 Task: Find connections with filter location Biesdorf with filter topic #Innovationwith filter profile language German with filter current company BlackLine with filter school National Institute of Information Technology with filter industry Electronic and Precision Equipment Maintenance with filter service category Customer Support with filter keywords title Motion Picture Director
Action: Mouse moved to (607, 80)
Screenshot: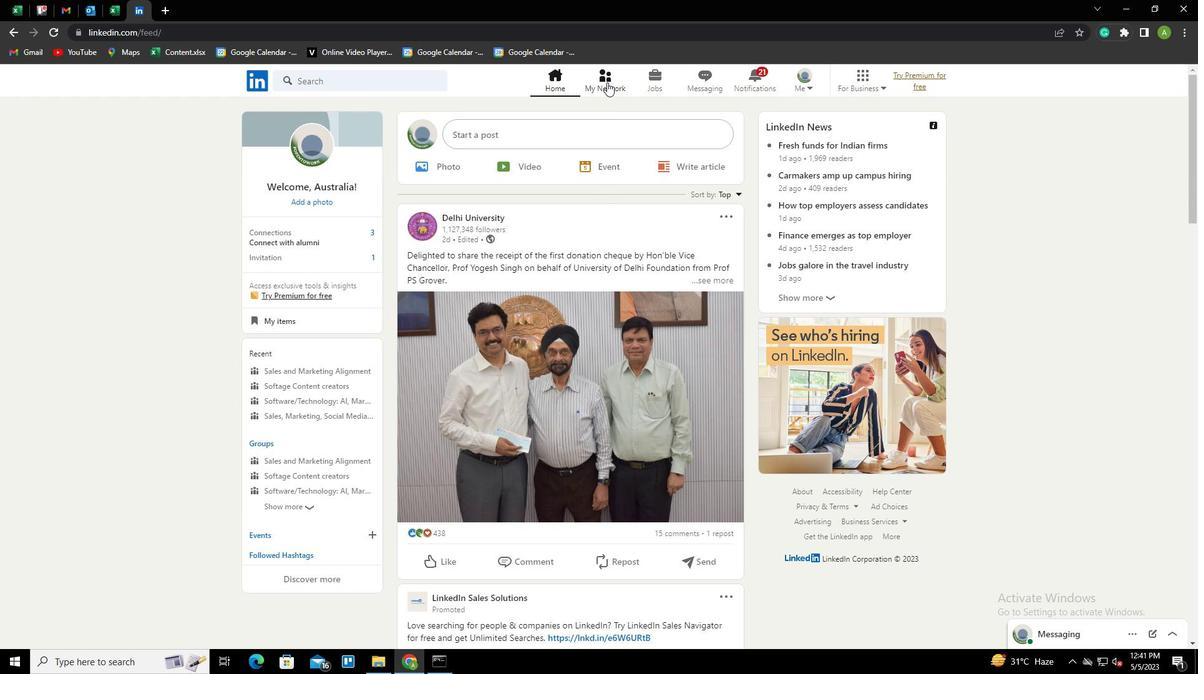 
Action: Mouse pressed left at (607, 80)
Screenshot: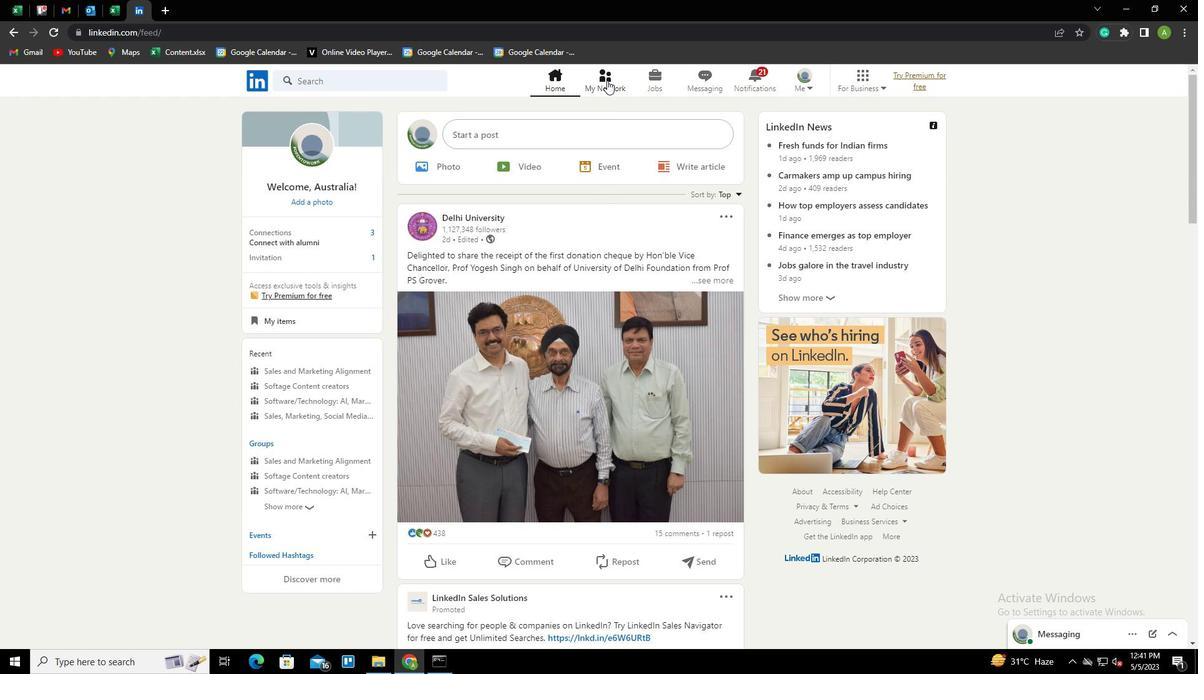 
Action: Mouse moved to (316, 146)
Screenshot: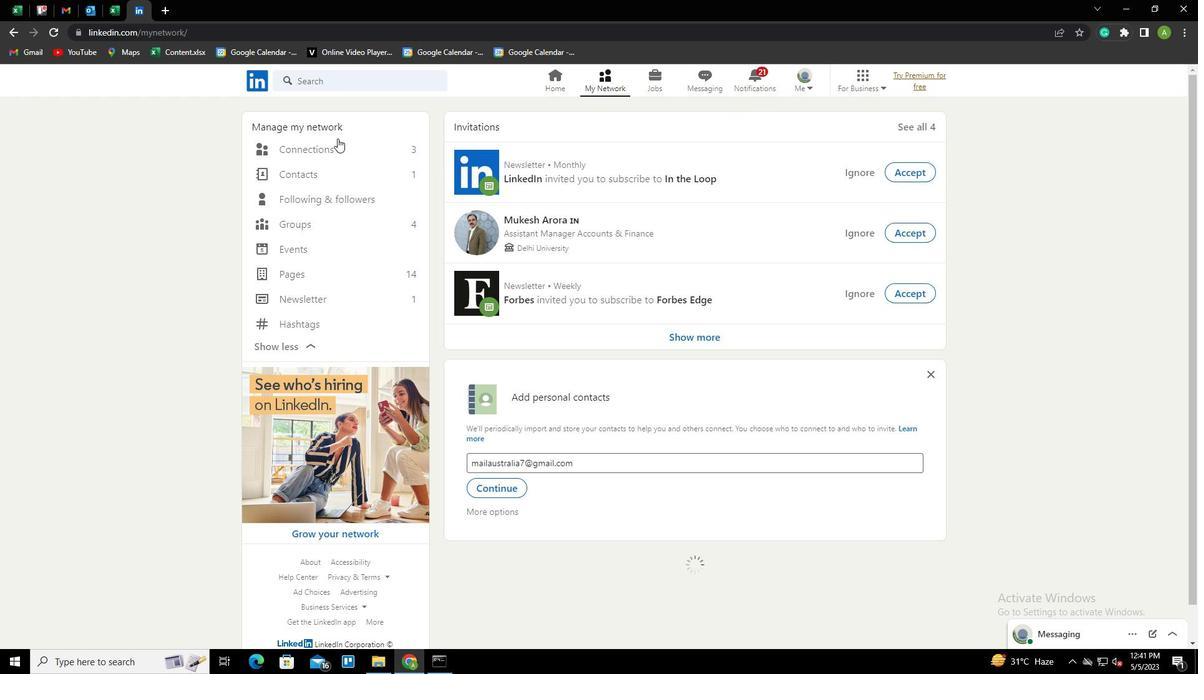 
Action: Mouse pressed left at (316, 146)
Screenshot: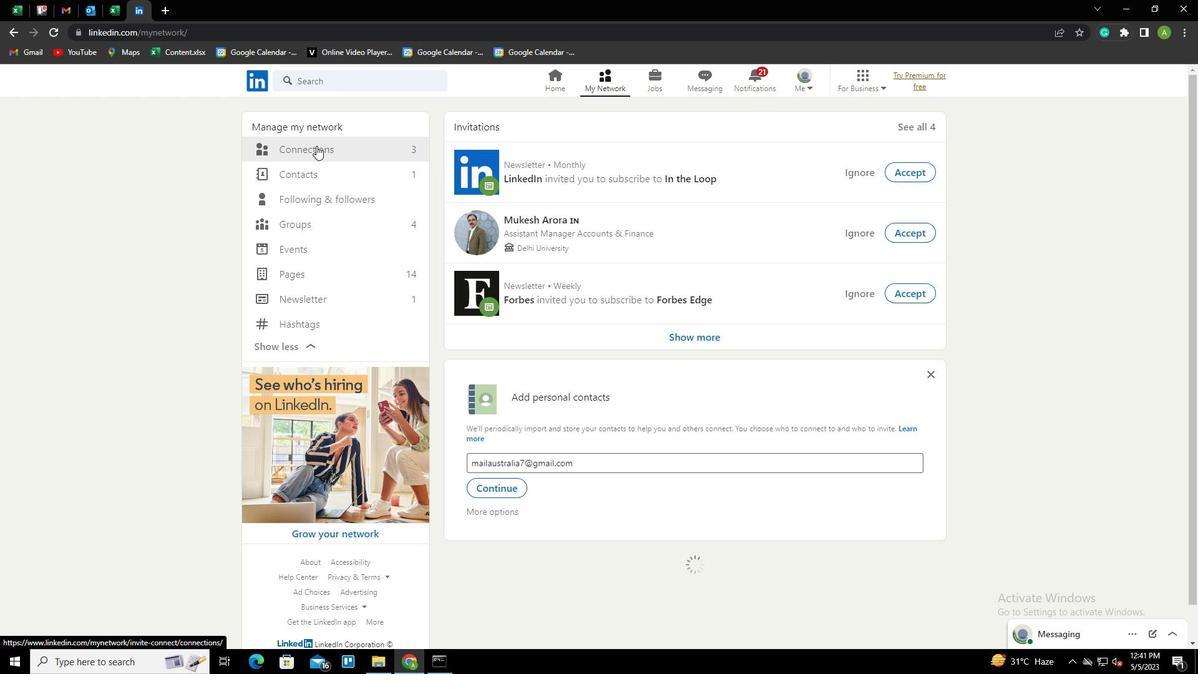 
Action: Mouse moved to (674, 147)
Screenshot: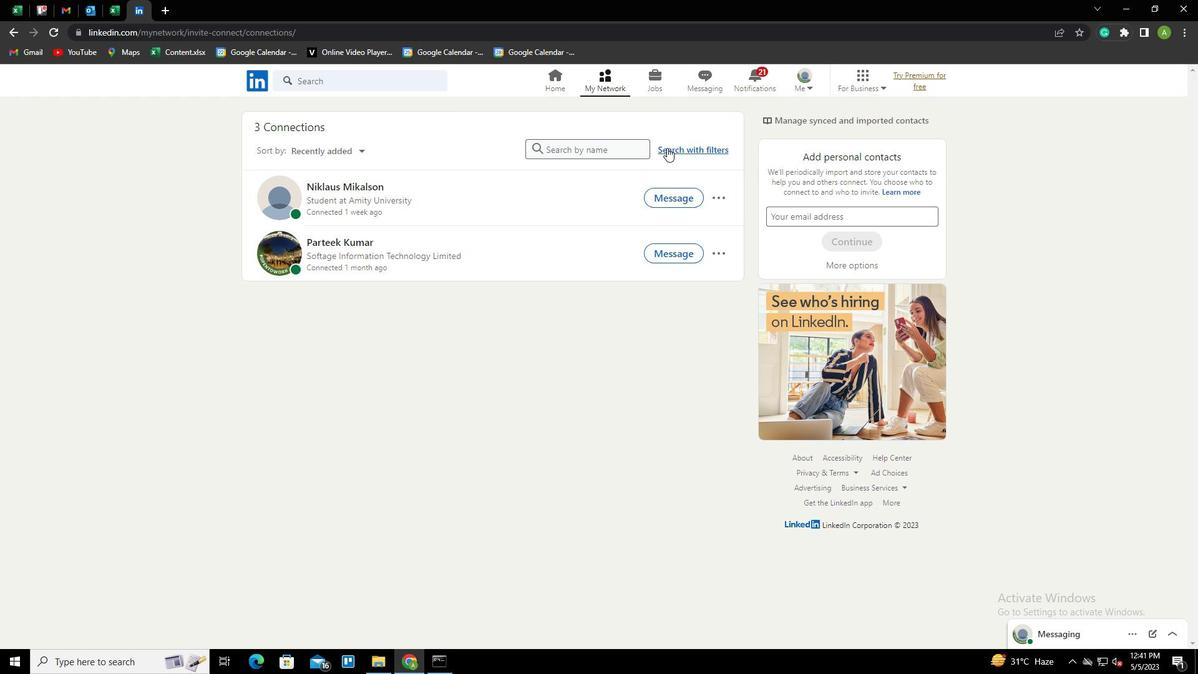 
Action: Mouse pressed left at (674, 147)
Screenshot: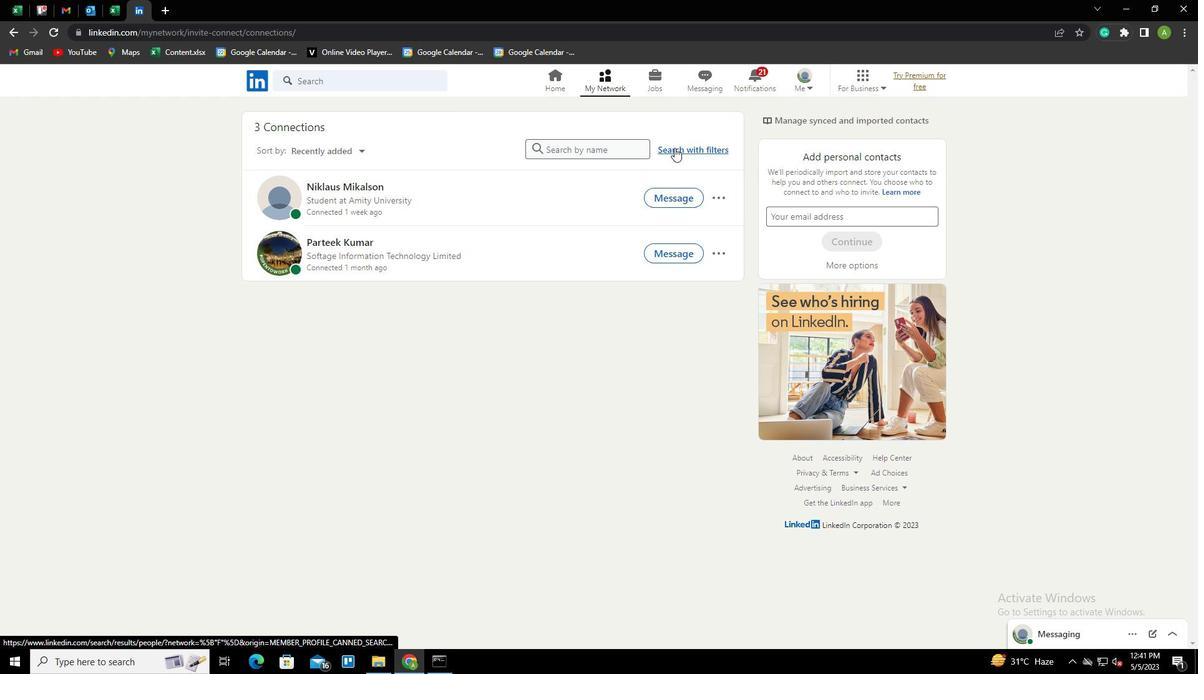 
Action: Mouse moved to (644, 112)
Screenshot: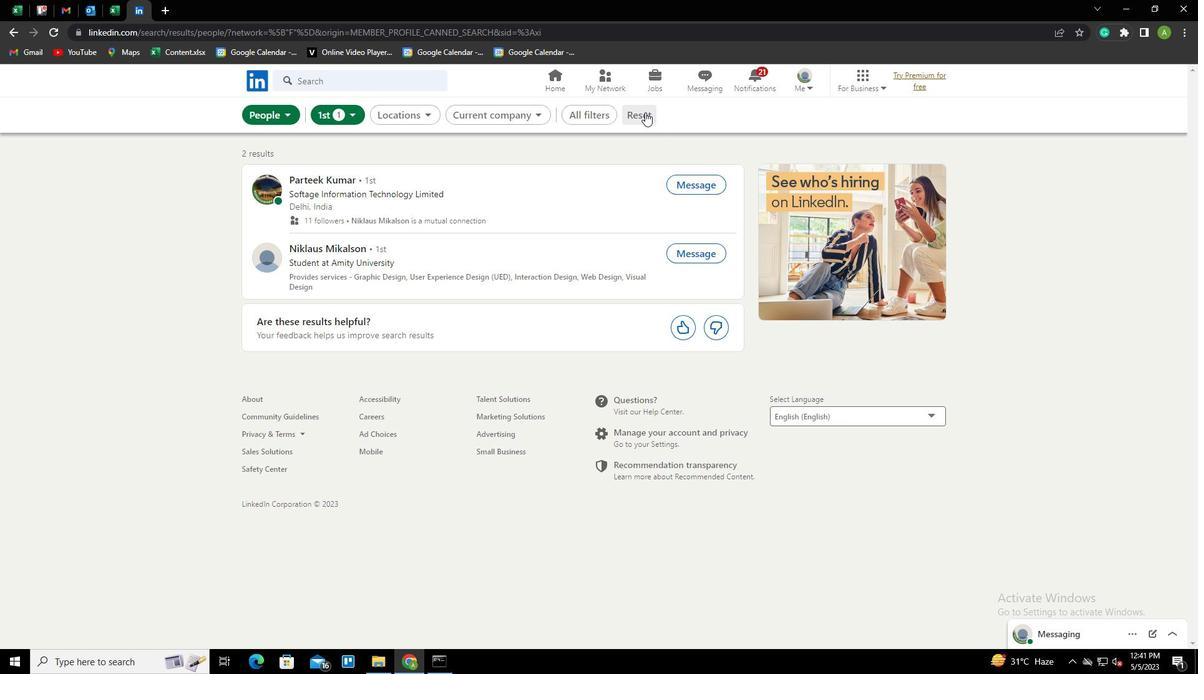 
Action: Mouse pressed left at (644, 112)
Screenshot: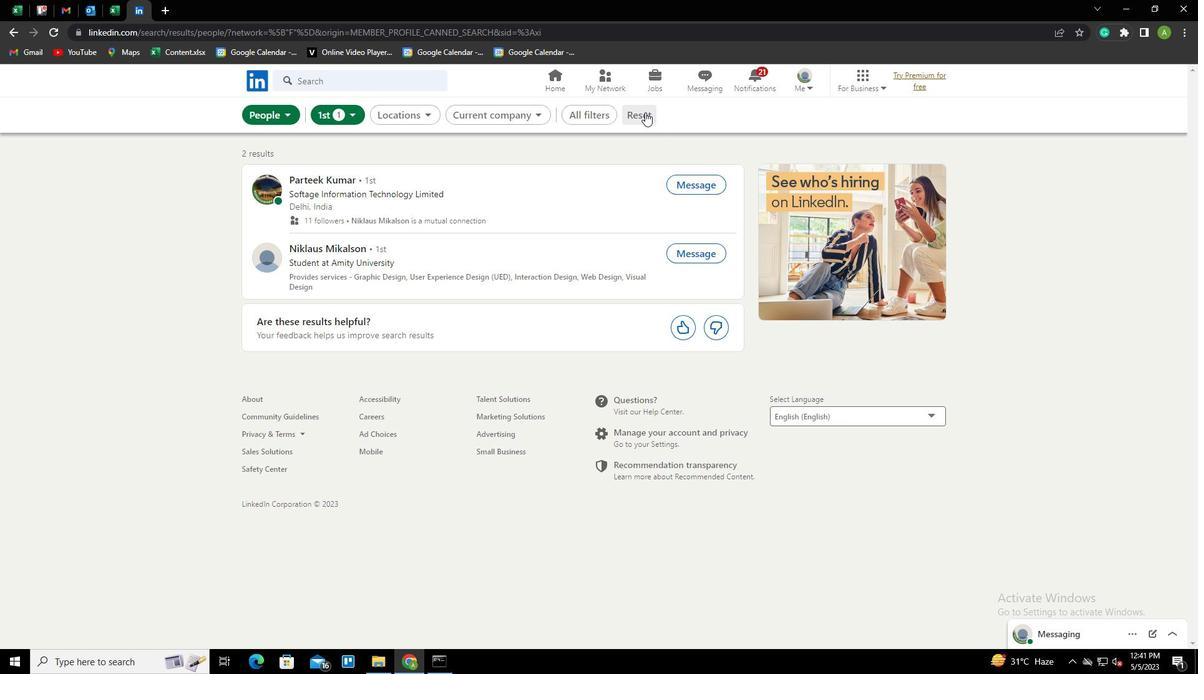 
Action: Mouse moved to (625, 115)
Screenshot: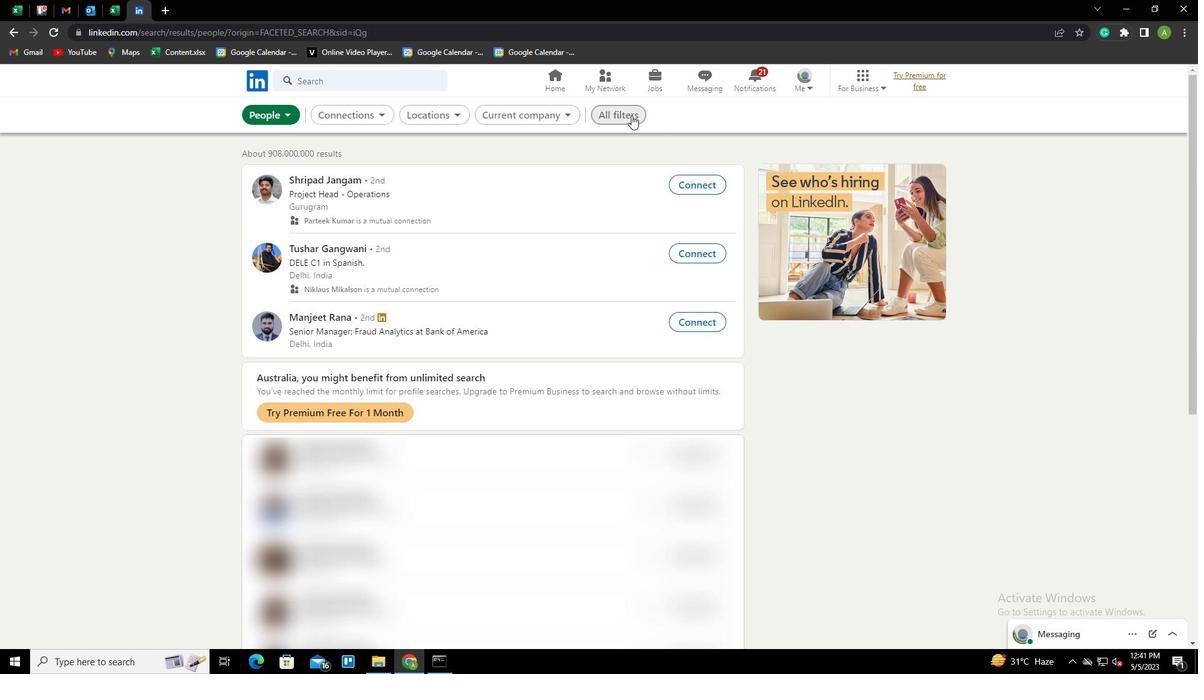 
Action: Mouse pressed left at (625, 115)
Screenshot: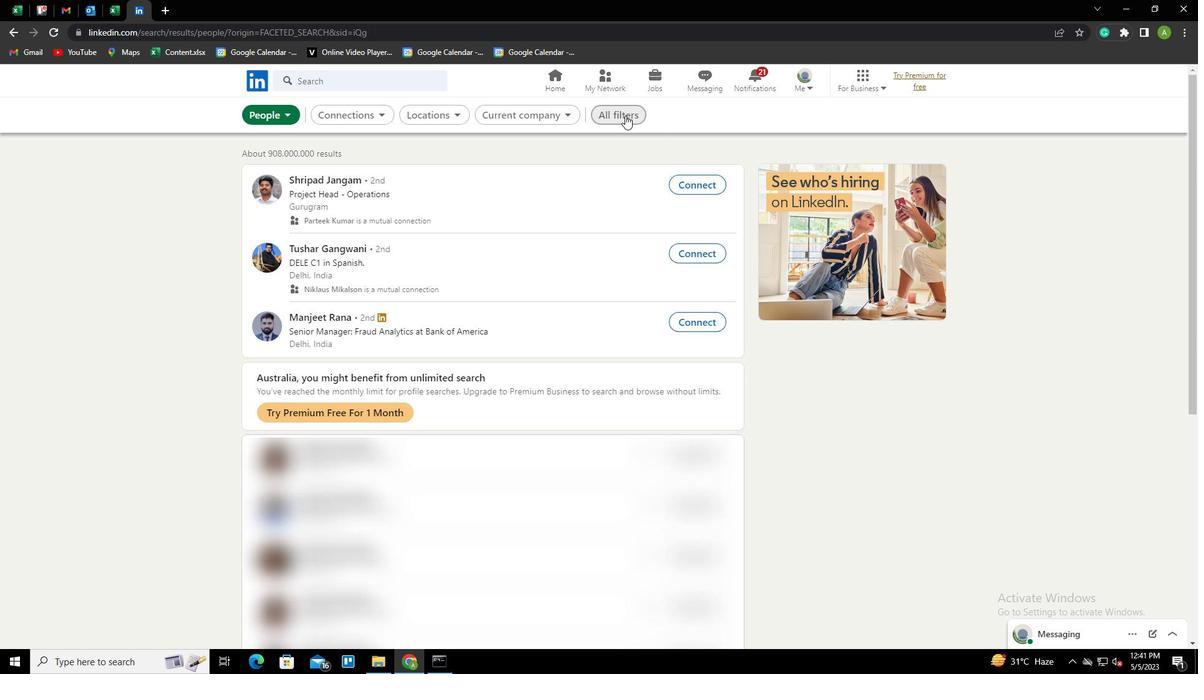 
Action: Mouse moved to (1011, 300)
Screenshot: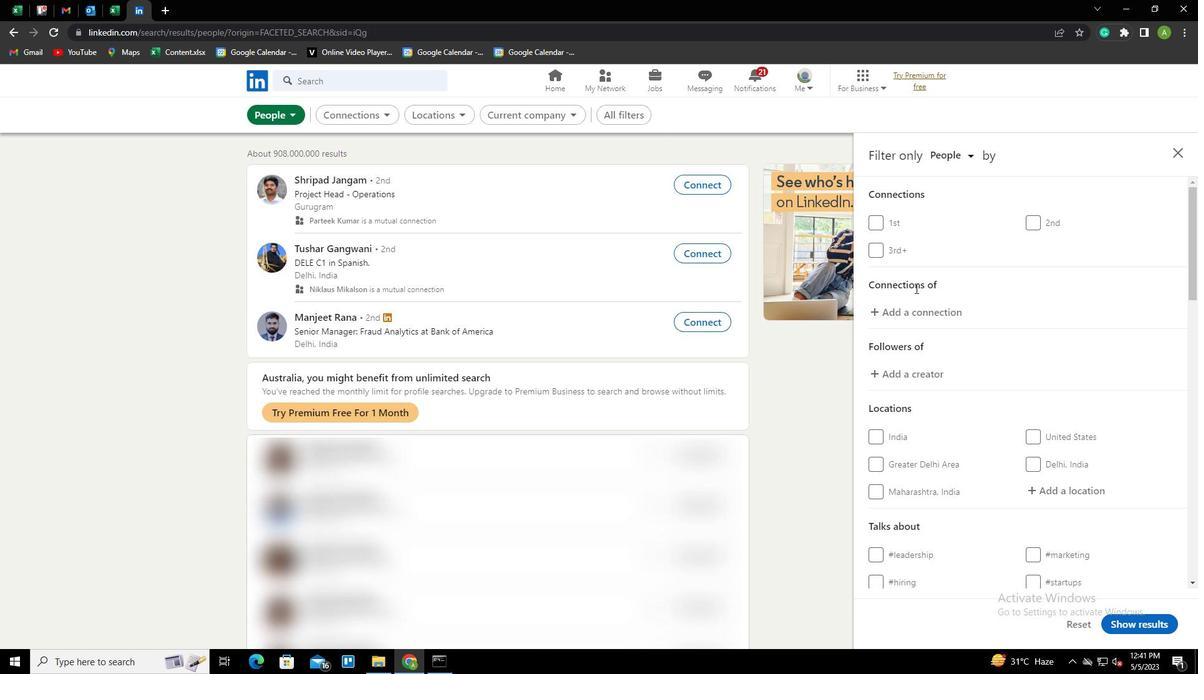 
Action: Mouse scrolled (1011, 299) with delta (0, 0)
Screenshot: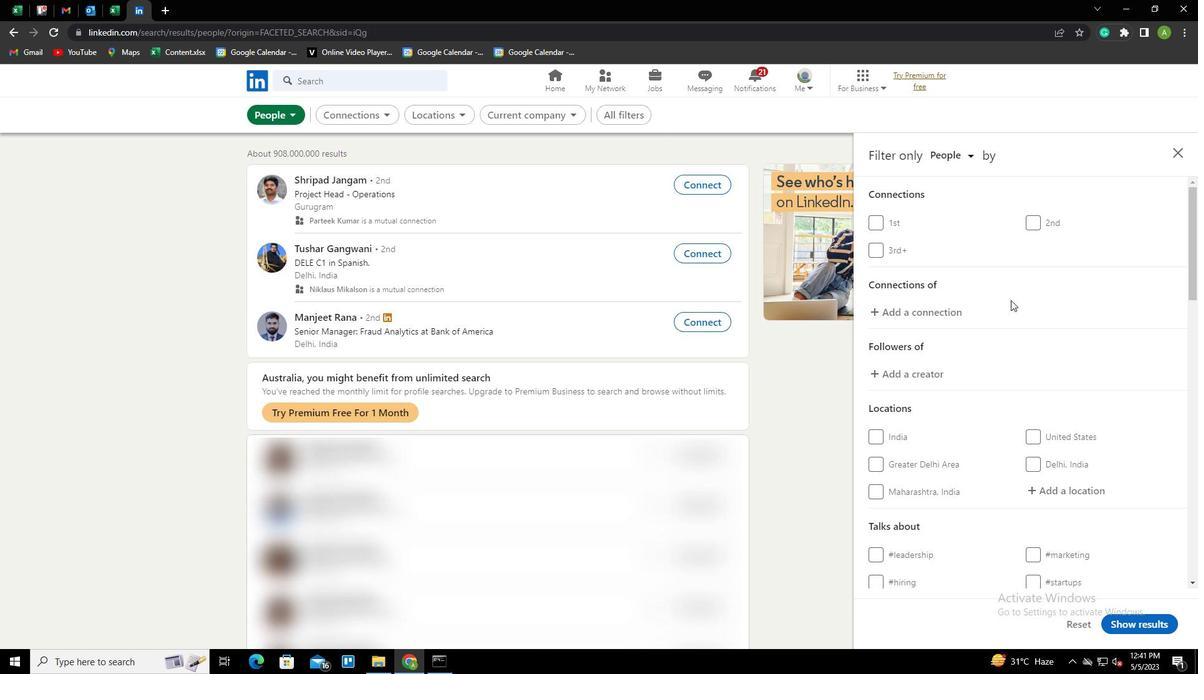
Action: Mouse scrolled (1011, 299) with delta (0, 0)
Screenshot: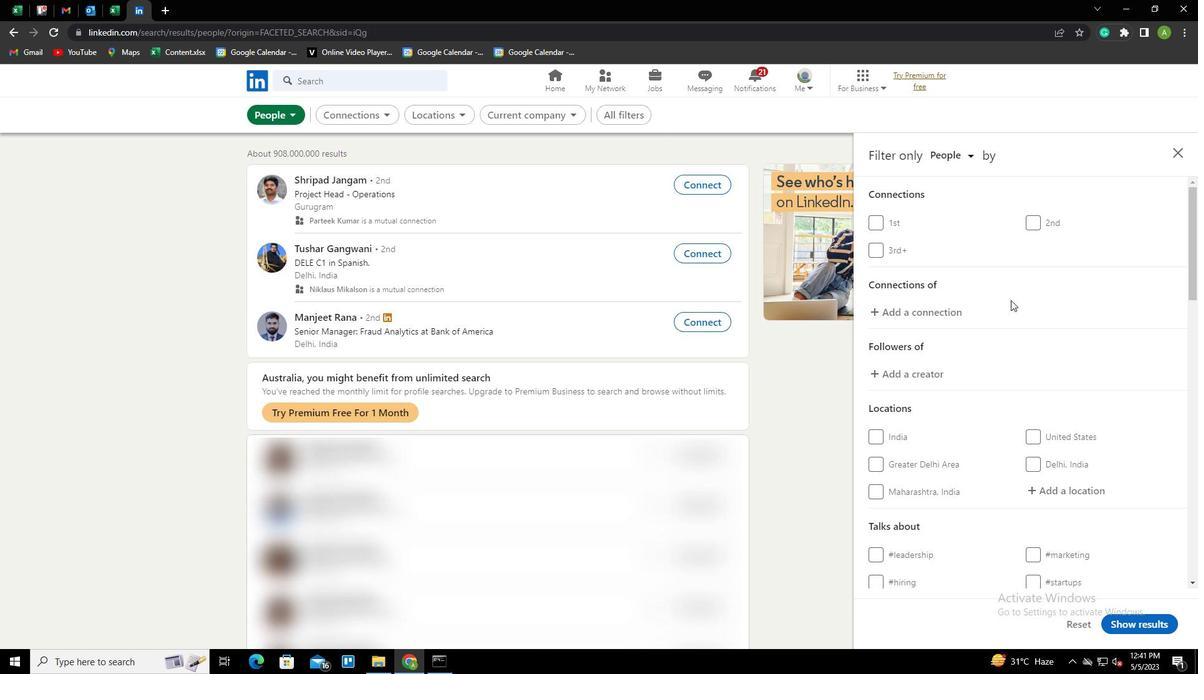 
Action: Mouse scrolled (1011, 299) with delta (0, 0)
Screenshot: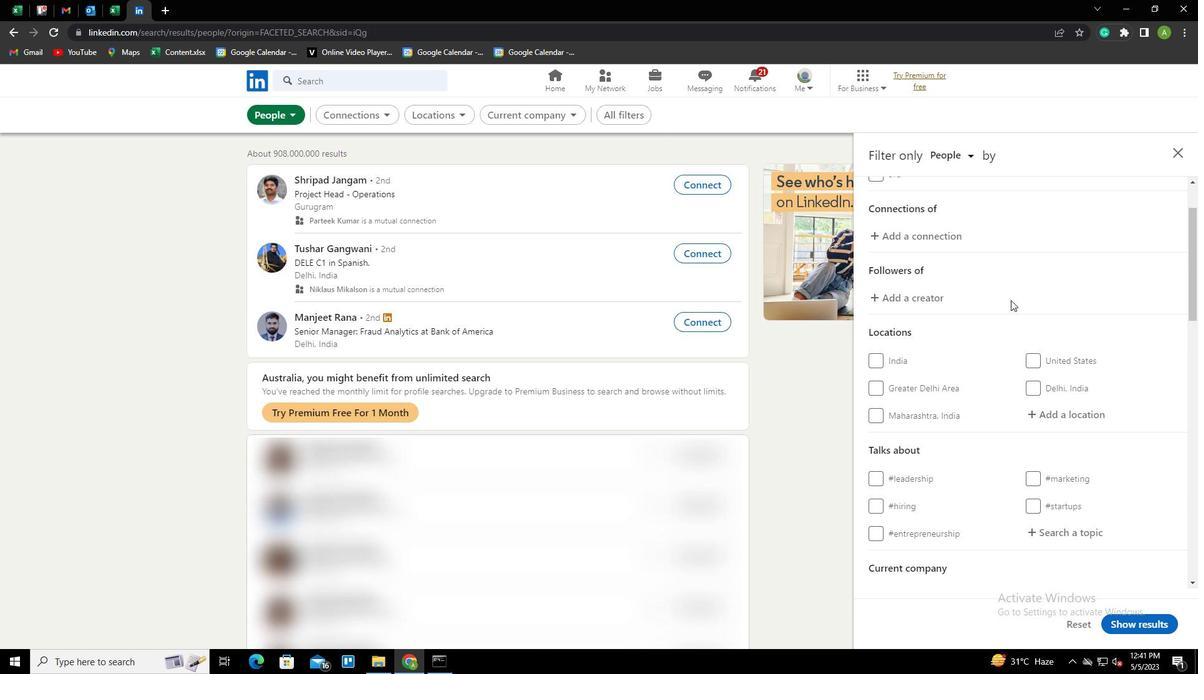 
Action: Mouse moved to (1061, 307)
Screenshot: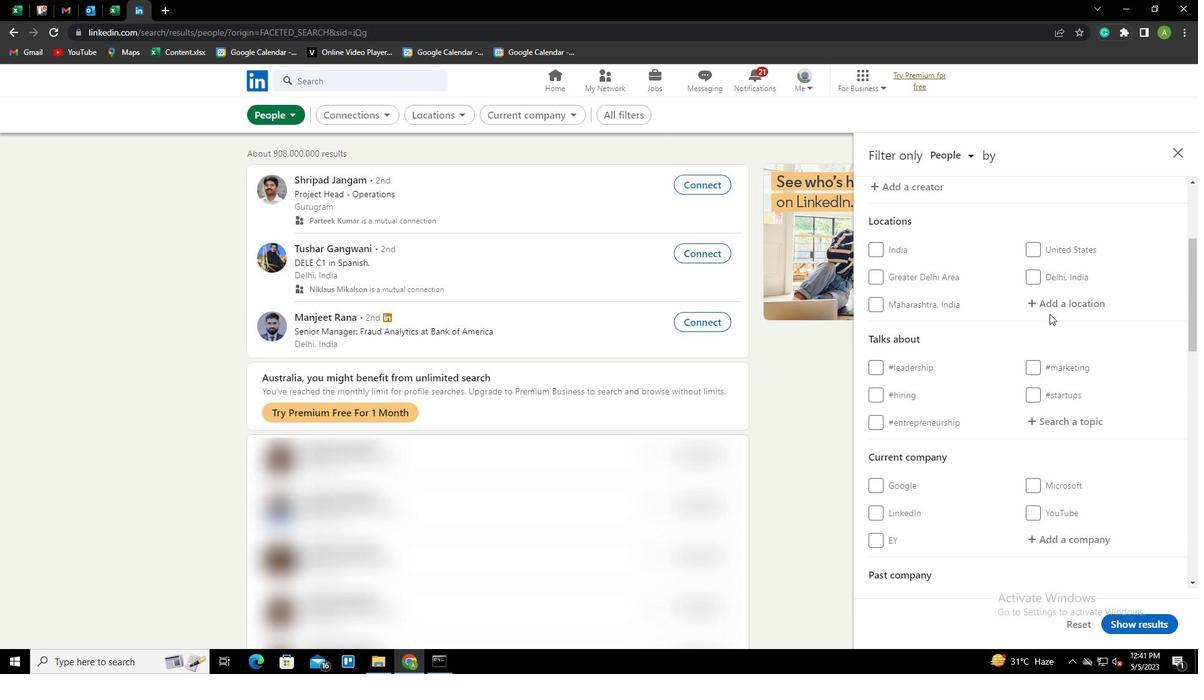 
Action: Mouse pressed left at (1061, 307)
Screenshot: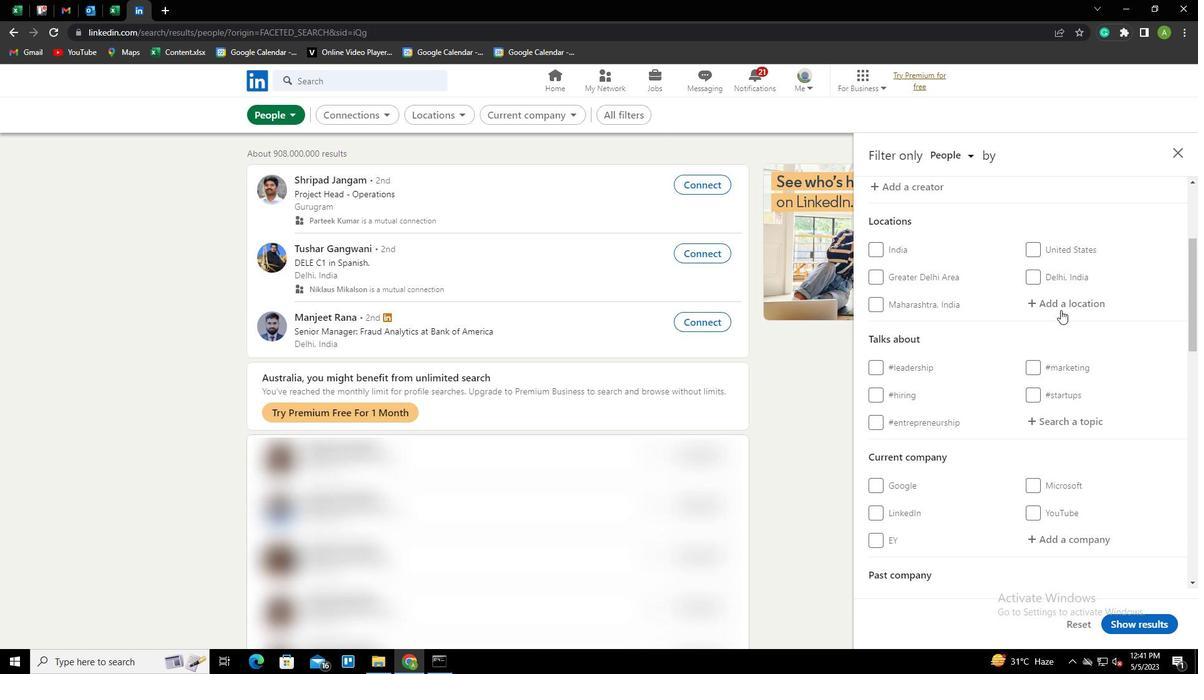 
Action: Key pressed <Key.shift>
Screenshot: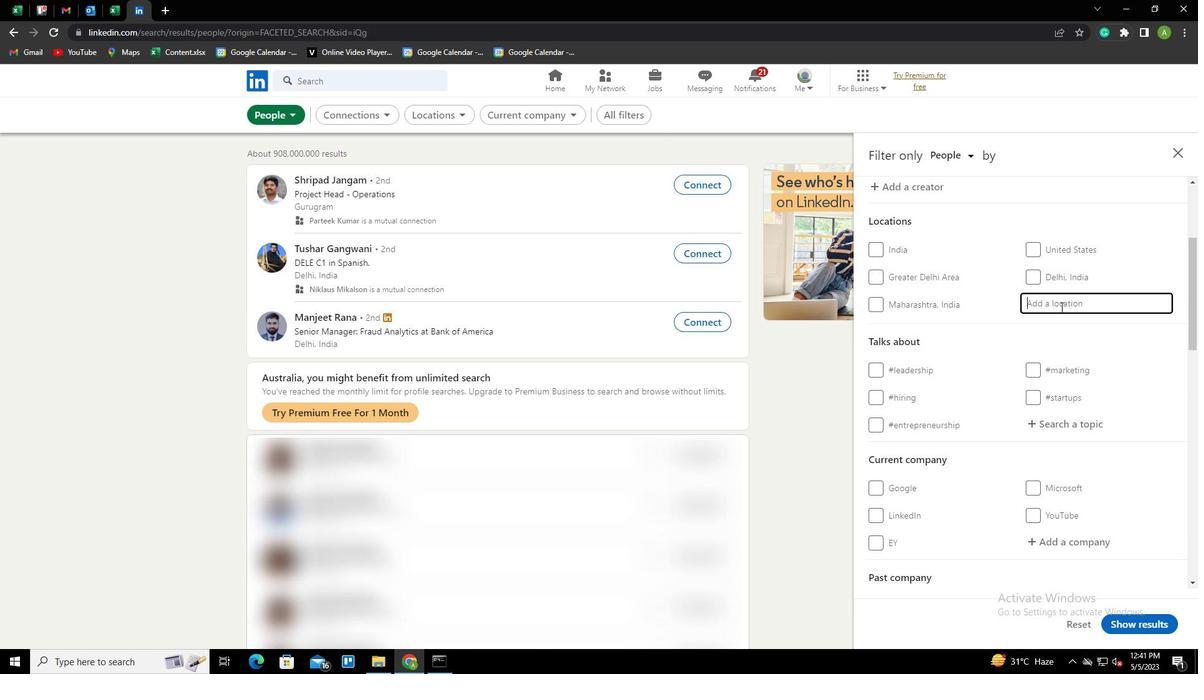 
Action: Mouse moved to (1061, 307)
Screenshot: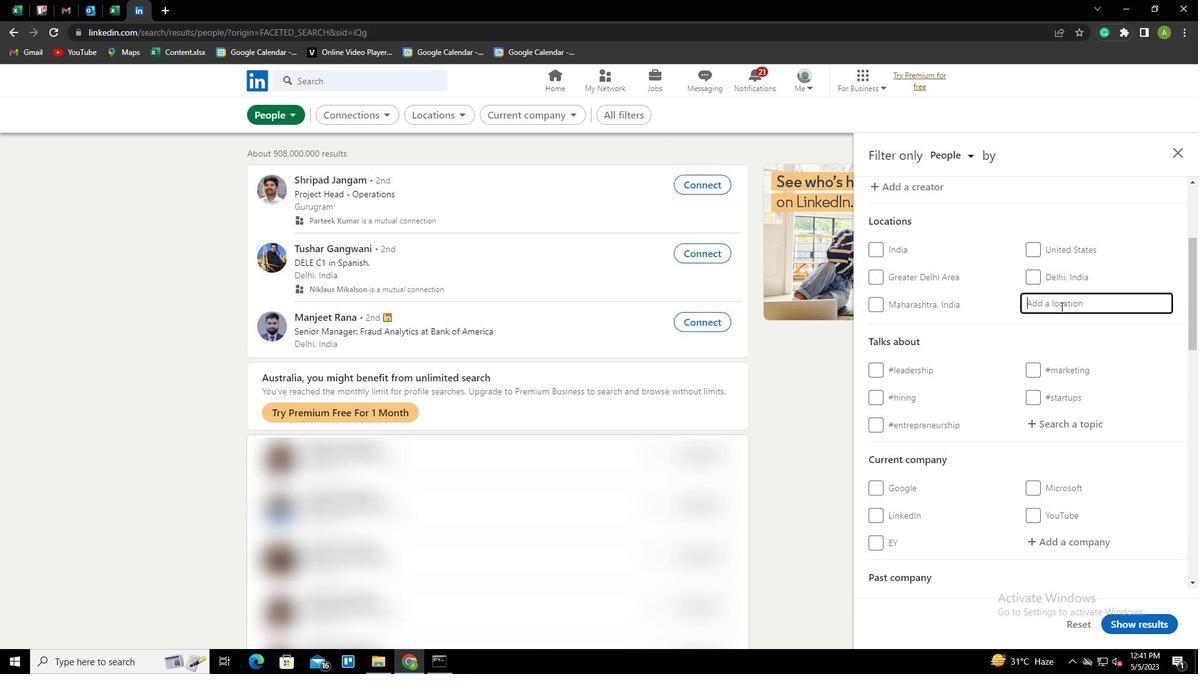 
Action: Key pressed B
Screenshot: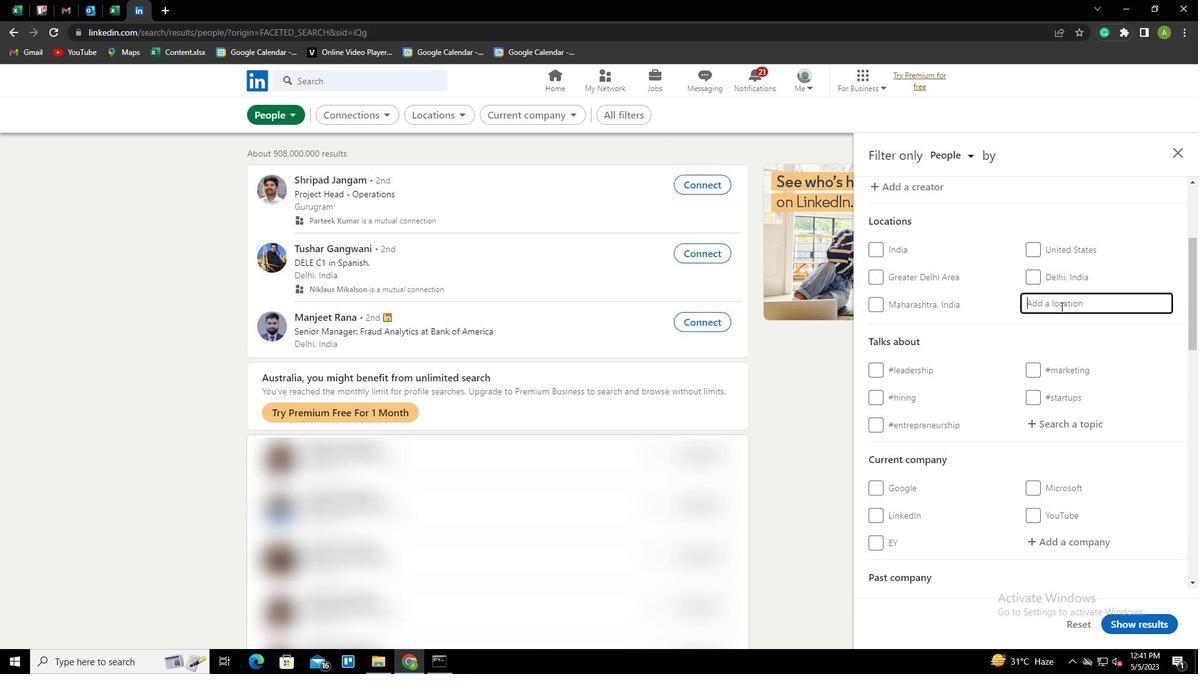 
Action: Mouse moved to (1004, 308)
Screenshot: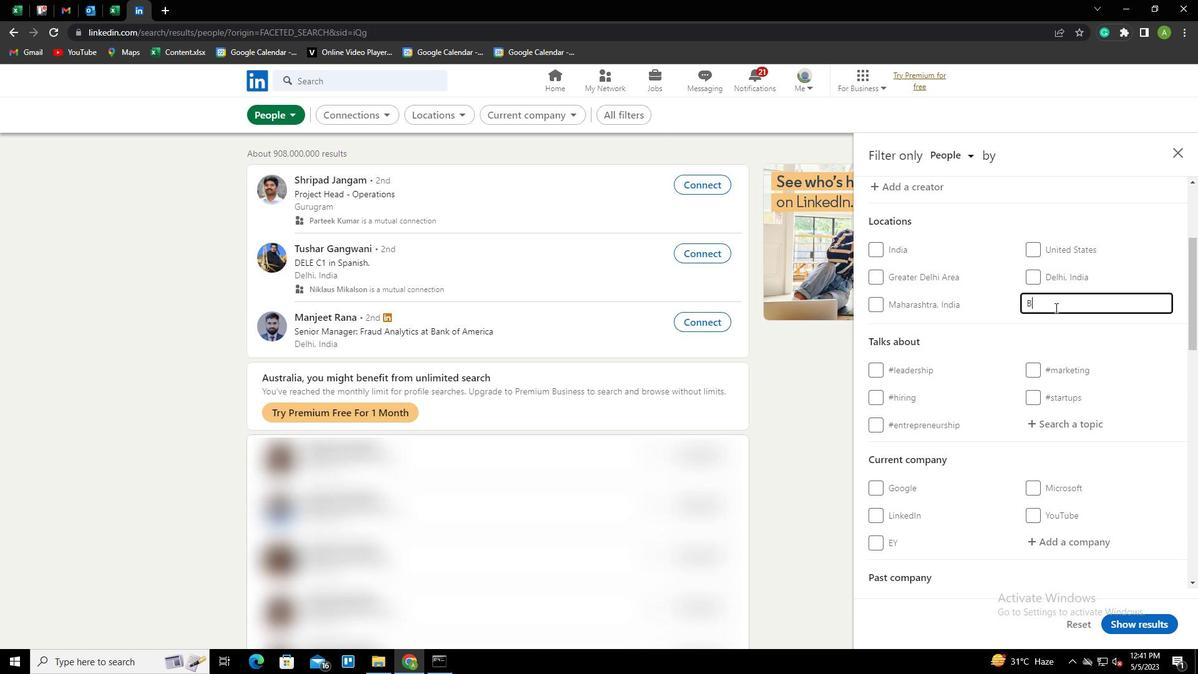 
Action: Key pressed IESDORF<Key.down><Key.enter>
Screenshot: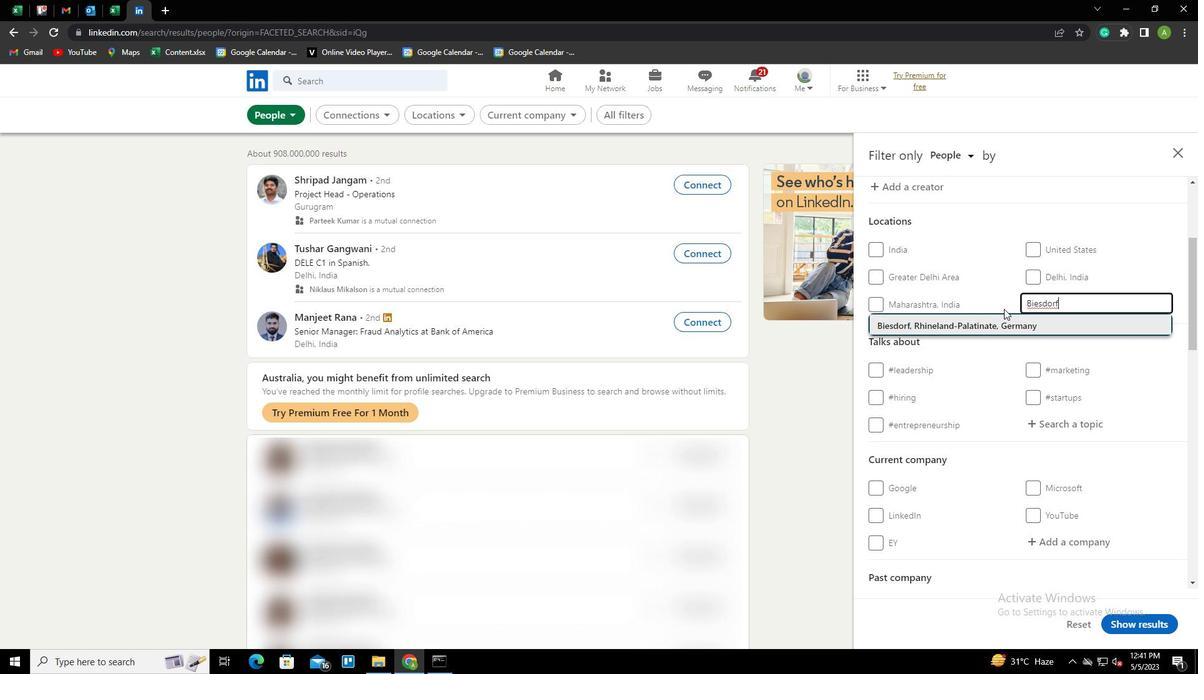 
Action: Mouse scrolled (1004, 308) with delta (0, 0)
Screenshot: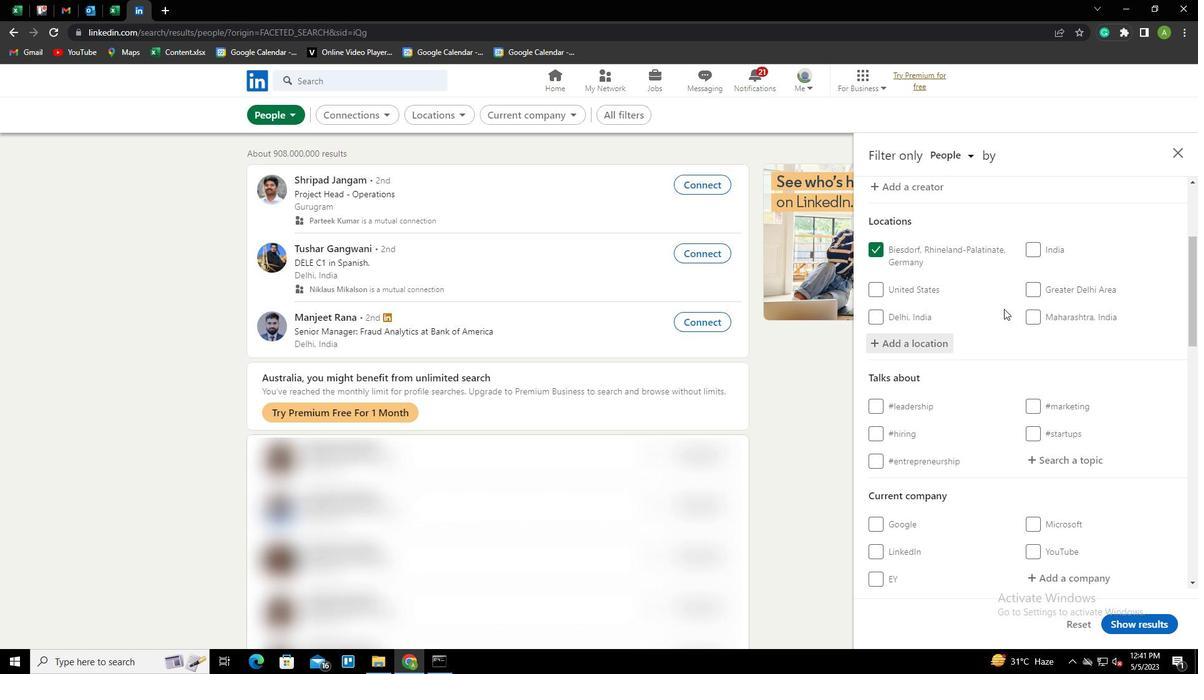 
Action: Mouse moved to (1004, 310)
Screenshot: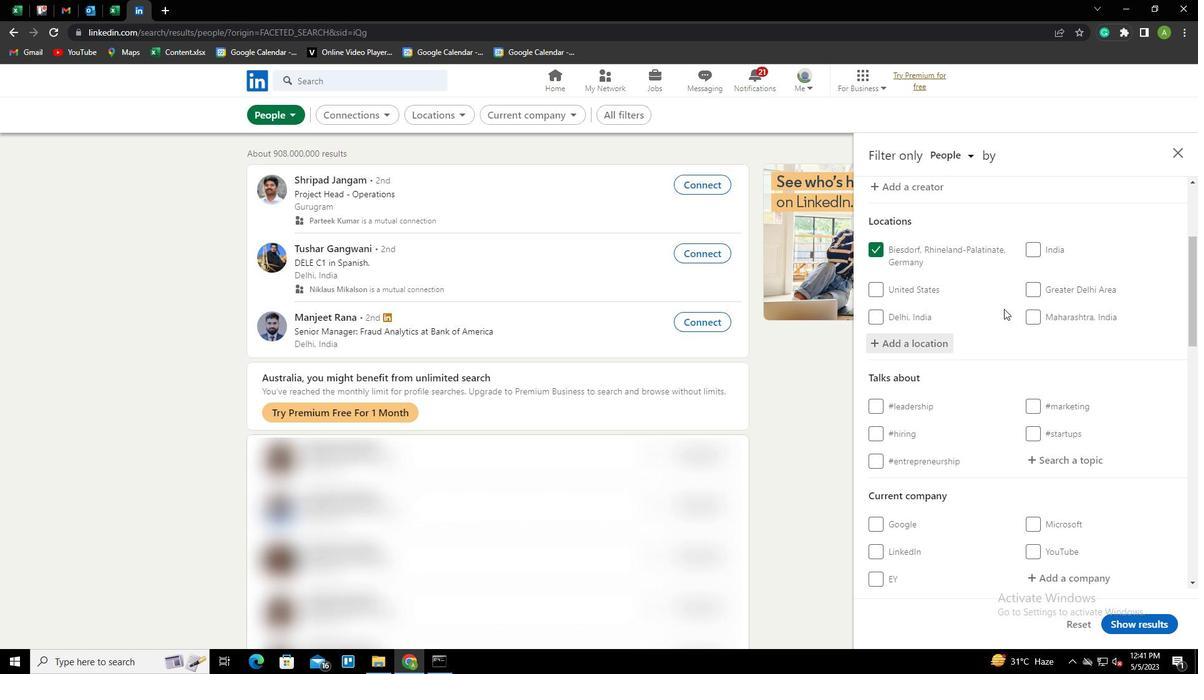 
Action: Mouse scrolled (1004, 310) with delta (0, 0)
Screenshot: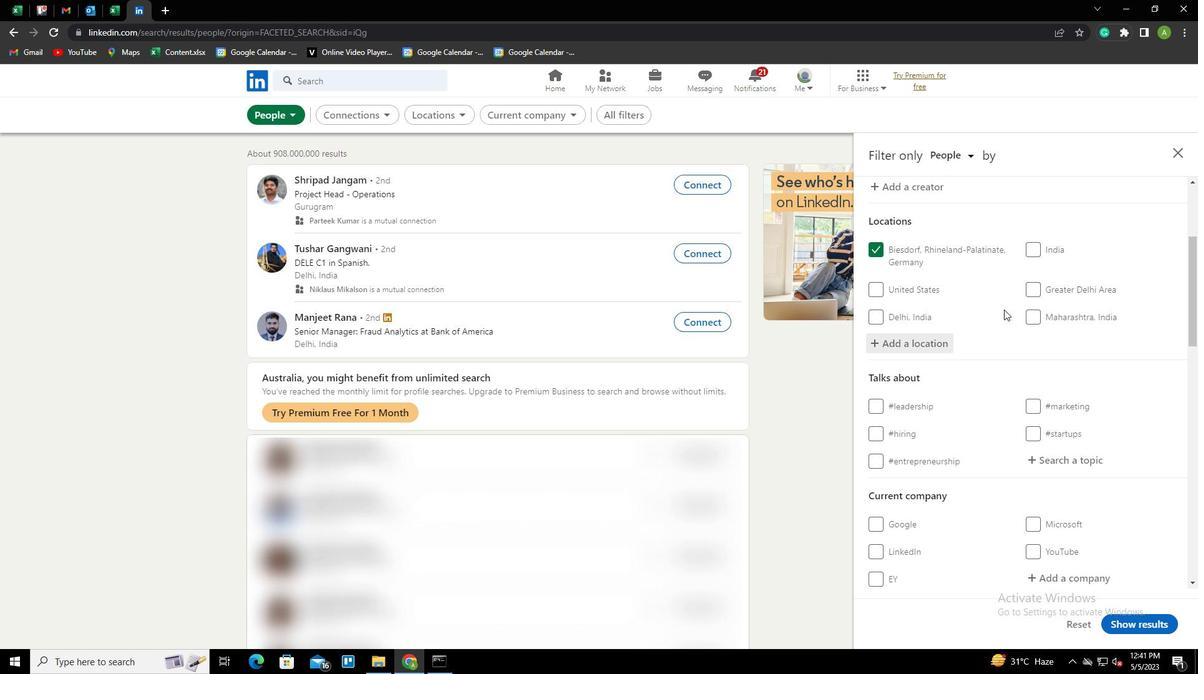 
Action: Mouse moved to (1042, 337)
Screenshot: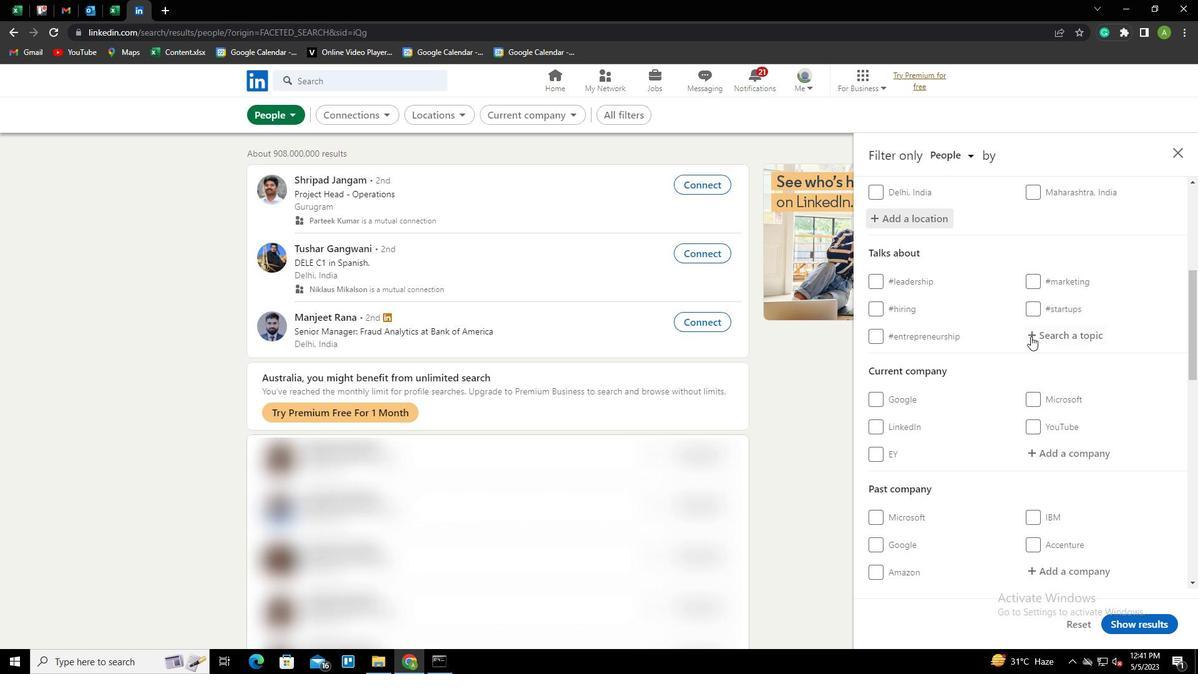 
Action: Mouse pressed left at (1042, 337)
Screenshot: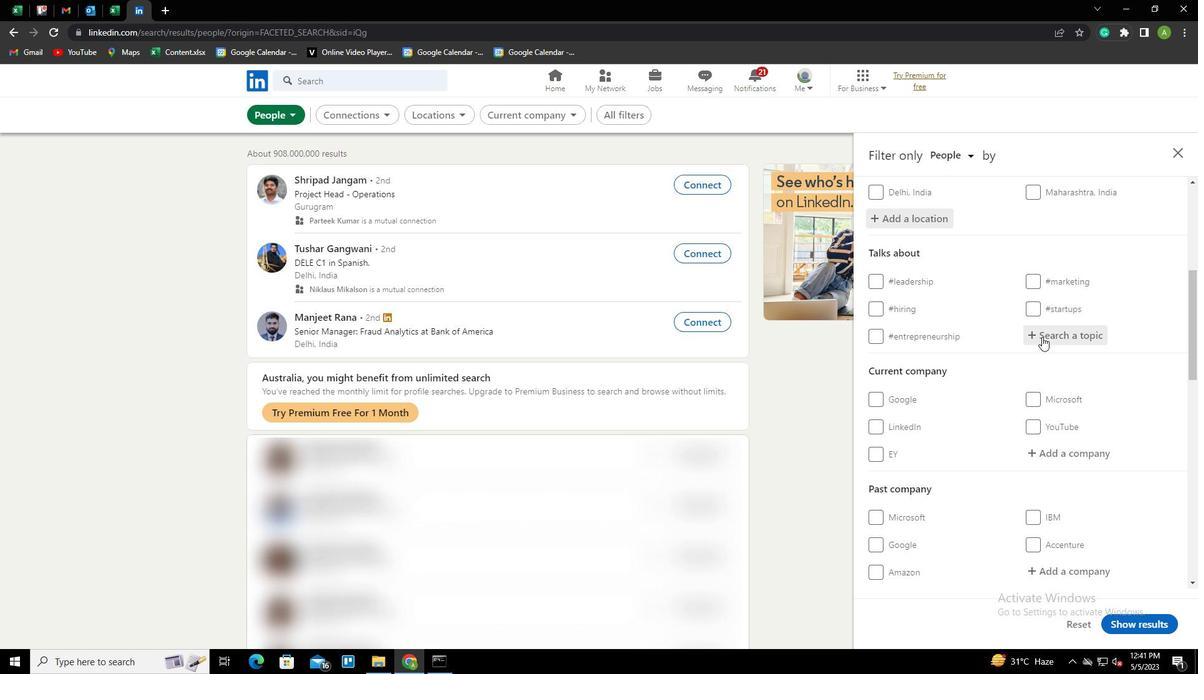 
Action: Mouse moved to (997, 360)
Screenshot: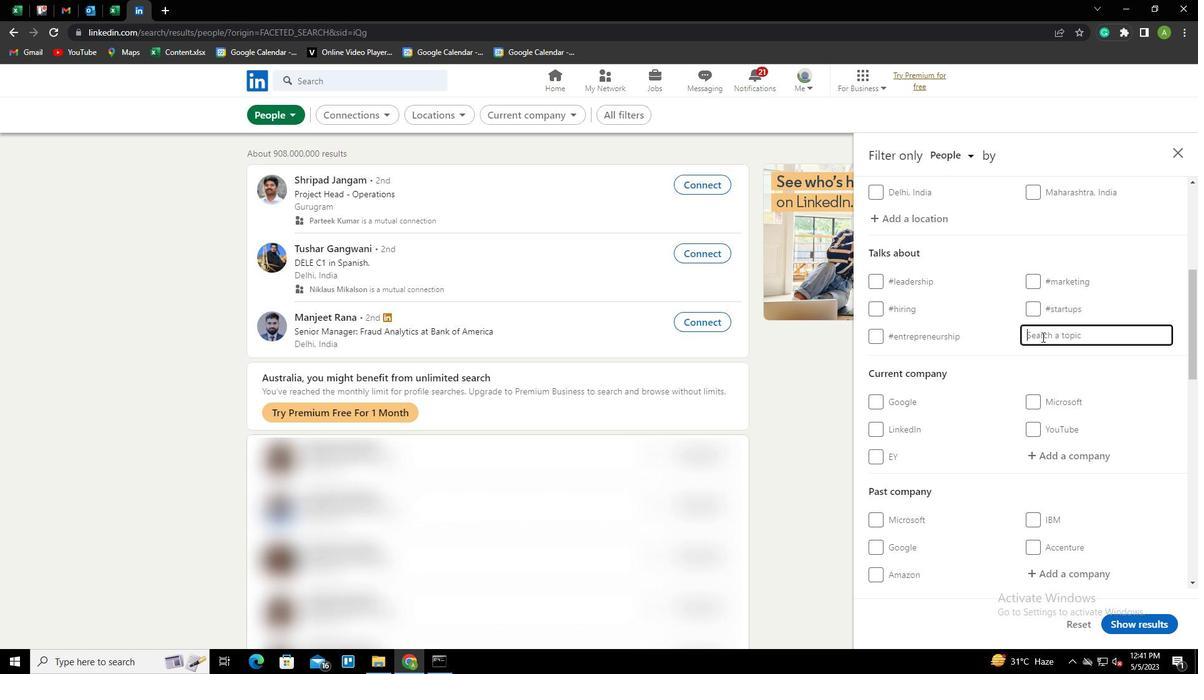 
Action: Key pressed INNOCA<Key.backspace><Key.backspace>VATION<Key.down><Key.enter>
Screenshot: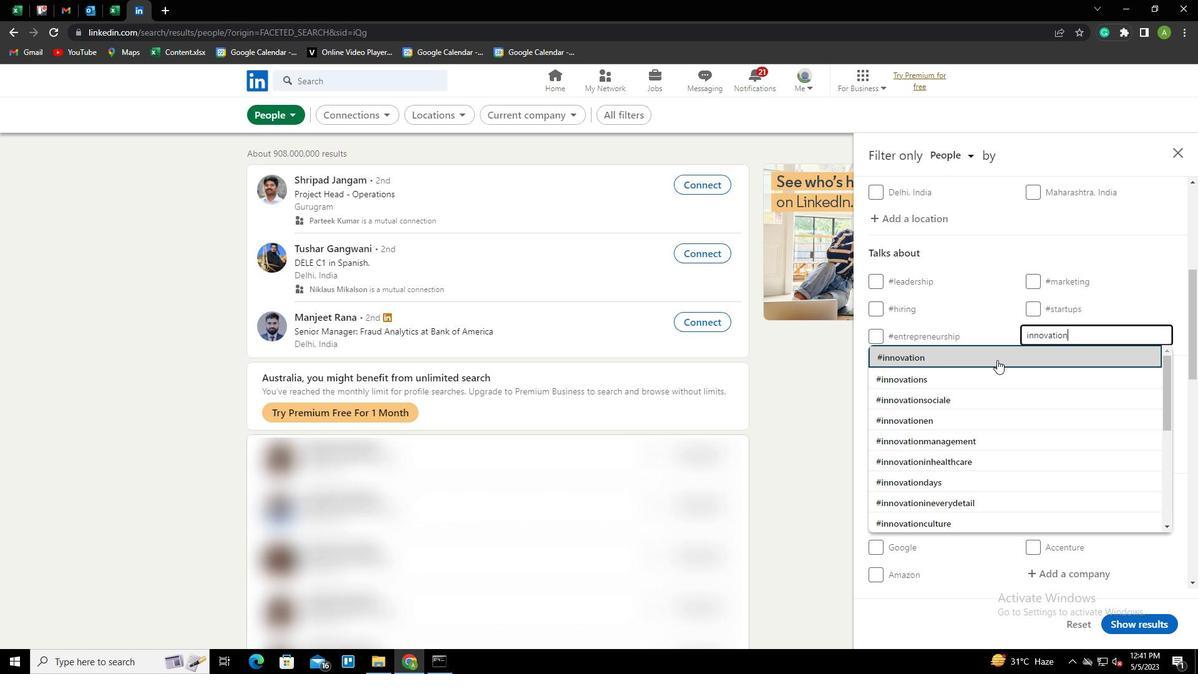 
Action: Mouse moved to (996, 360)
Screenshot: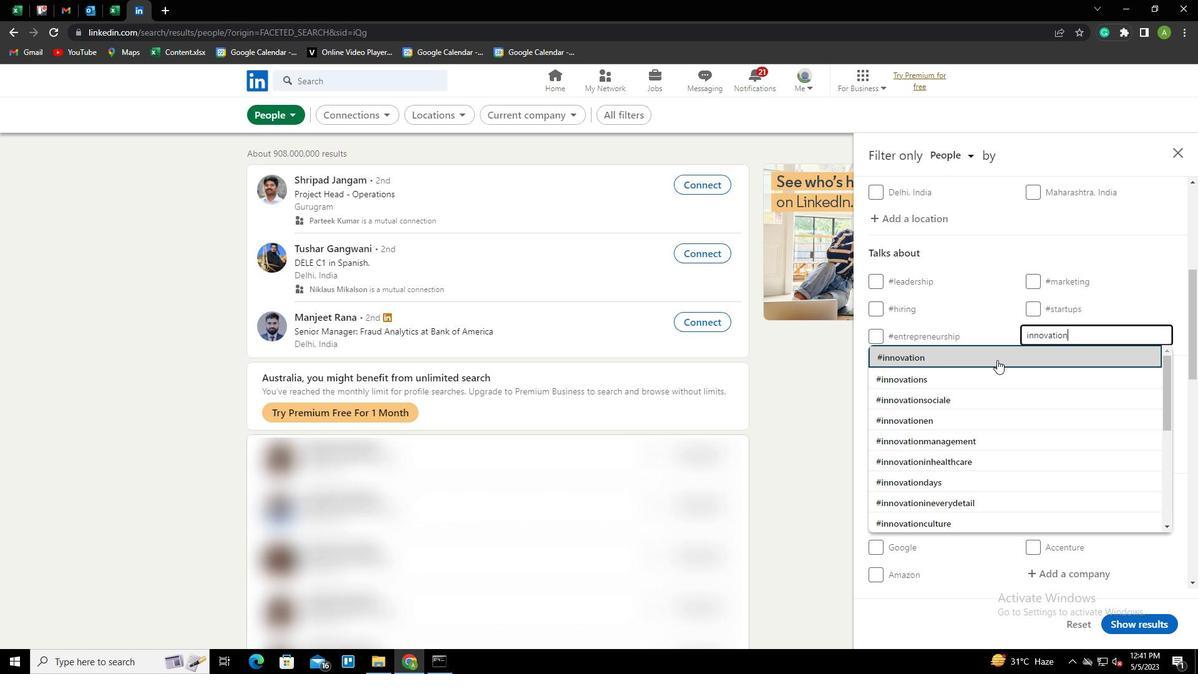 
Action: Mouse scrolled (996, 359) with delta (0, 0)
Screenshot: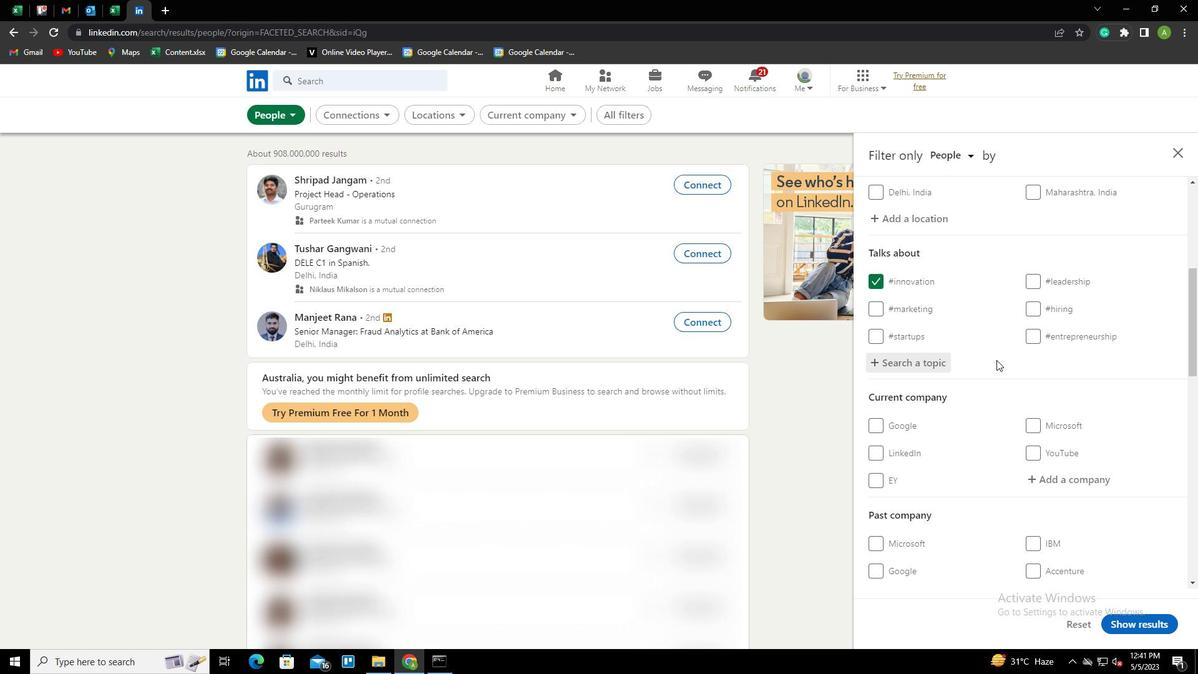 
Action: Mouse scrolled (996, 359) with delta (0, 0)
Screenshot: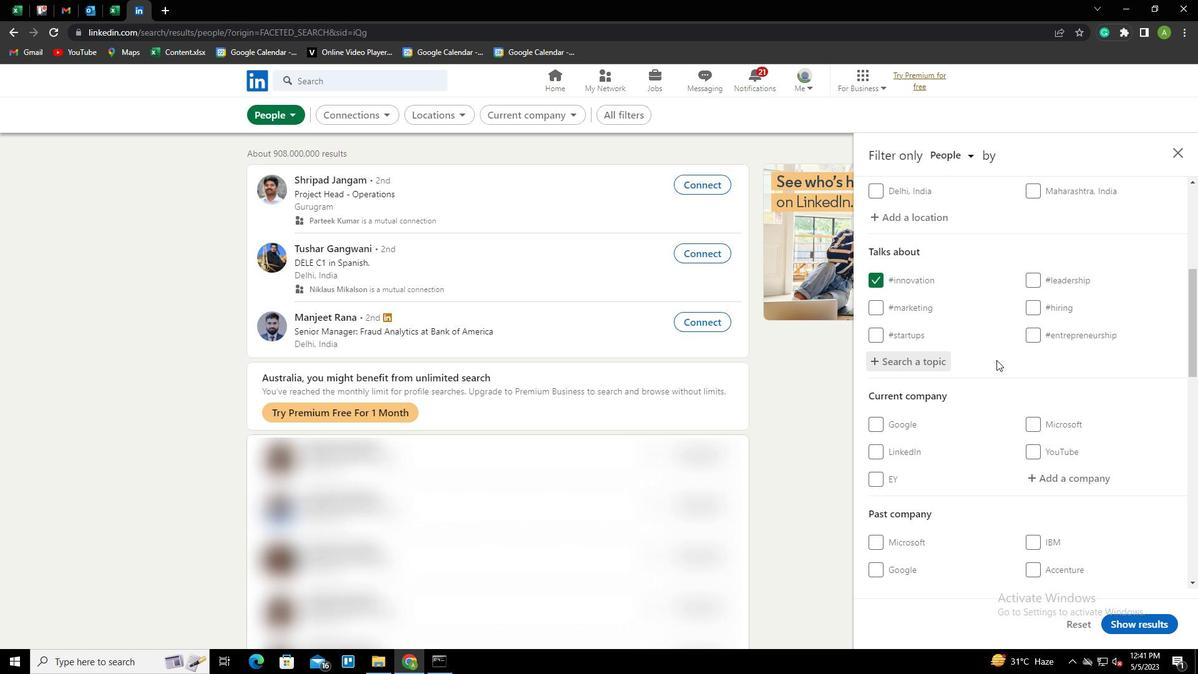 
Action: Mouse scrolled (996, 359) with delta (0, 0)
Screenshot: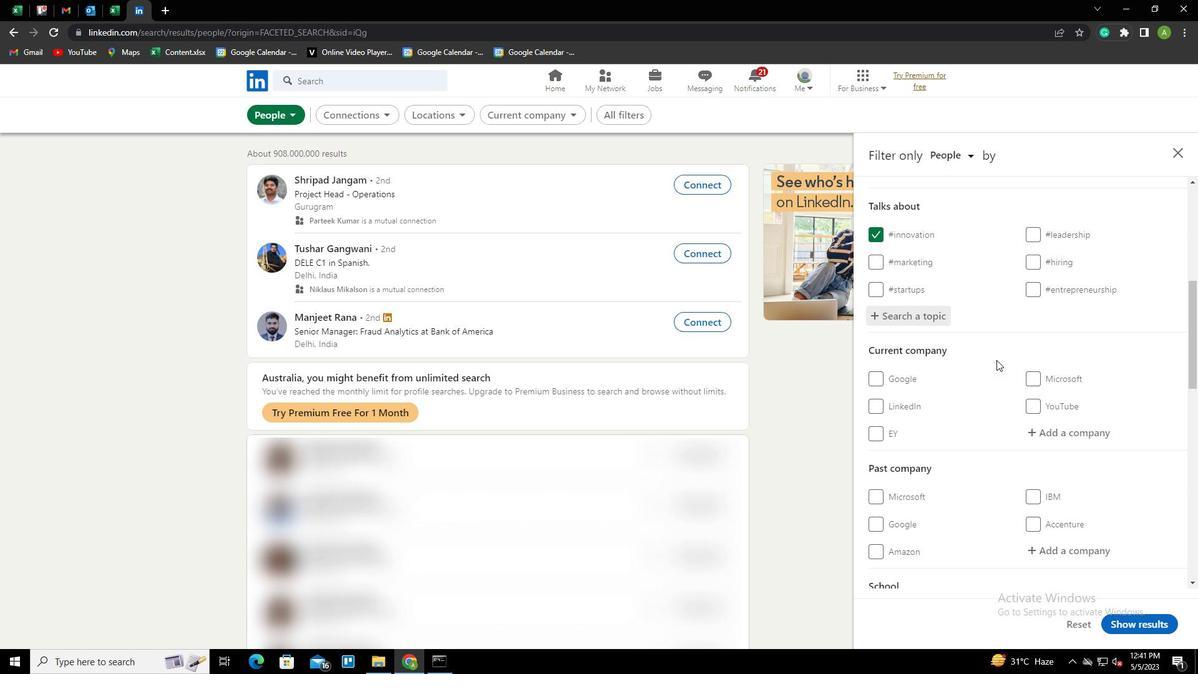 
Action: Mouse scrolled (996, 359) with delta (0, 0)
Screenshot: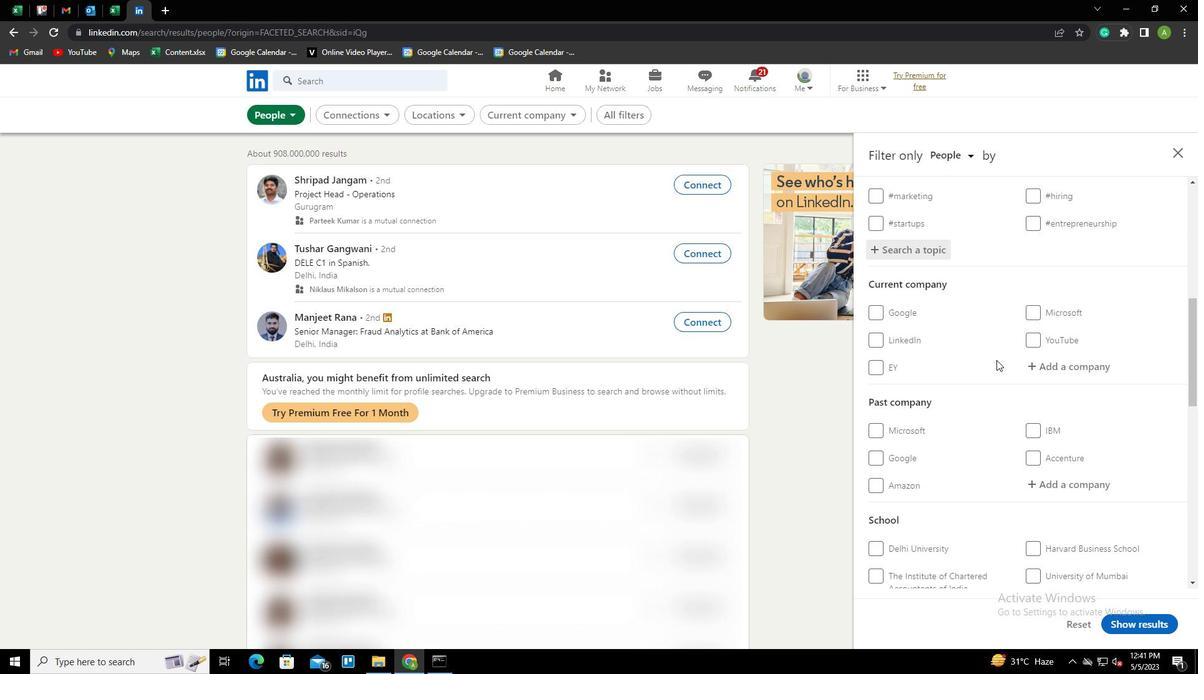 
Action: Mouse scrolled (996, 359) with delta (0, 0)
Screenshot: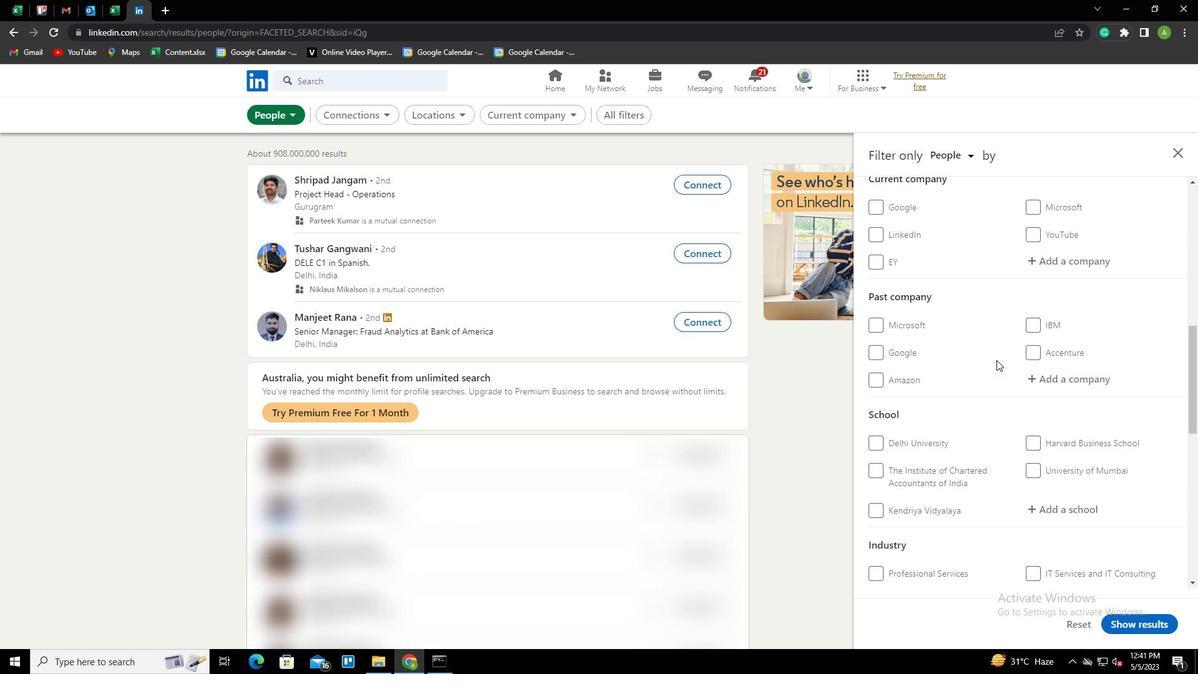 
Action: Mouse scrolled (996, 359) with delta (0, 0)
Screenshot: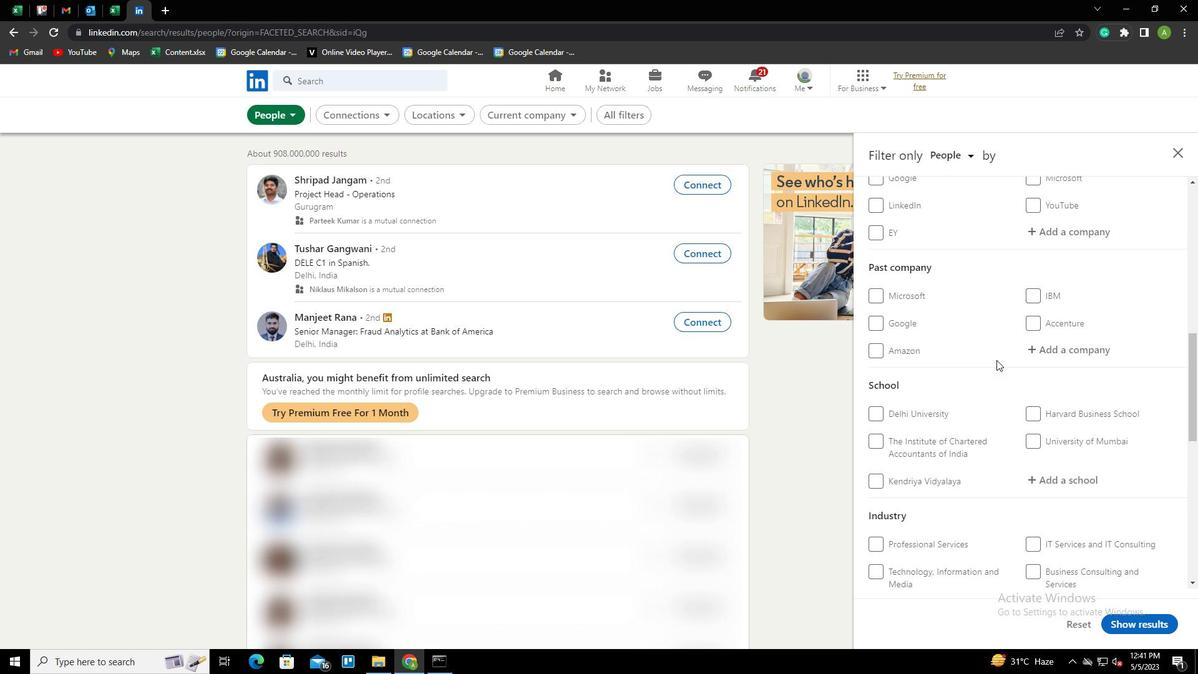 
Action: Mouse scrolled (996, 359) with delta (0, 0)
Screenshot: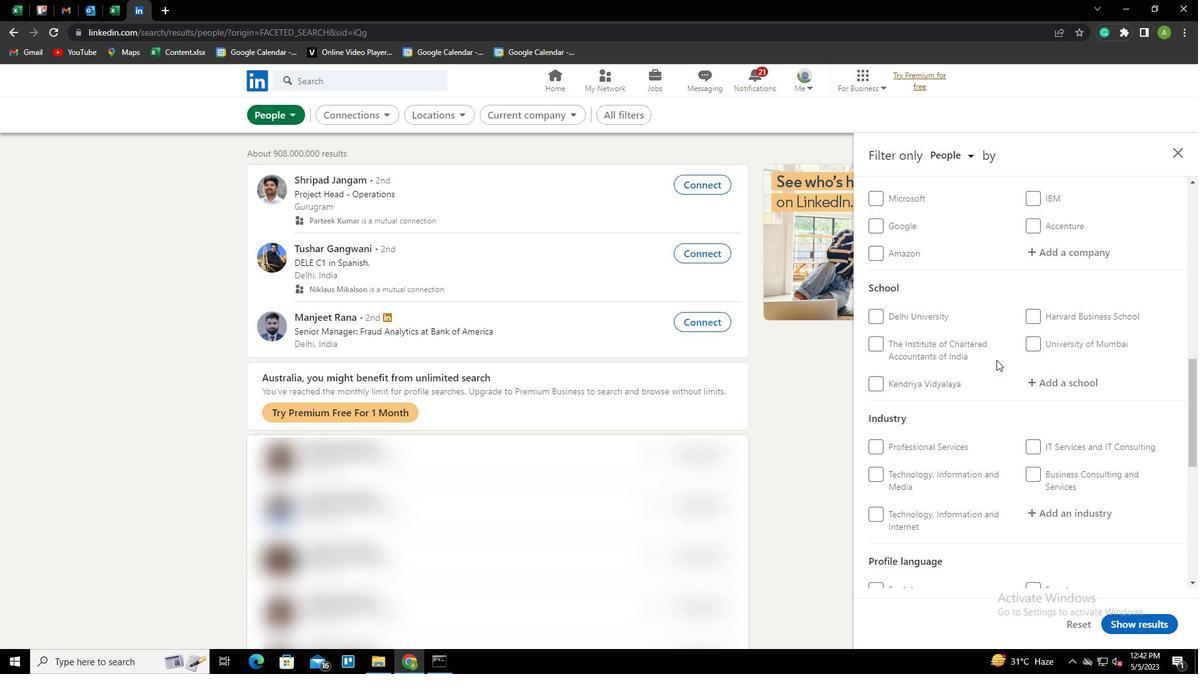 
Action: Mouse scrolled (996, 359) with delta (0, 0)
Screenshot: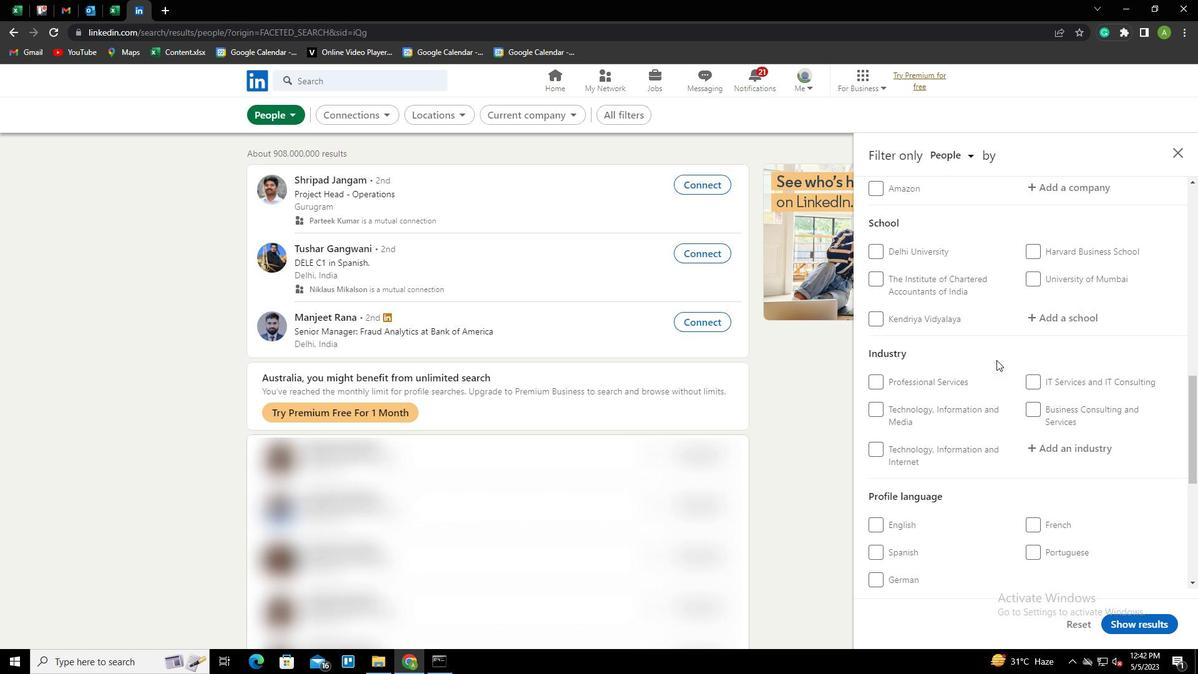 
Action: Mouse scrolled (996, 359) with delta (0, 0)
Screenshot: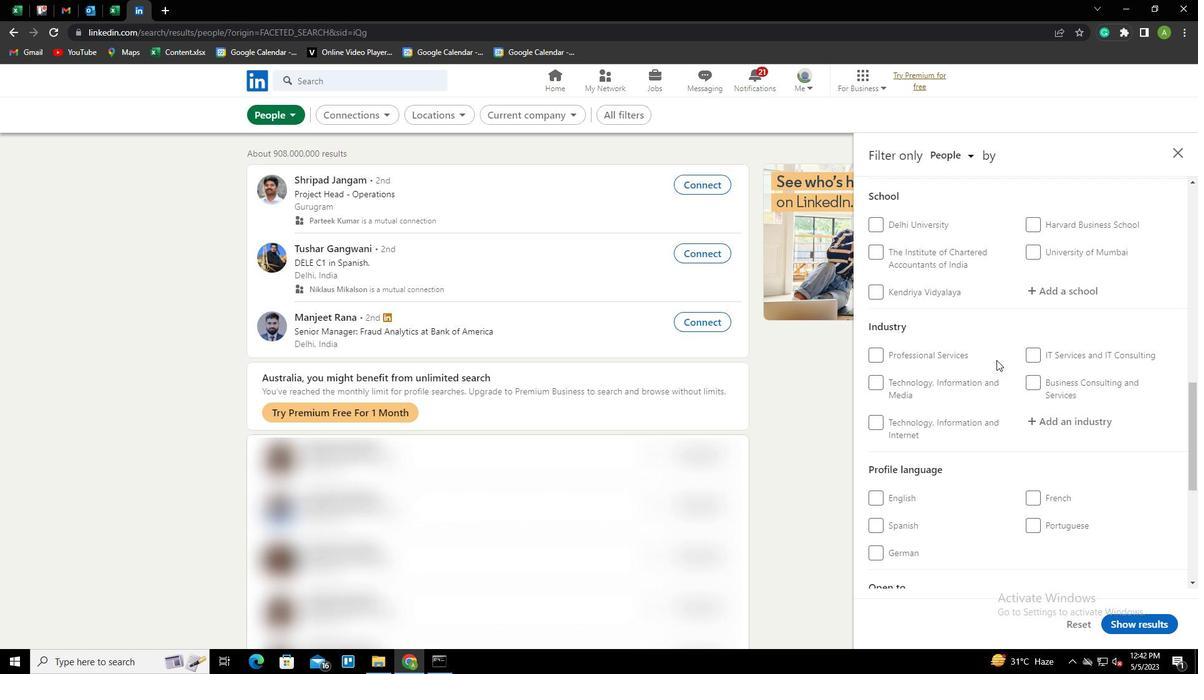 
Action: Mouse moved to (880, 426)
Screenshot: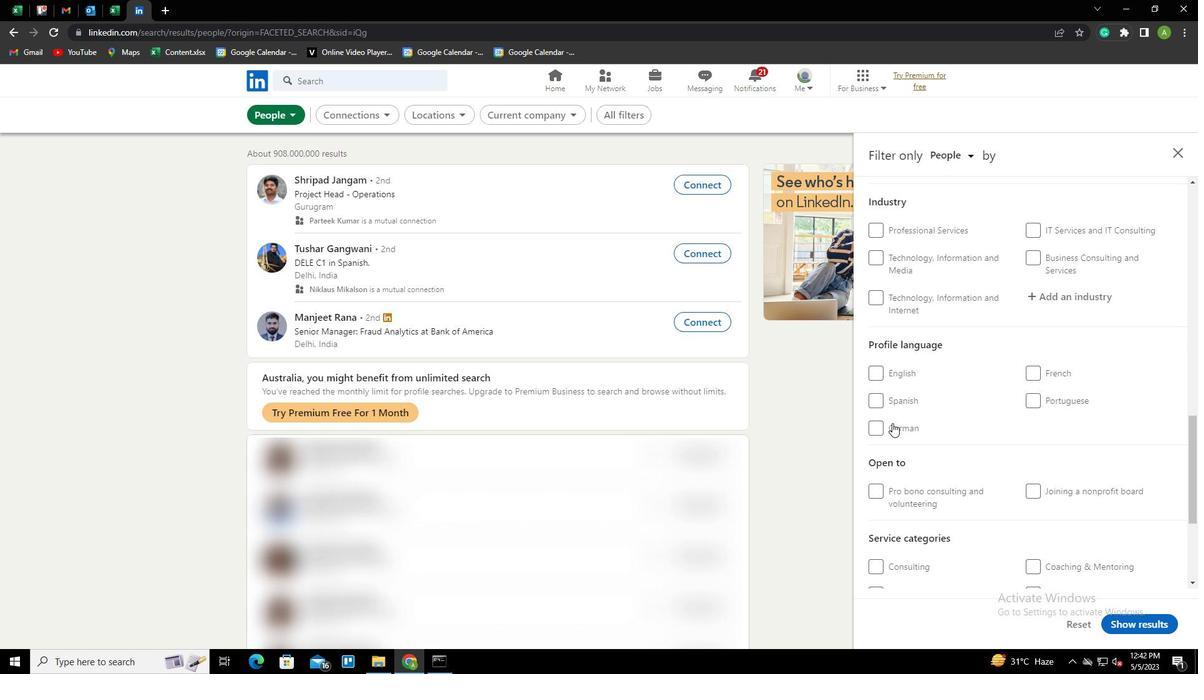 
Action: Mouse pressed left at (880, 426)
Screenshot: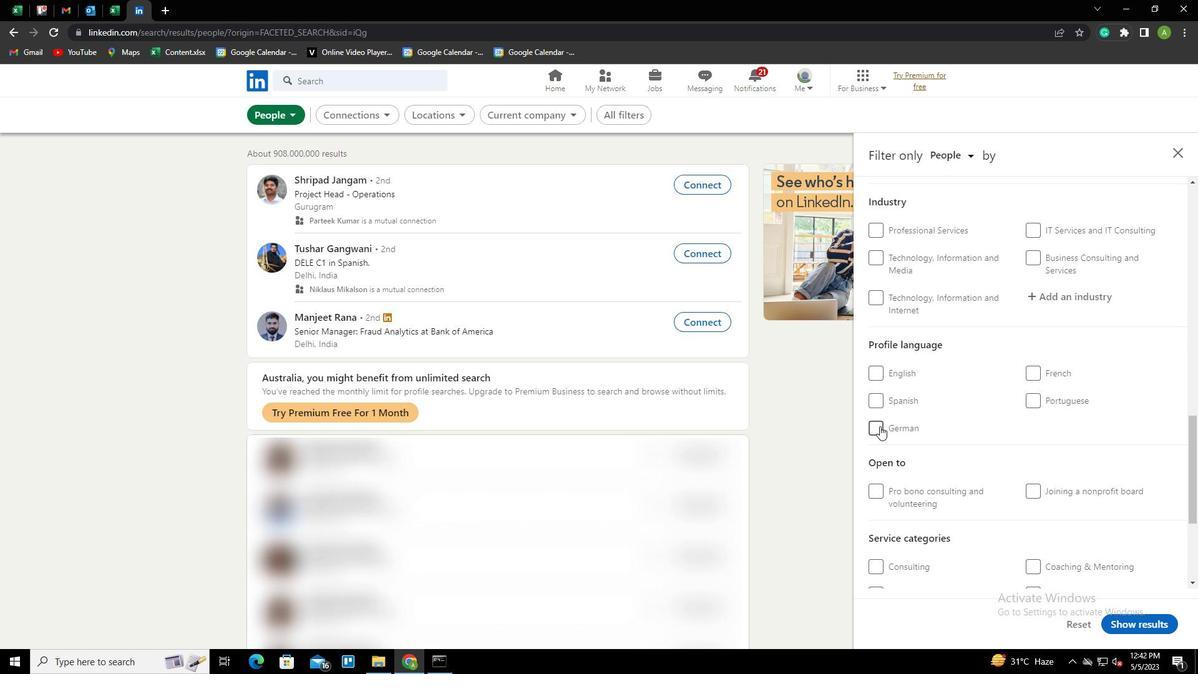 
Action: Mouse moved to (994, 387)
Screenshot: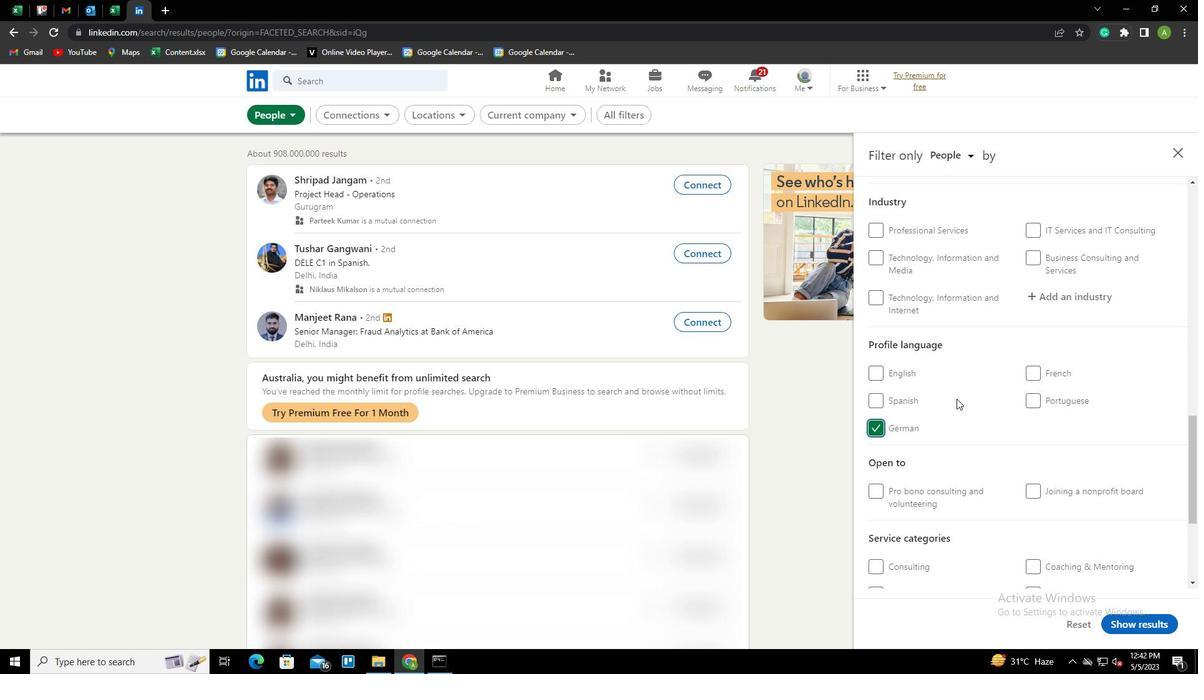 
Action: Mouse scrolled (994, 388) with delta (0, 0)
Screenshot: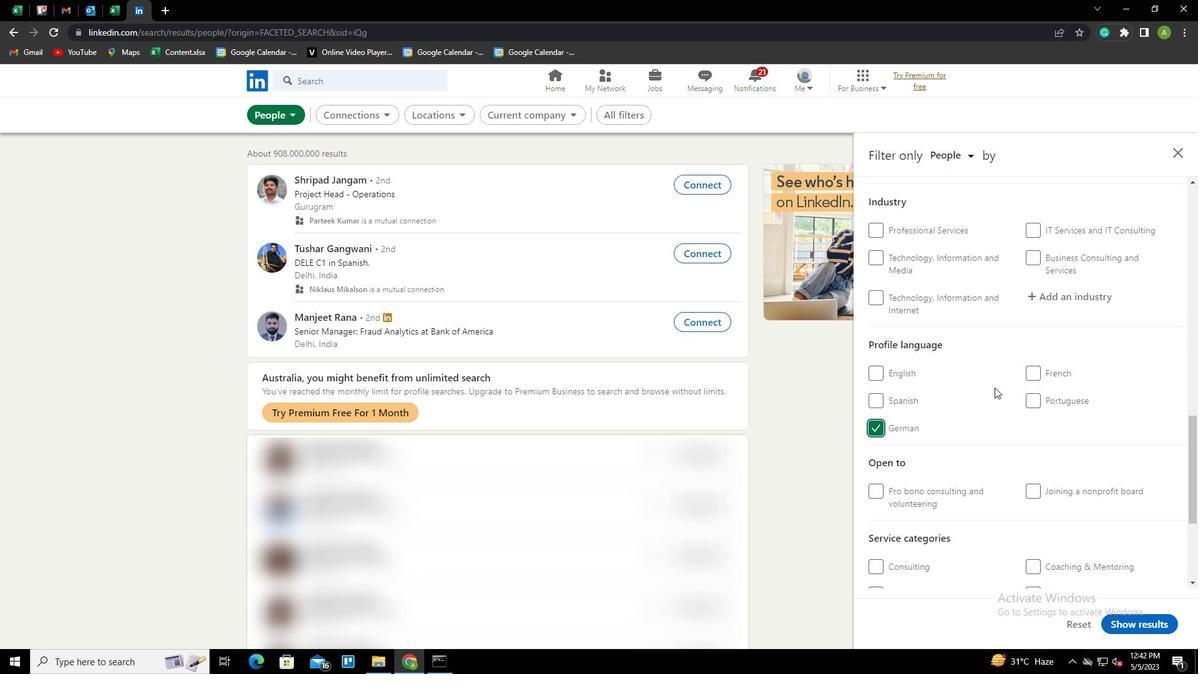 
Action: Mouse scrolled (994, 388) with delta (0, 0)
Screenshot: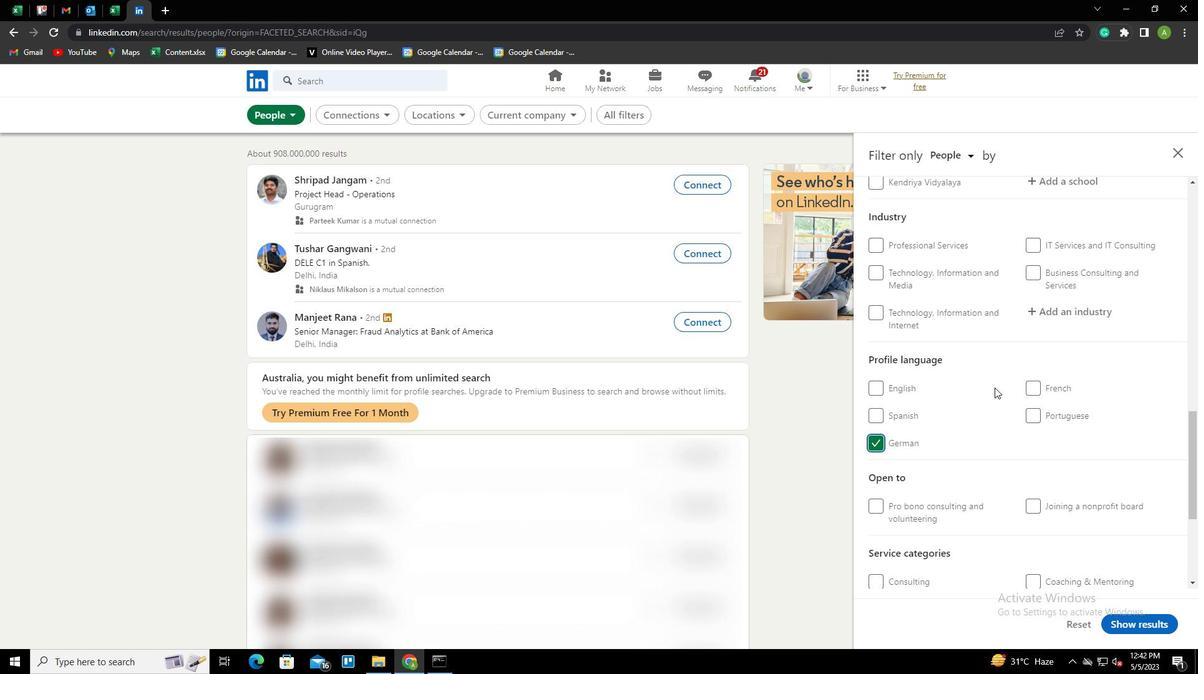 
Action: Mouse scrolled (994, 388) with delta (0, 0)
Screenshot: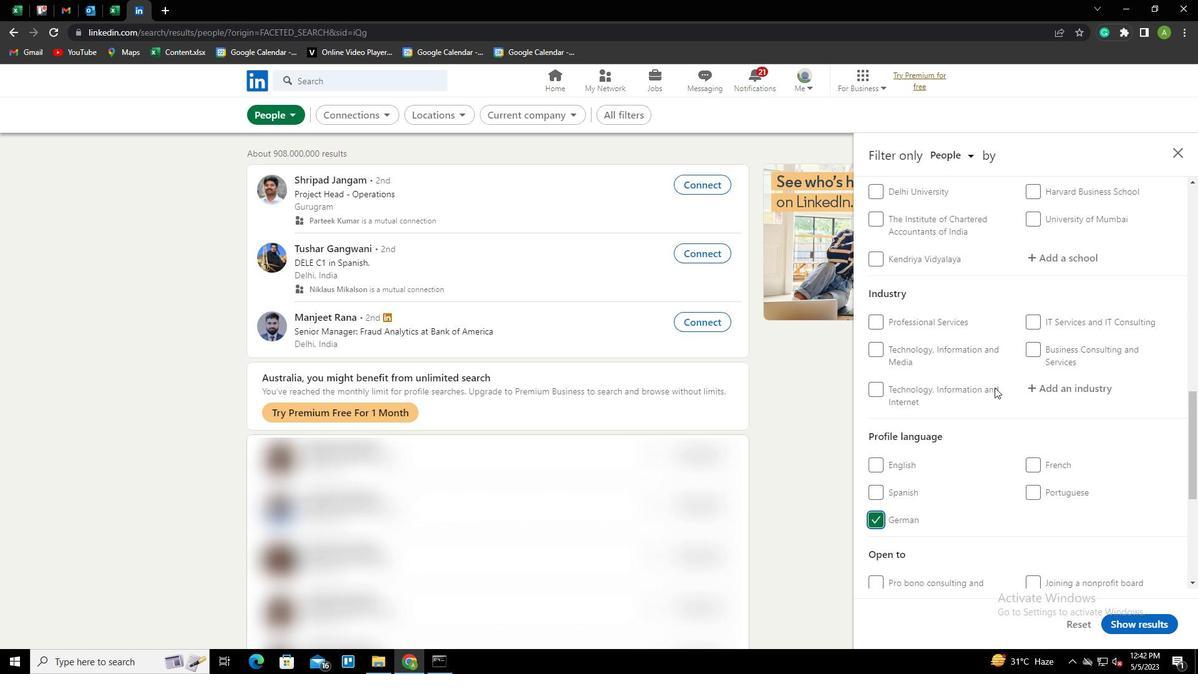 
Action: Mouse scrolled (994, 388) with delta (0, 0)
Screenshot: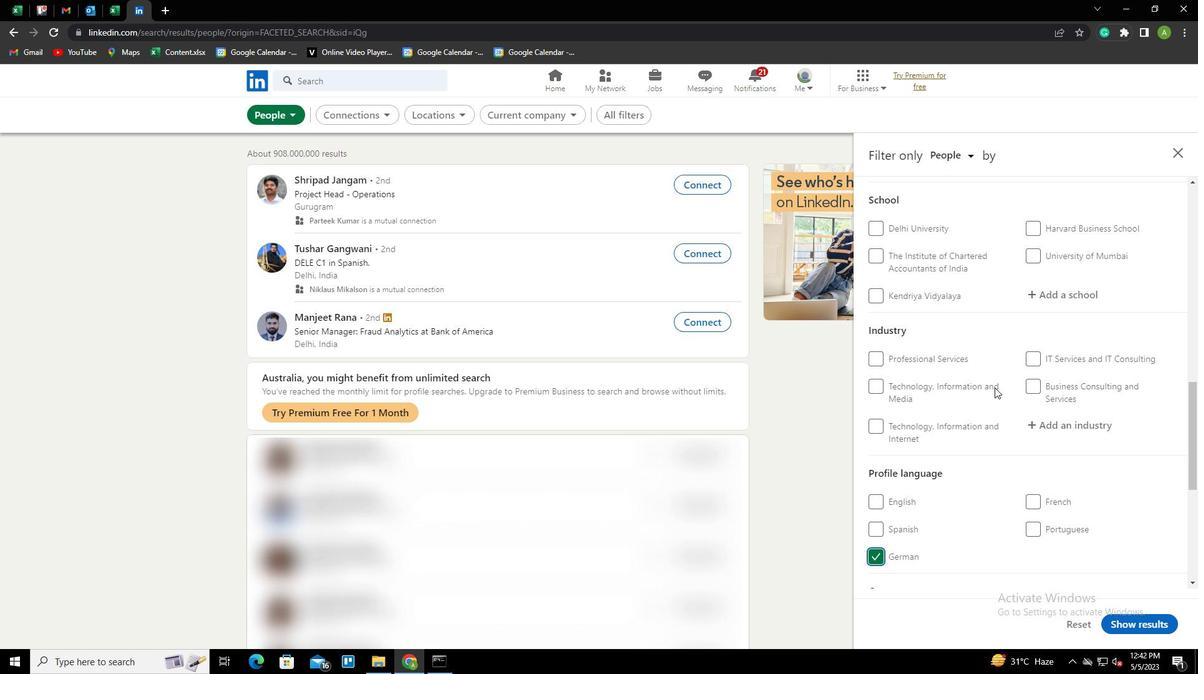 
Action: Mouse scrolled (994, 388) with delta (0, 0)
Screenshot: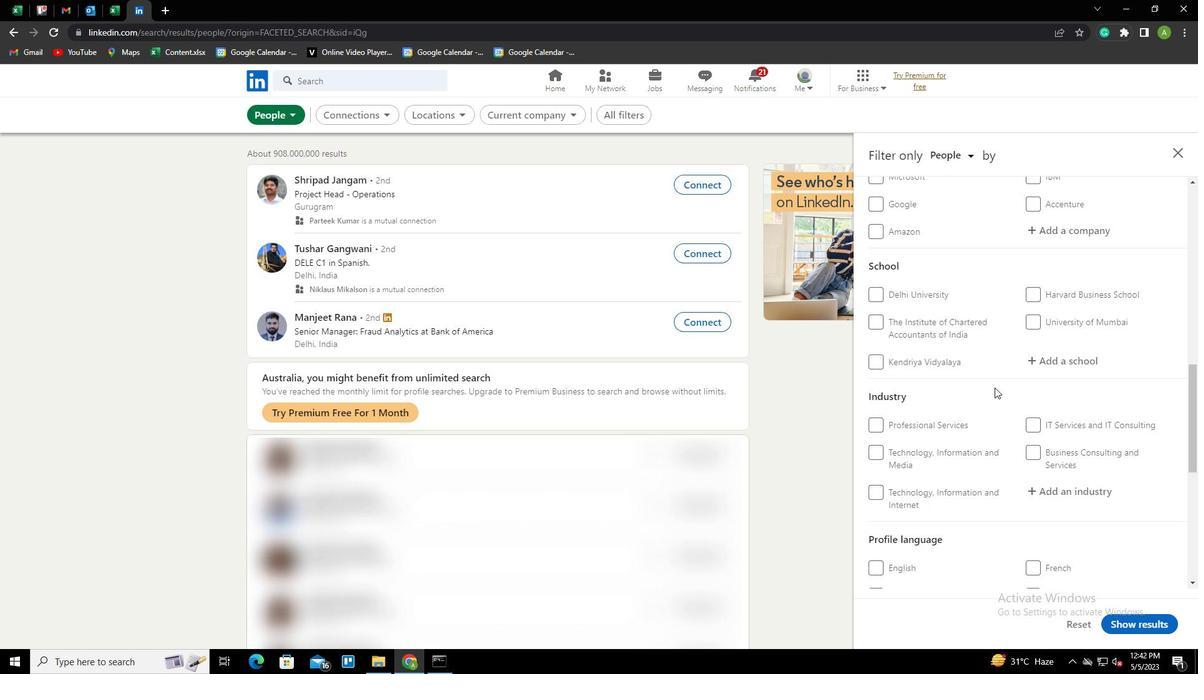 
Action: Mouse scrolled (994, 388) with delta (0, 0)
Screenshot: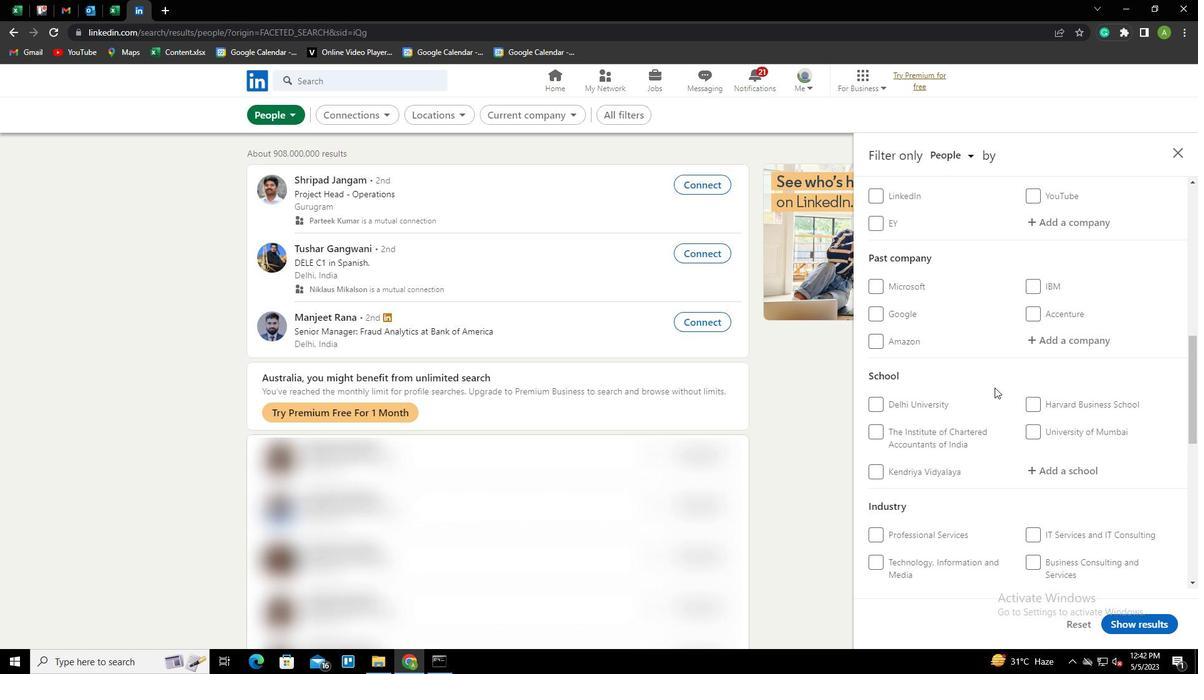 
Action: Mouse scrolled (994, 388) with delta (0, 0)
Screenshot: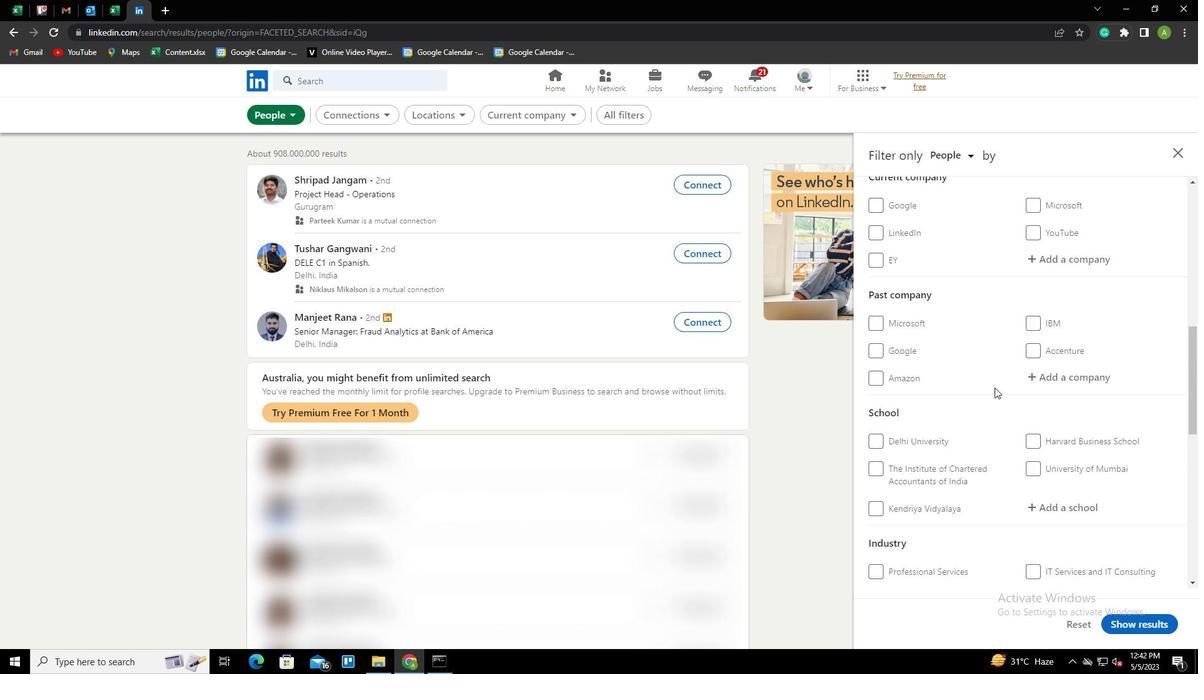 
Action: Mouse moved to (1032, 350)
Screenshot: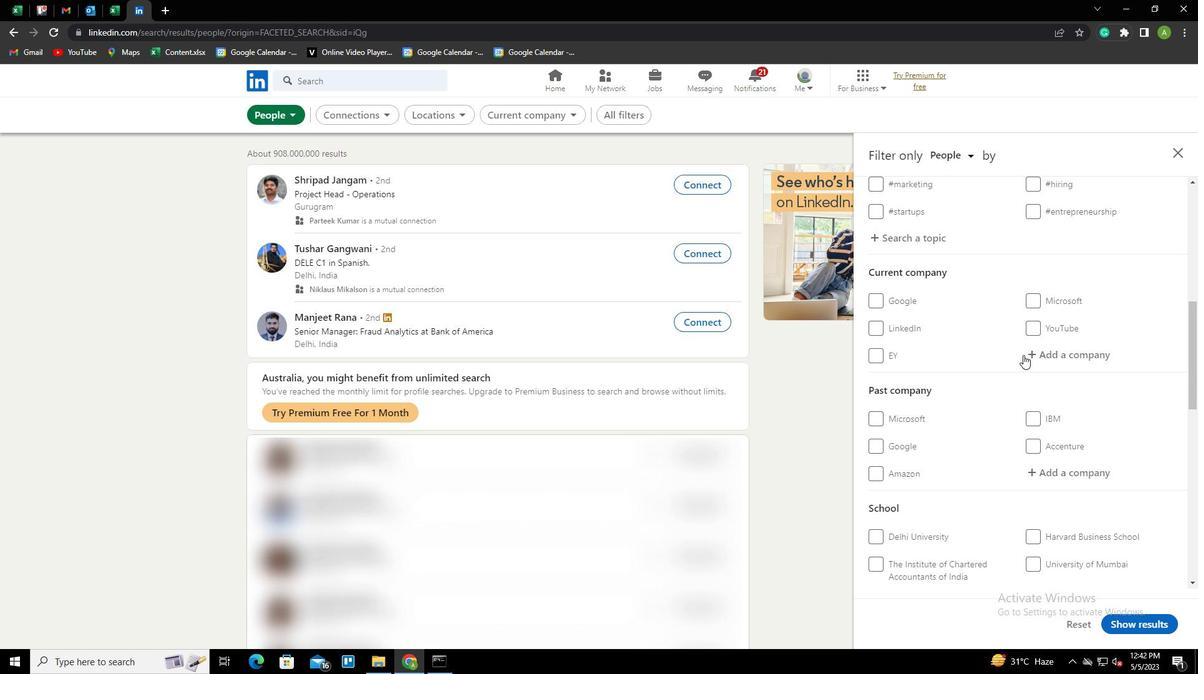 
Action: Mouse pressed left at (1032, 350)
Screenshot: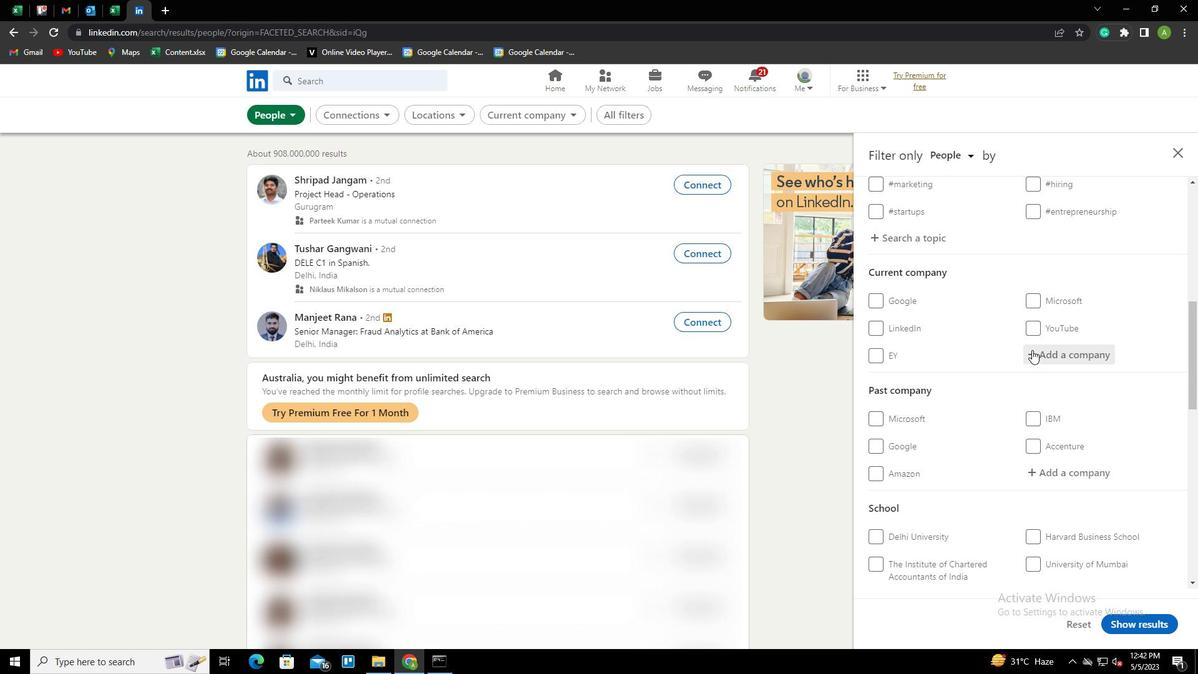 
Action: Key pressed <Key.shift>
Screenshot: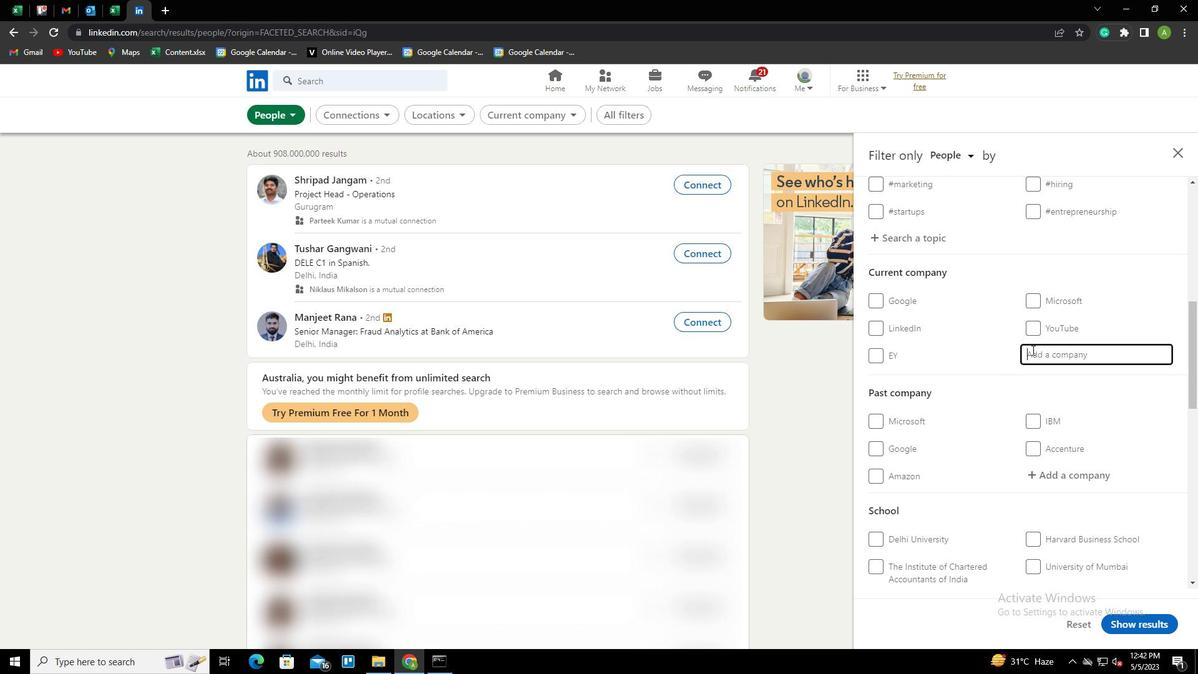 
Action: Mouse moved to (1030, 351)
Screenshot: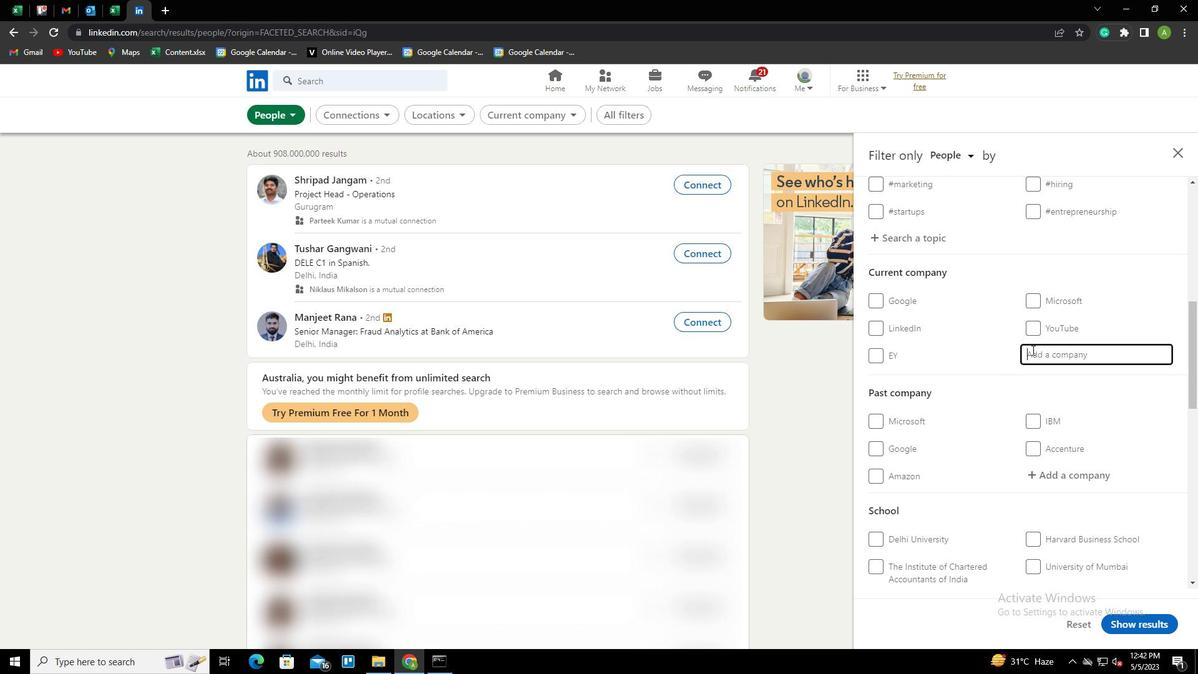 
Action: Key pressed B
Screenshot: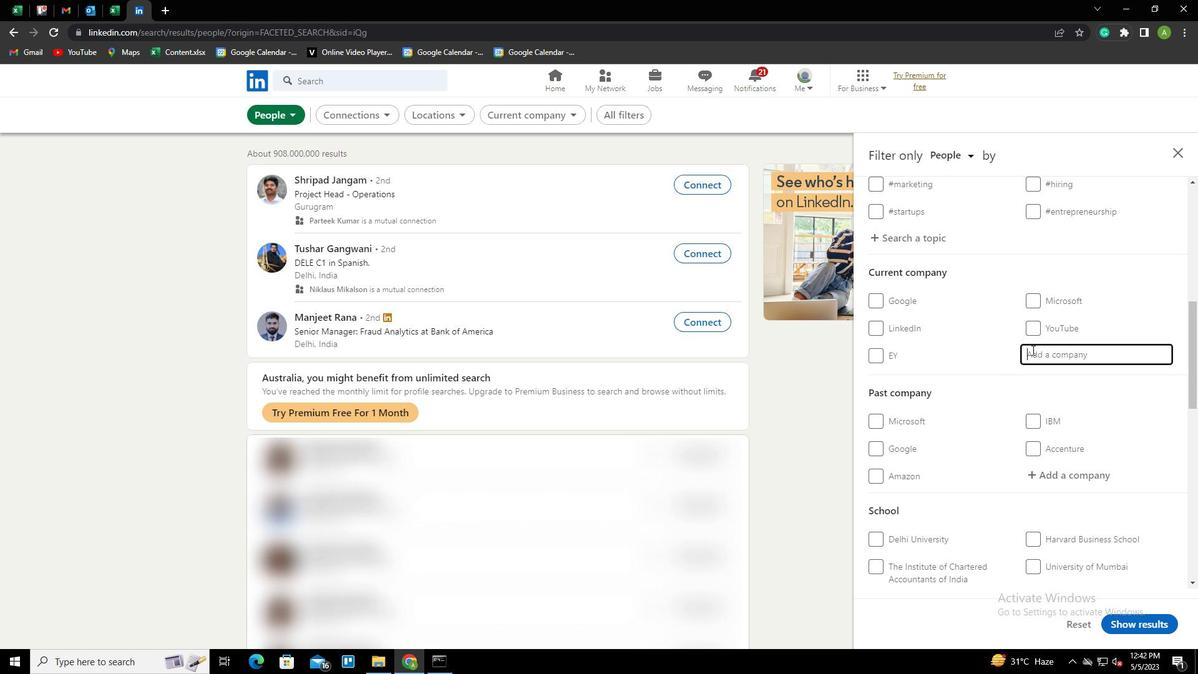 
Action: Mouse moved to (1011, 351)
Screenshot: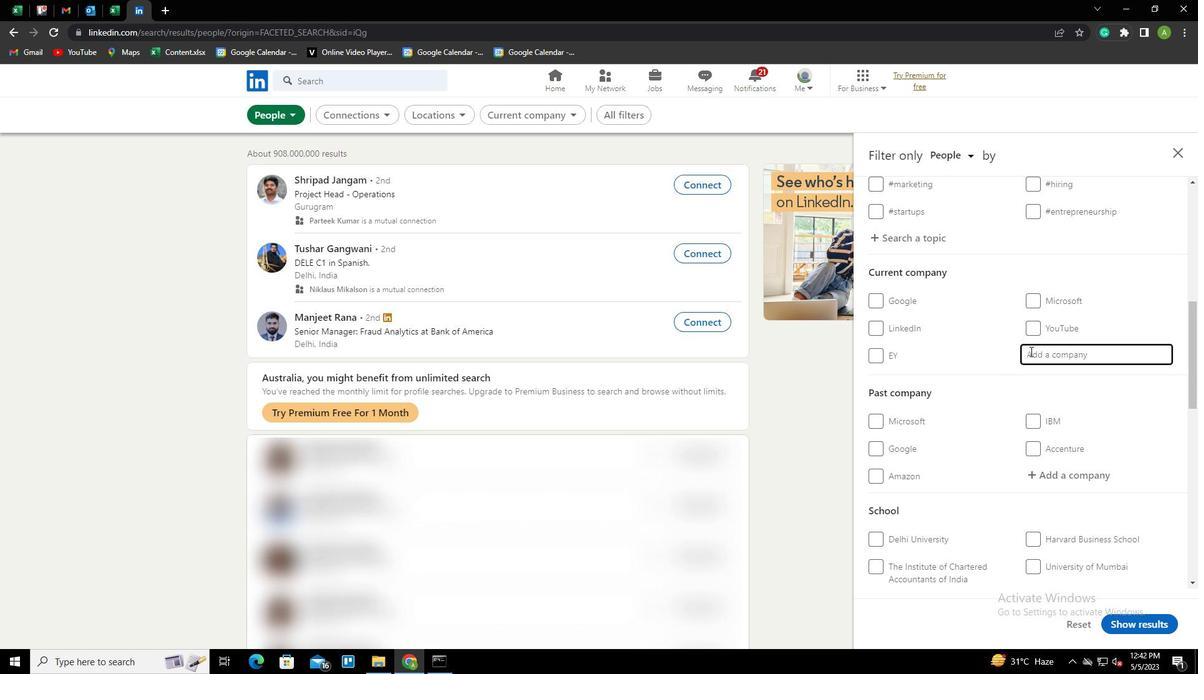 
Action: Key pressed LACKLINE<Key.down><Key.enter>
Screenshot: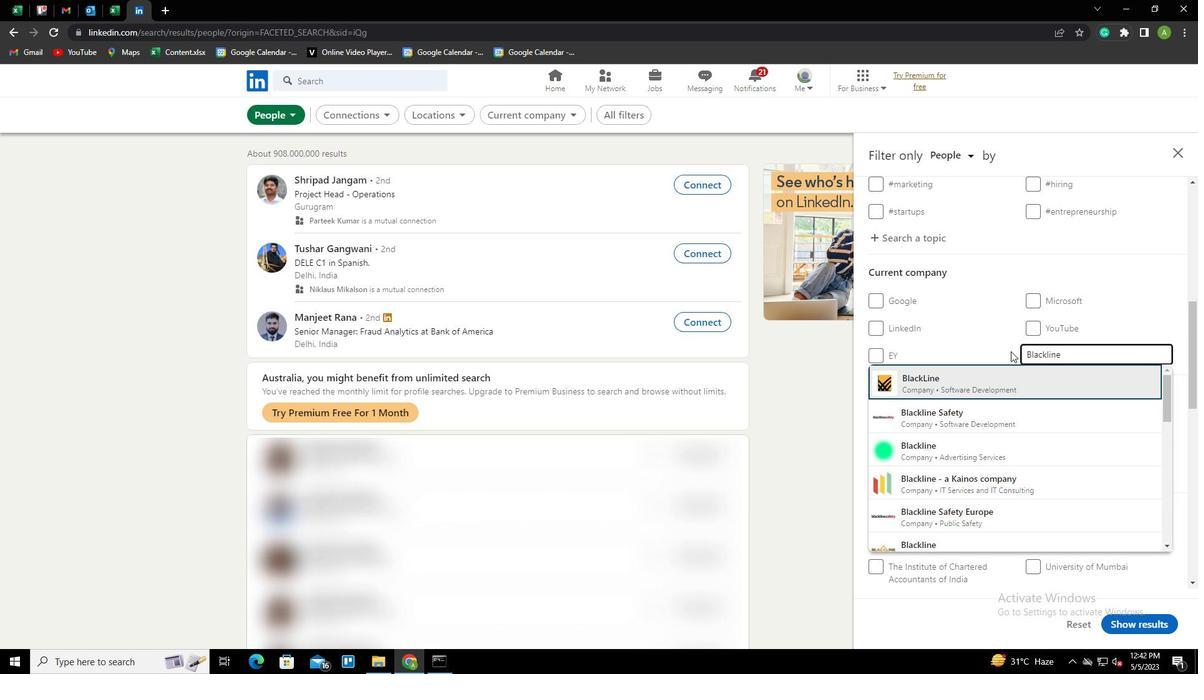 
Action: Mouse moved to (1060, 410)
Screenshot: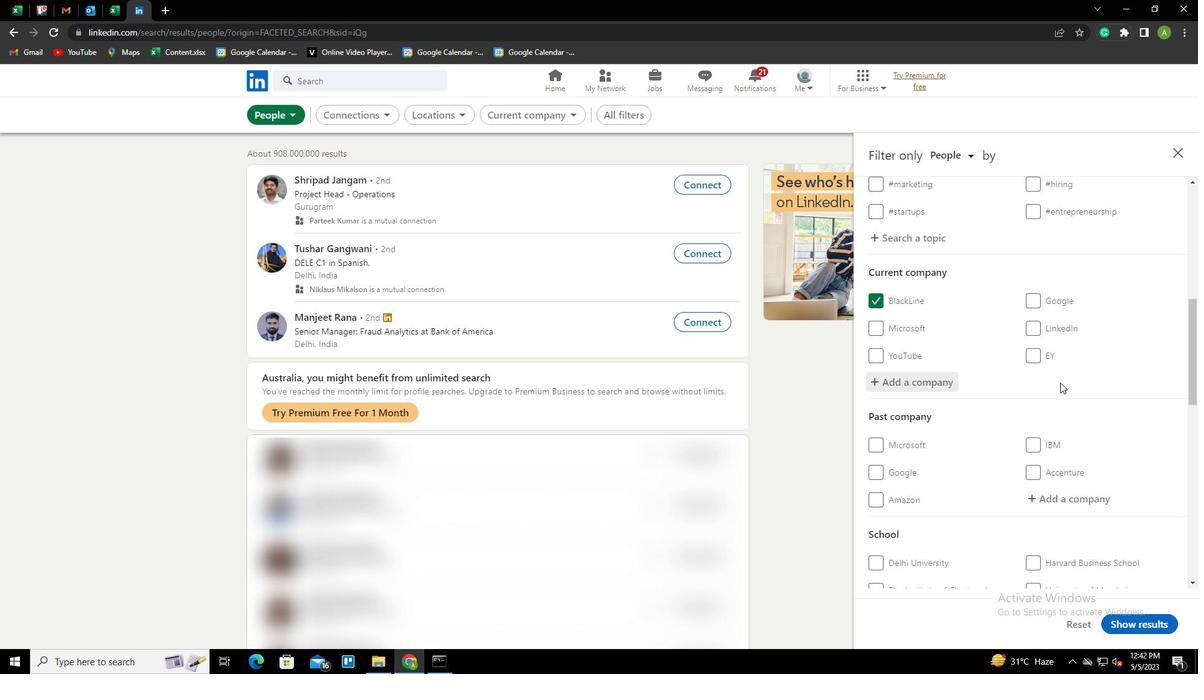 
Action: Mouse scrolled (1060, 409) with delta (0, 0)
Screenshot: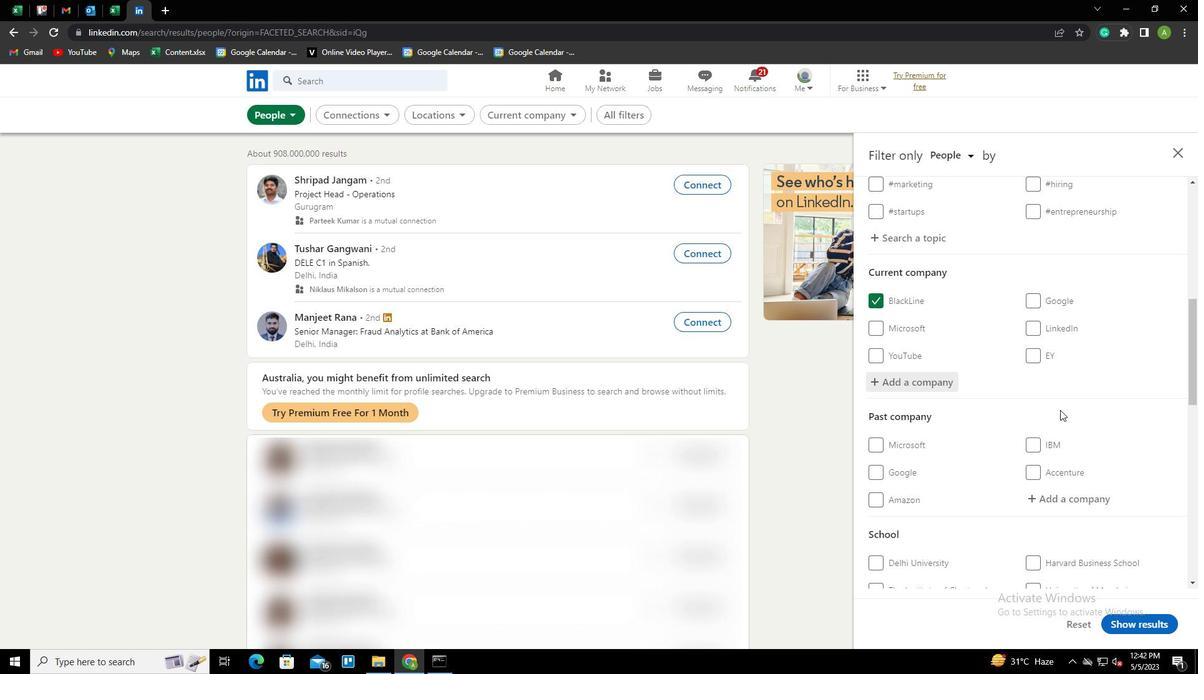 
Action: Mouse scrolled (1060, 409) with delta (0, 0)
Screenshot: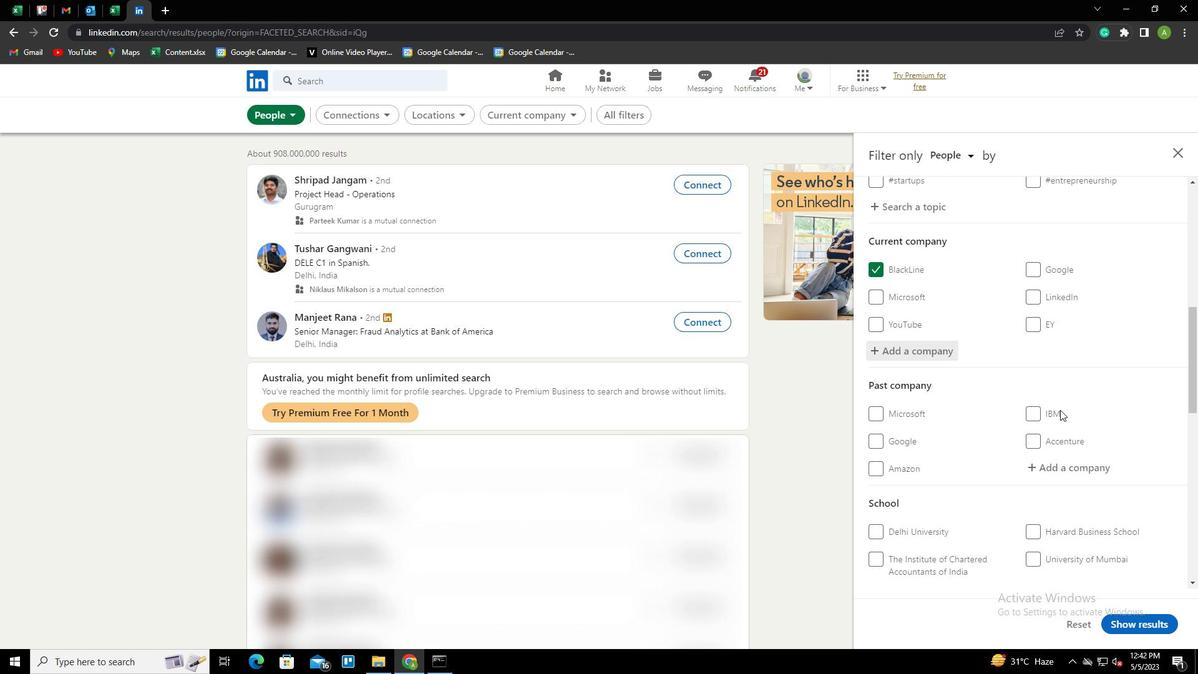 
Action: Mouse scrolled (1060, 409) with delta (0, 0)
Screenshot: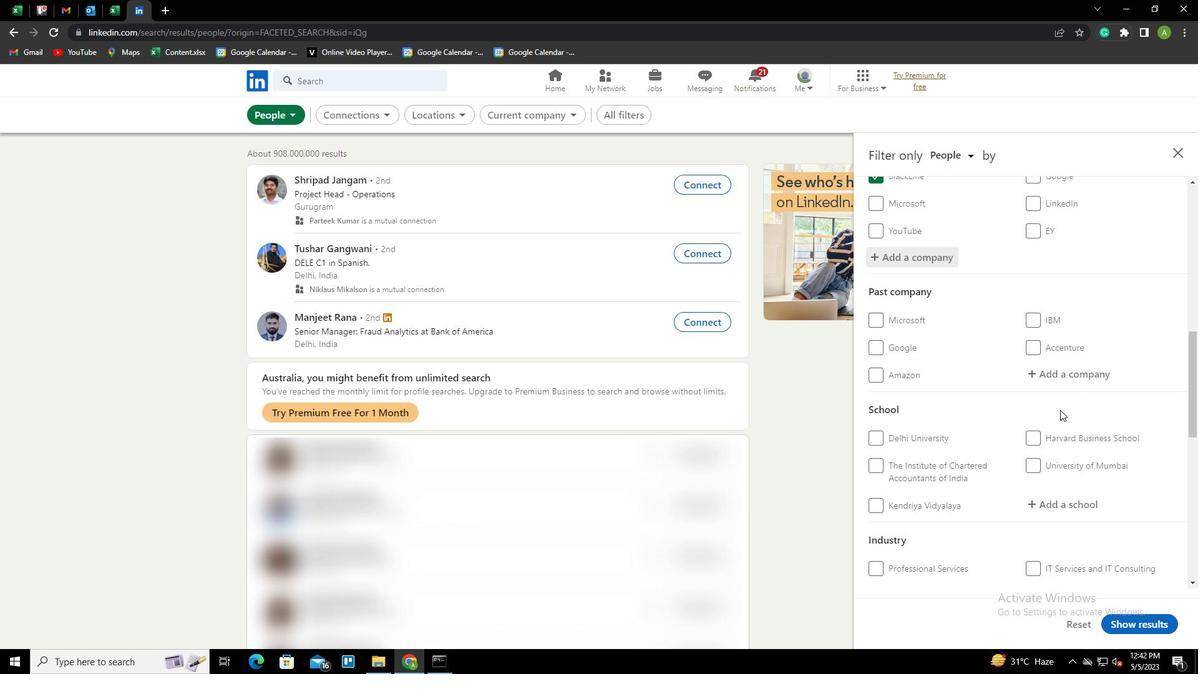 
Action: Mouse scrolled (1060, 409) with delta (0, 0)
Screenshot: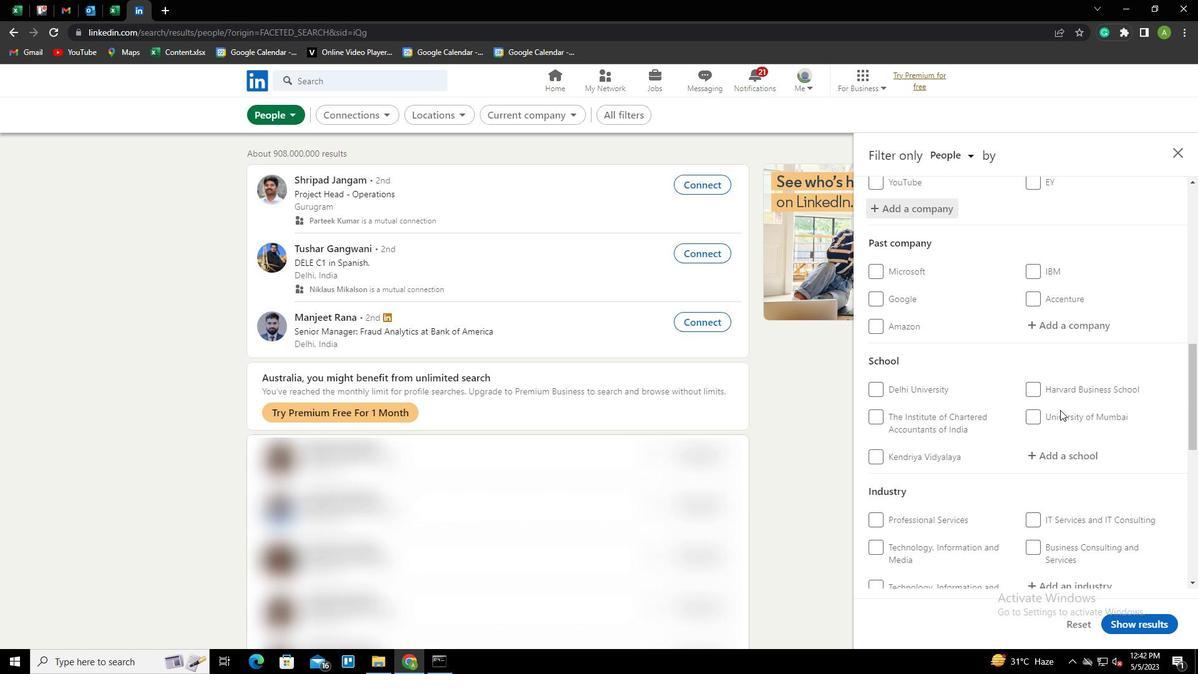 
Action: Mouse moved to (1065, 380)
Screenshot: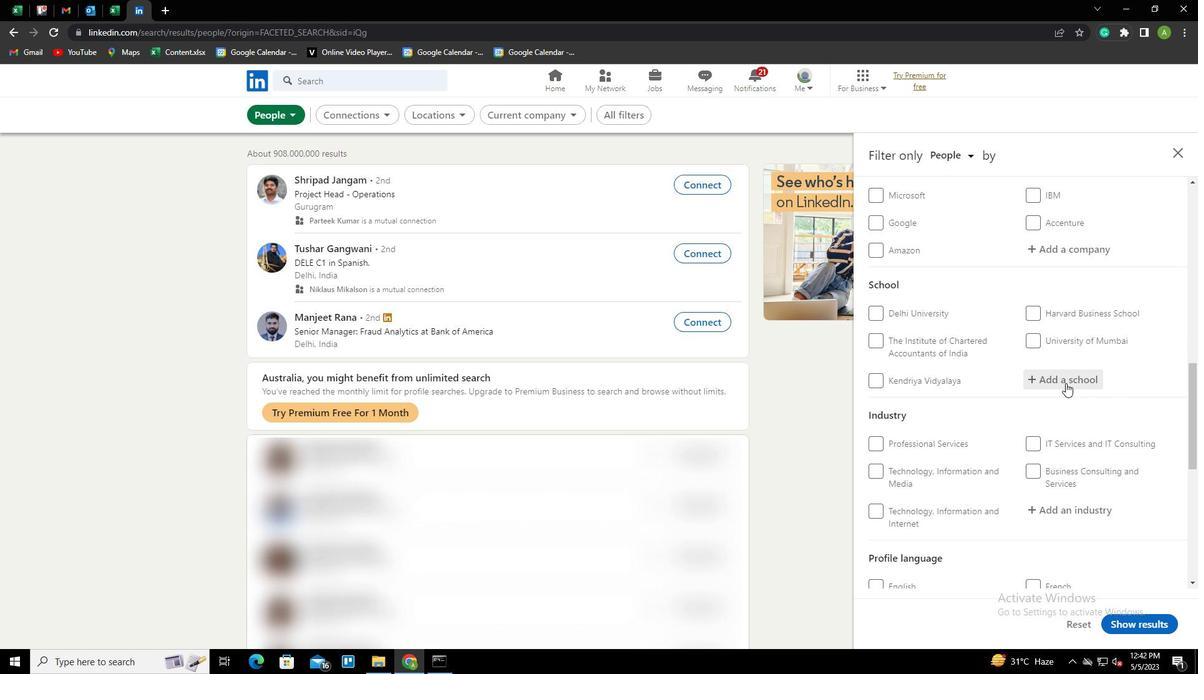 
Action: Mouse pressed left at (1065, 380)
Screenshot: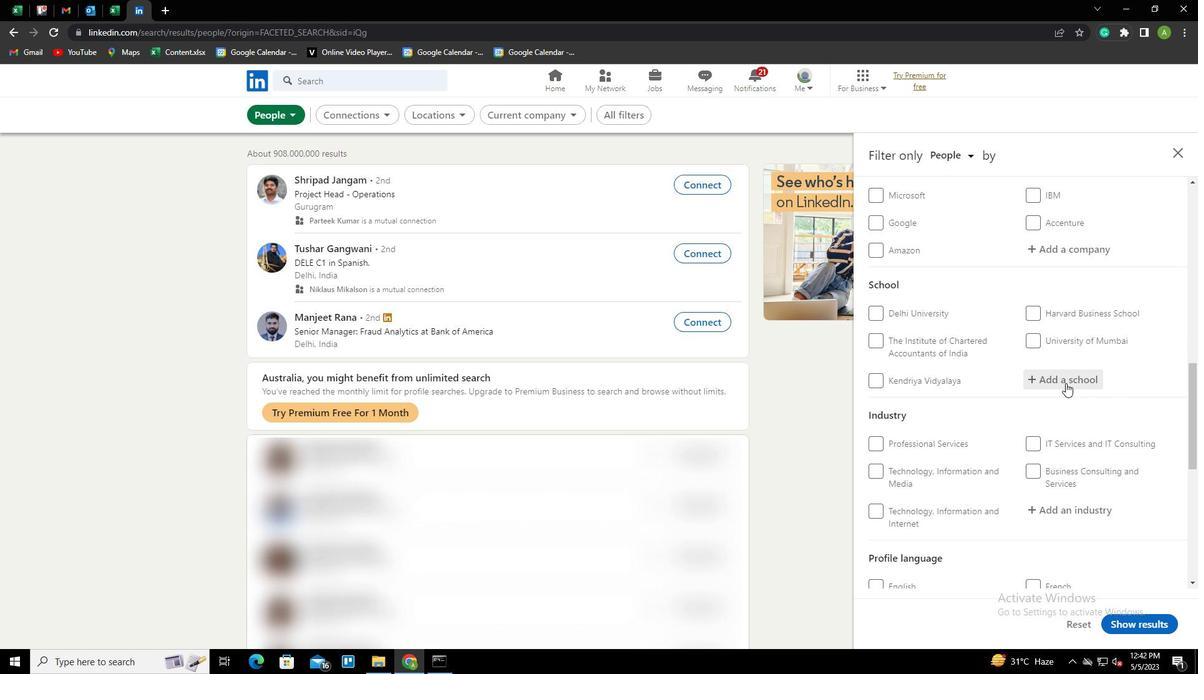 
Action: Mouse moved to (1065, 380)
Screenshot: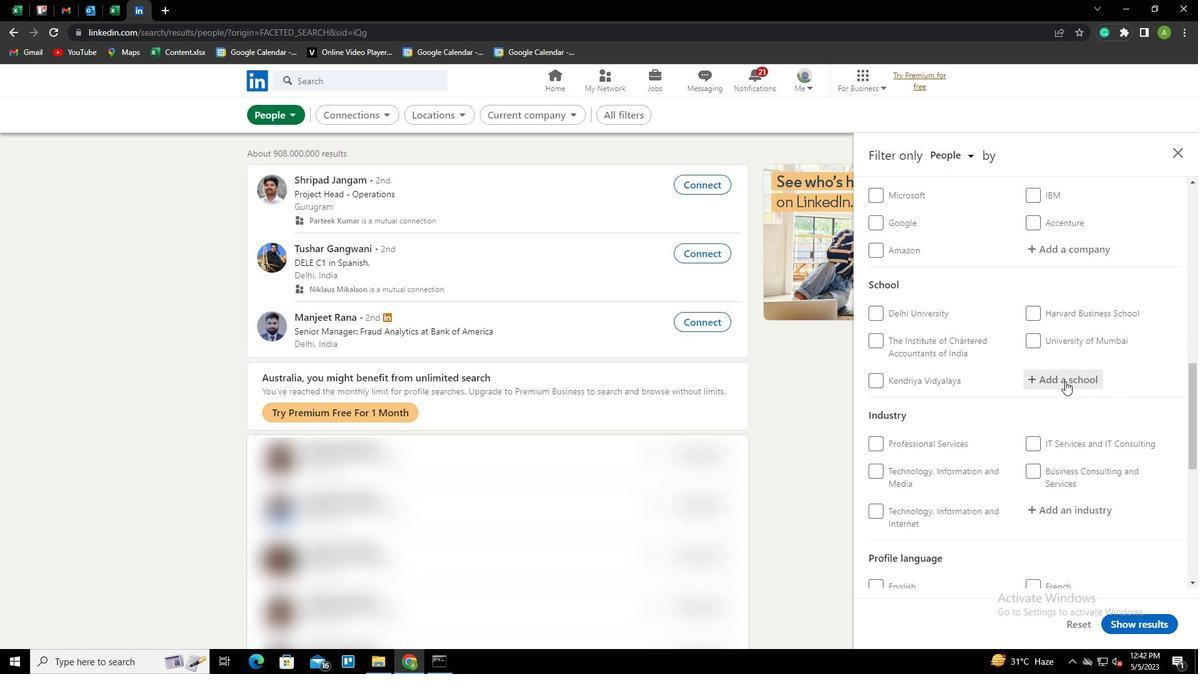 
Action: Key pressed <Key.shift><Key.shift><Key.shift><Key.shift><Key.shift><Key.shift>NATIONAL<Key.space><Key.shift>INSTITUTION<Key.backspace><Key.backspace><Key.backspace>E<Key.space>OF<Key.space><Key.shift>INFORMATION<Key.space><Key.shift>TECH<Key.down><Key.enter>
Screenshot: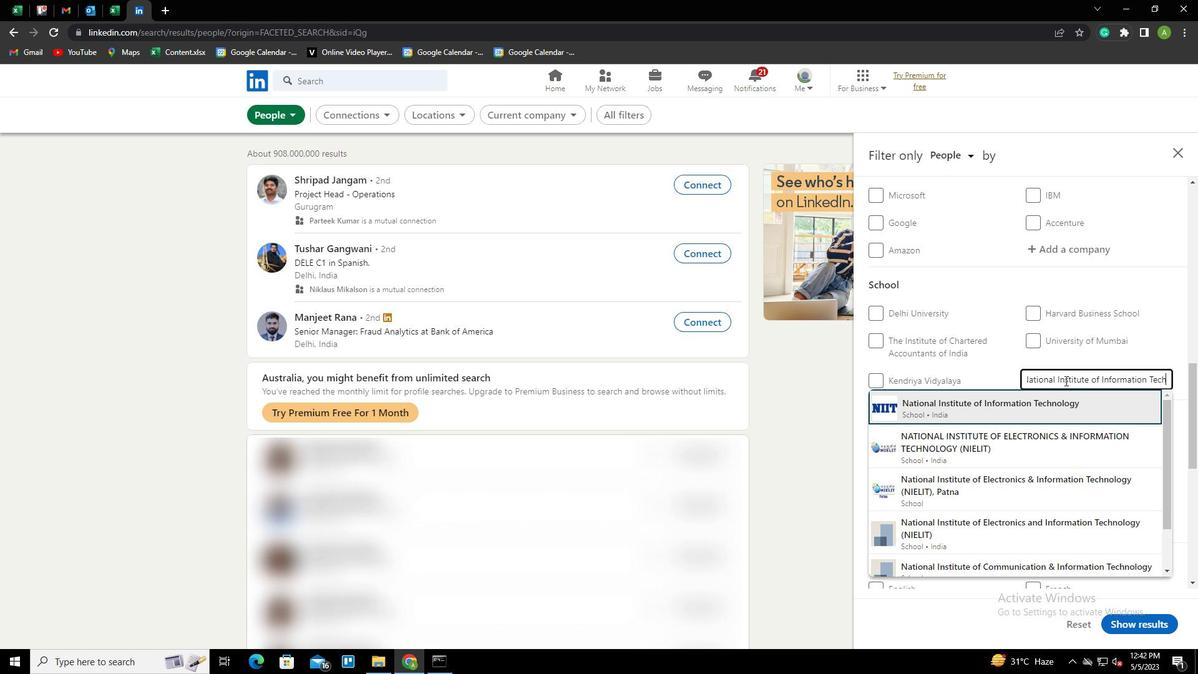
Action: Mouse scrolled (1065, 380) with delta (0, 0)
Screenshot: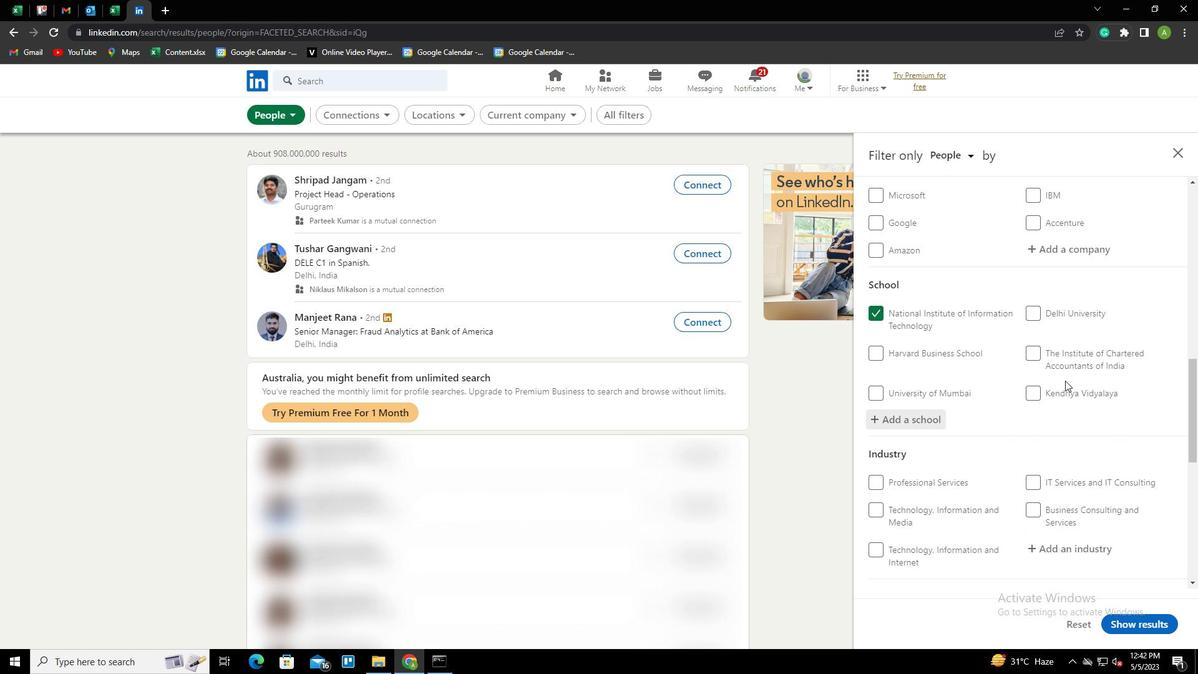 
Action: Mouse scrolled (1065, 380) with delta (0, 0)
Screenshot: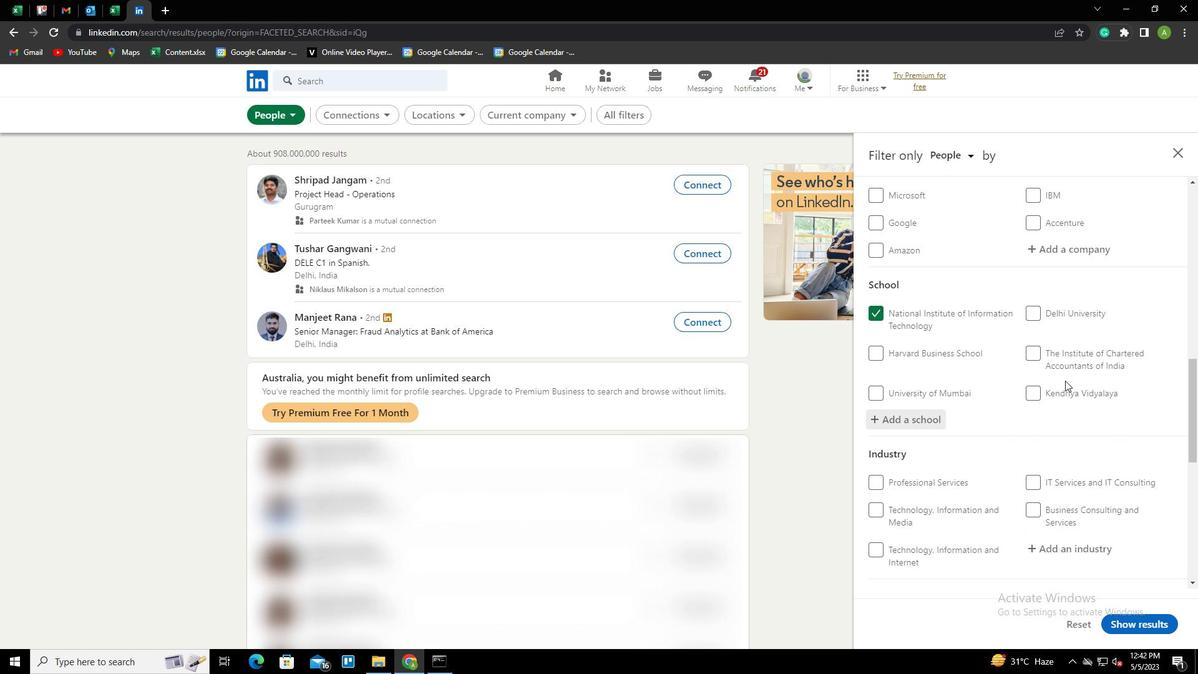 
Action: Mouse scrolled (1065, 380) with delta (0, 0)
Screenshot: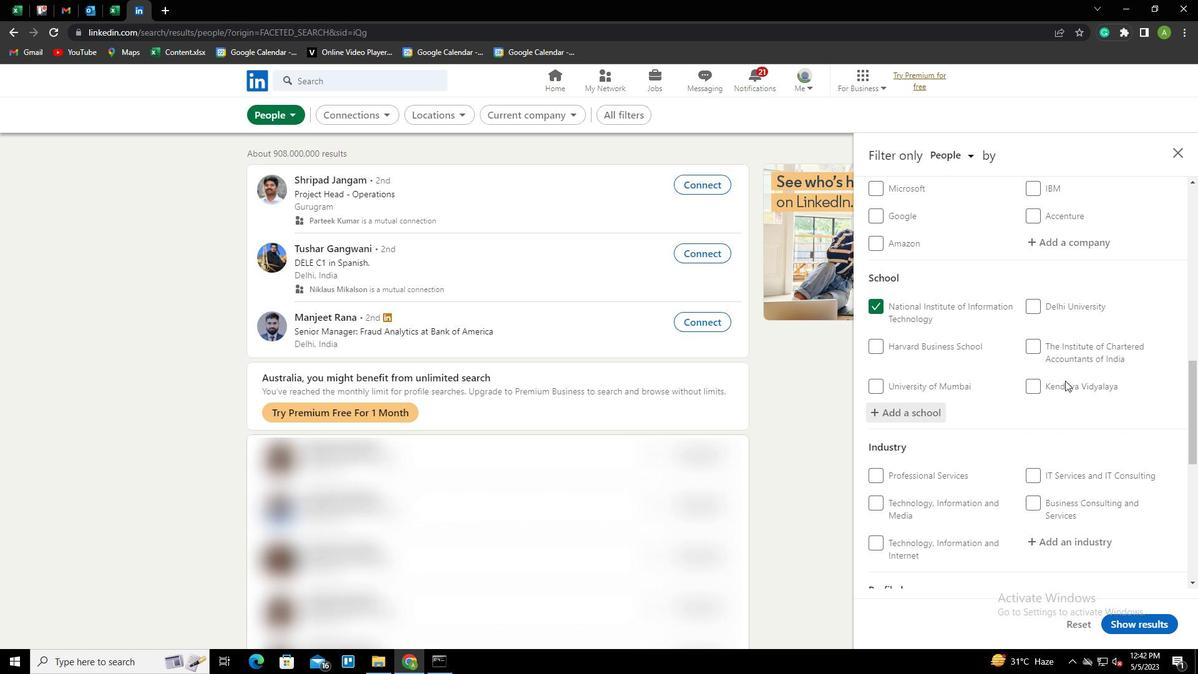 
Action: Mouse moved to (1074, 361)
Screenshot: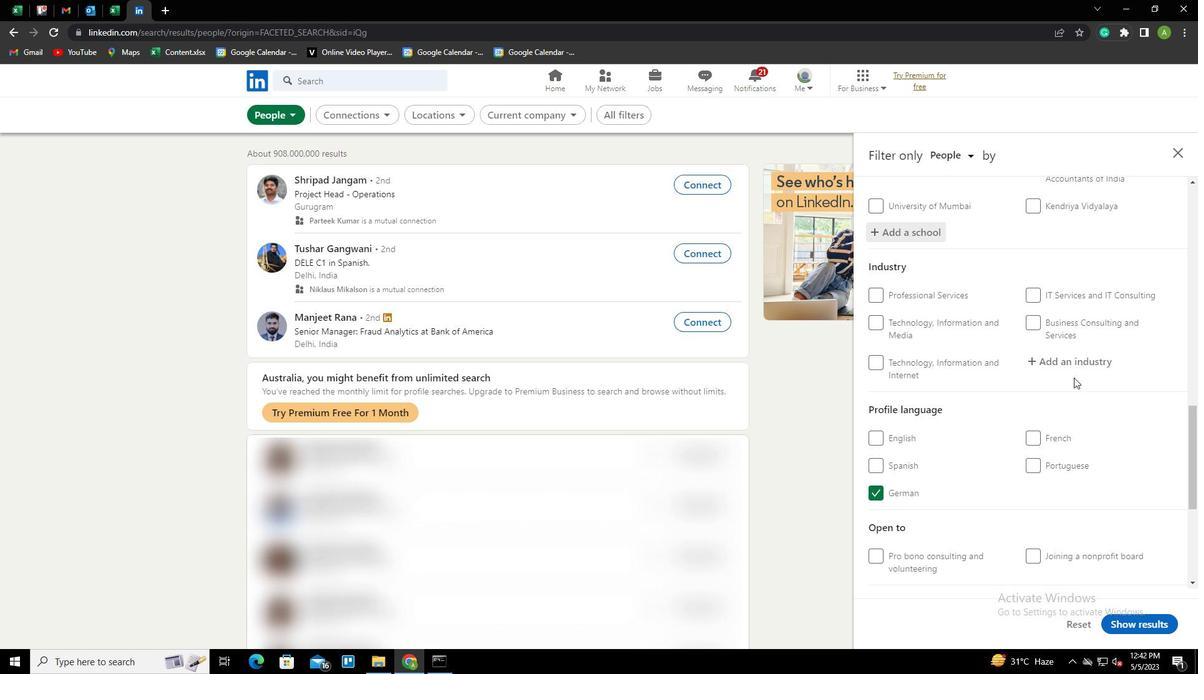 
Action: Mouse pressed left at (1074, 361)
Screenshot: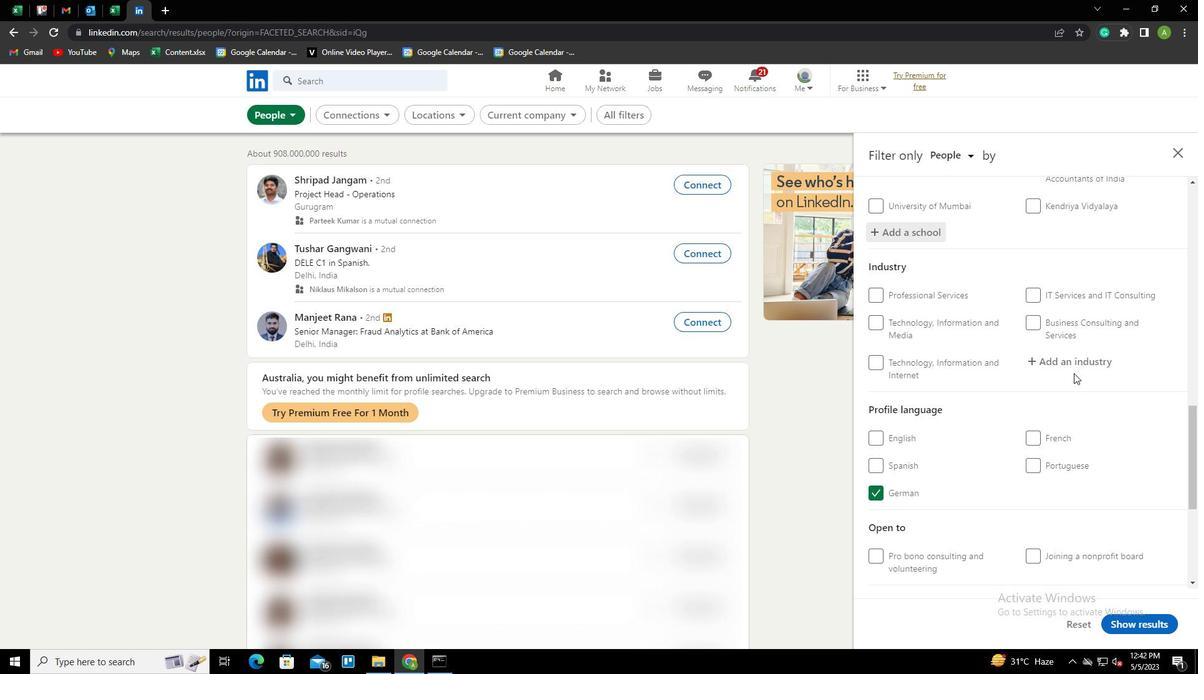 
Action: Key pressed <Key.shift>ELECTRONIC<Key.space>AND<Key.space><Key.shift>PREC<Key.down><Key.enter>
Screenshot: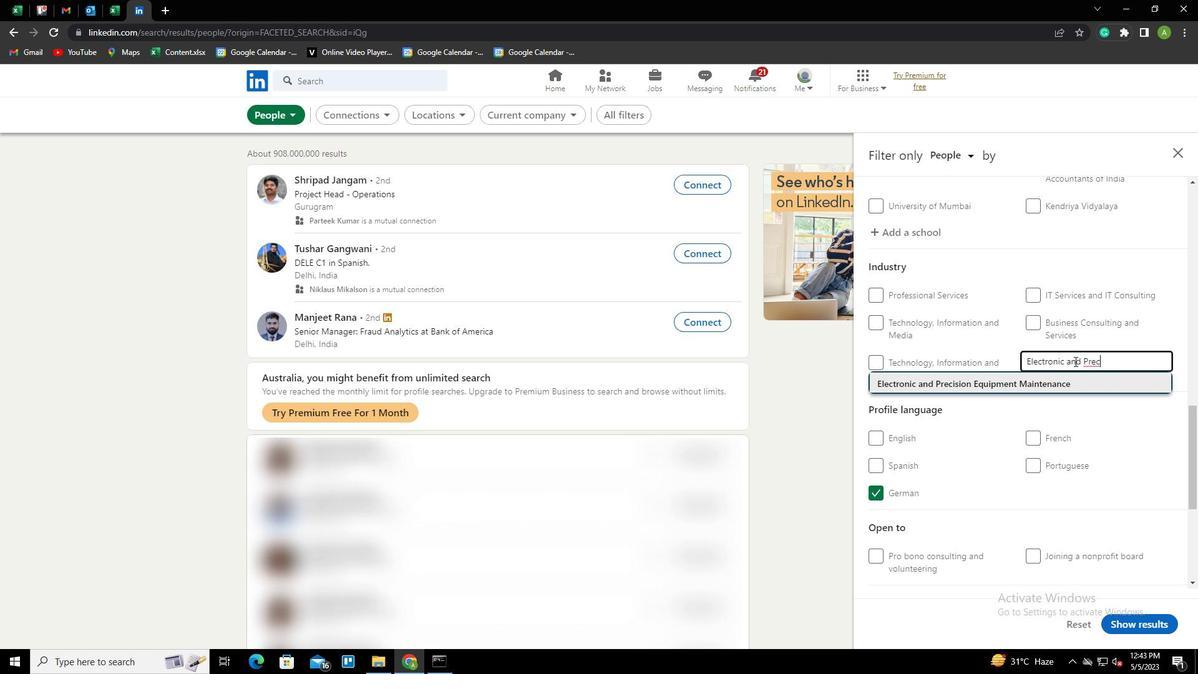 
Action: Mouse scrolled (1074, 360) with delta (0, 0)
Screenshot: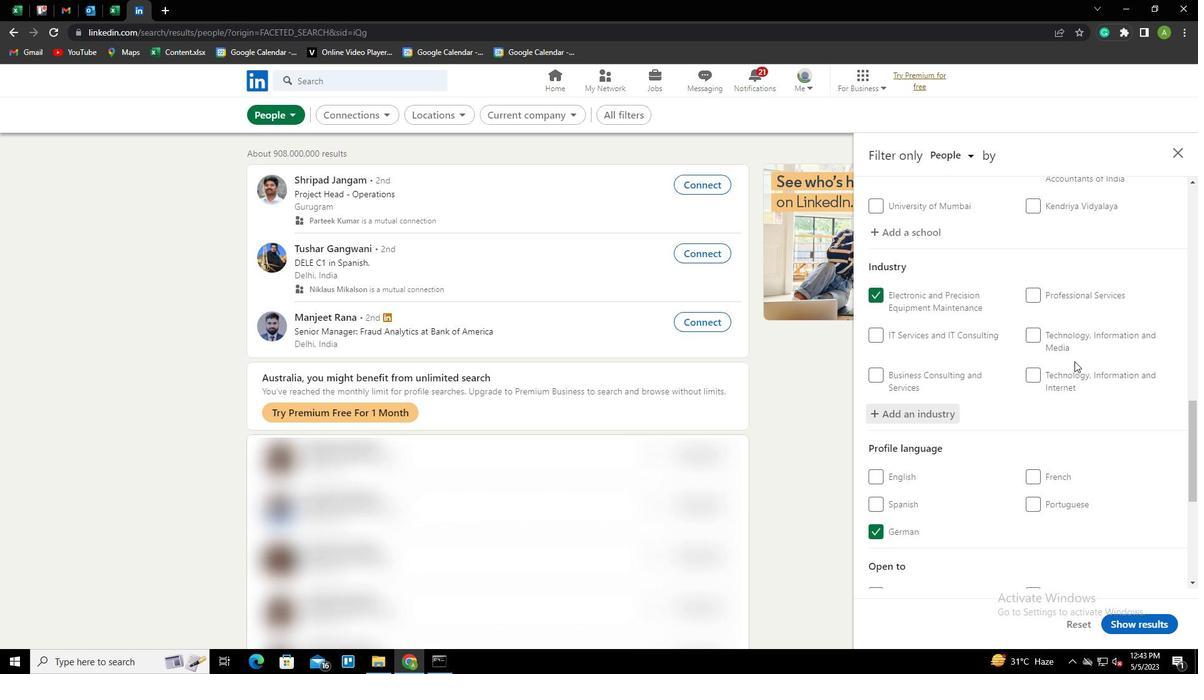 
Action: Mouse scrolled (1074, 360) with delta (0, 0)
Screenshot: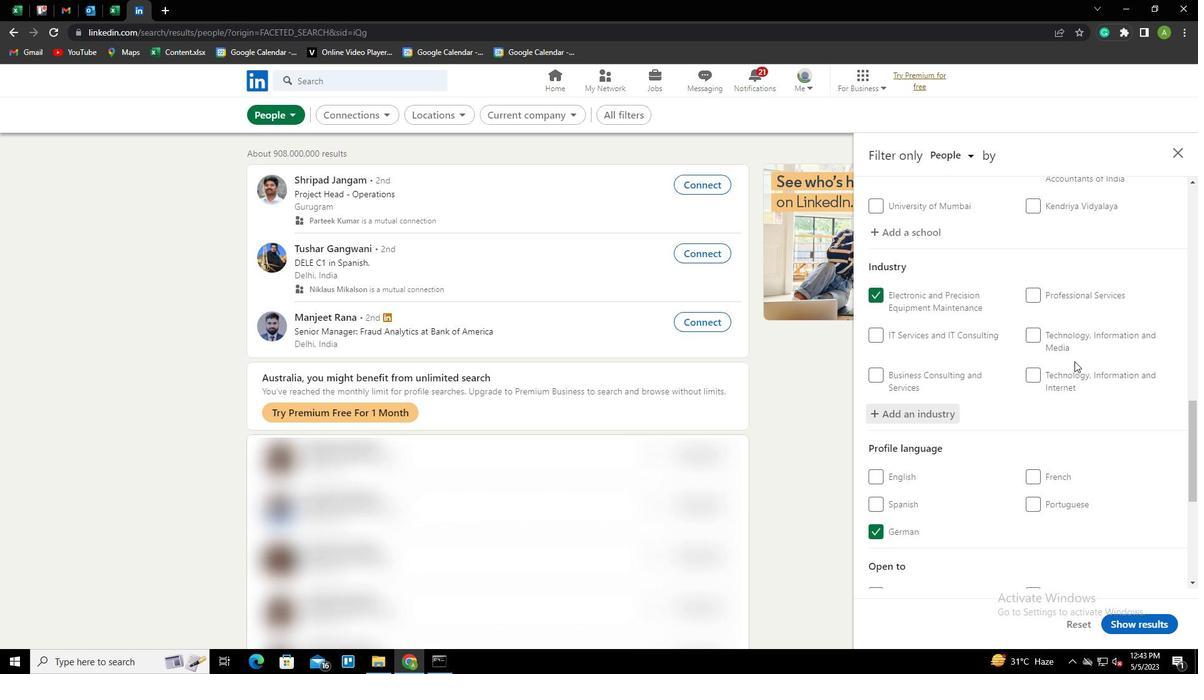 
Action: Mouse scrolled (1074, 360) with delta (0, 0)
Screenshot: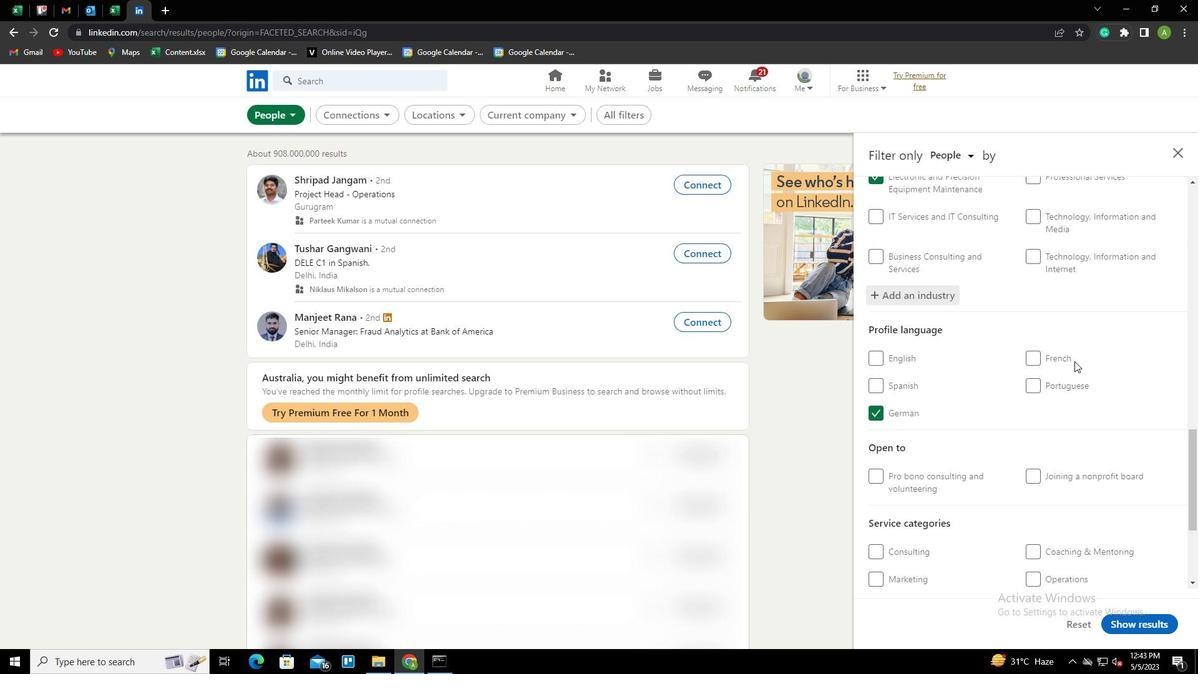 
Action: Mouse scrolled (1074, 360) with delta (0, 0)
Screenshot: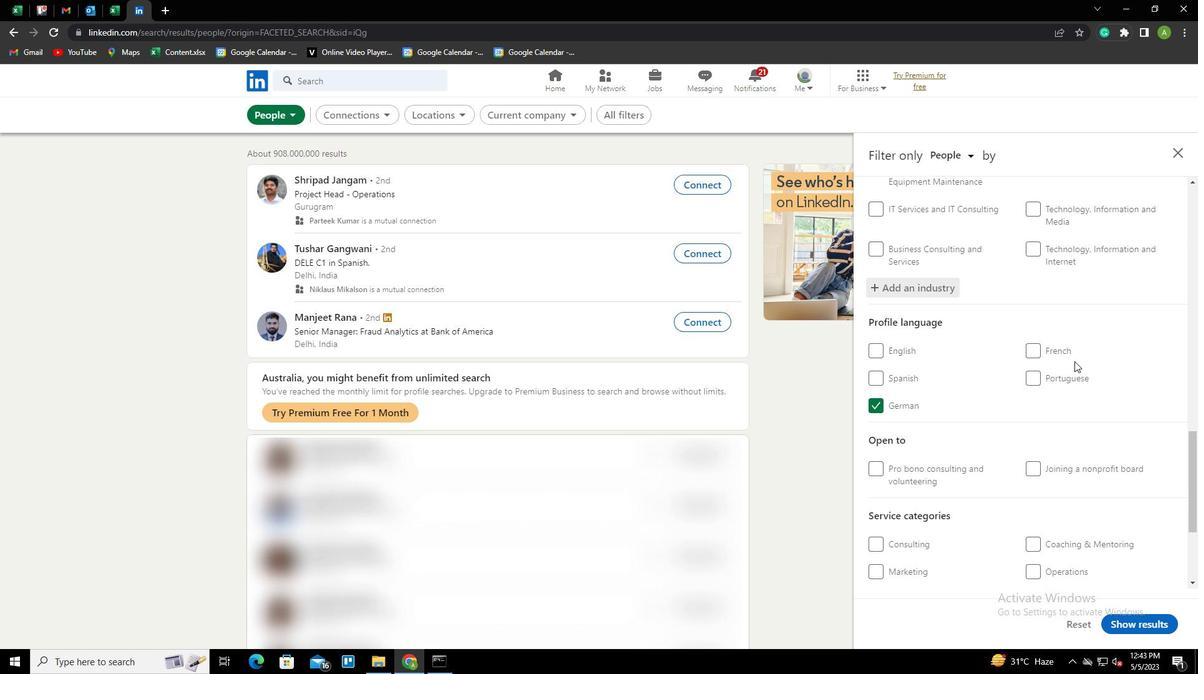 
Action: Mouse scrolled (1074, 360) with delta (0, 0)
Screenshot: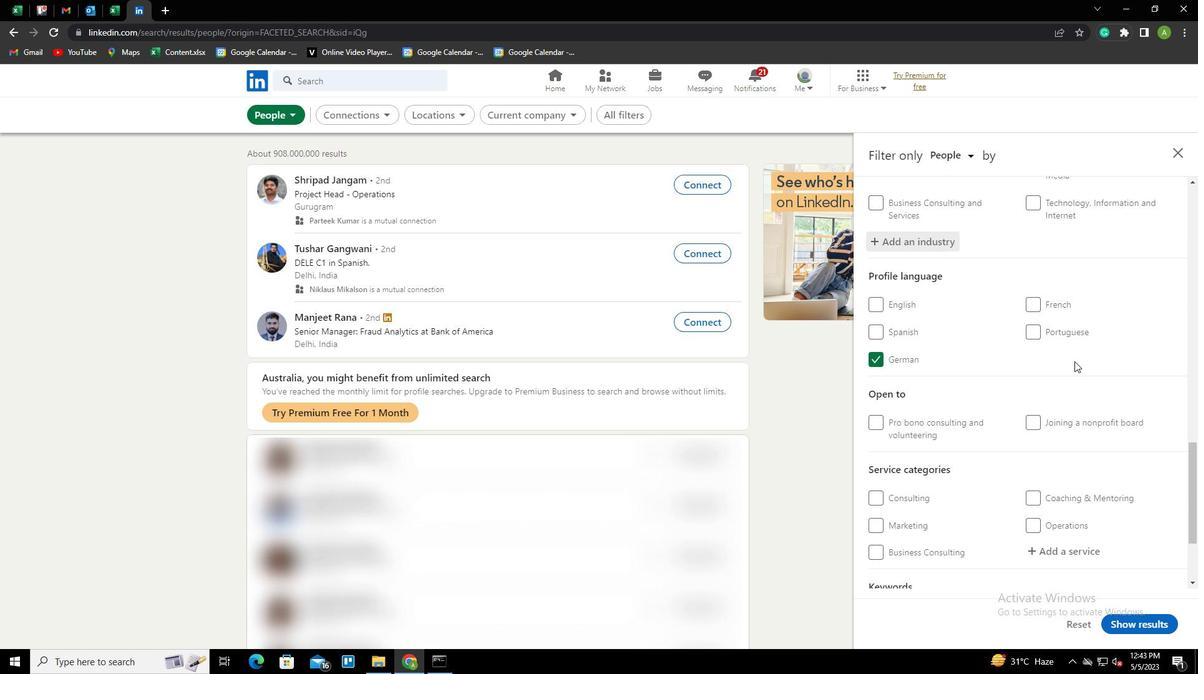 
Action: Mouse scrolled (1074, 360) with delta (0, 0)
Screenshot: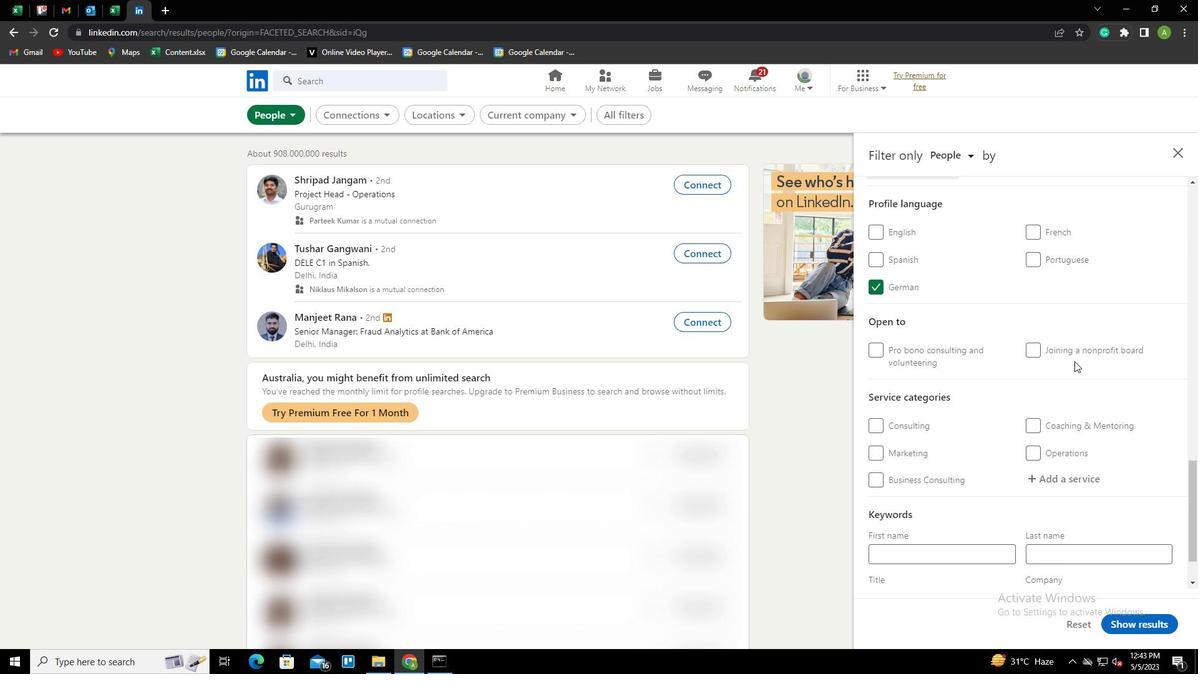 
Action: Mouse moved to (1067, 408)
Screenshot: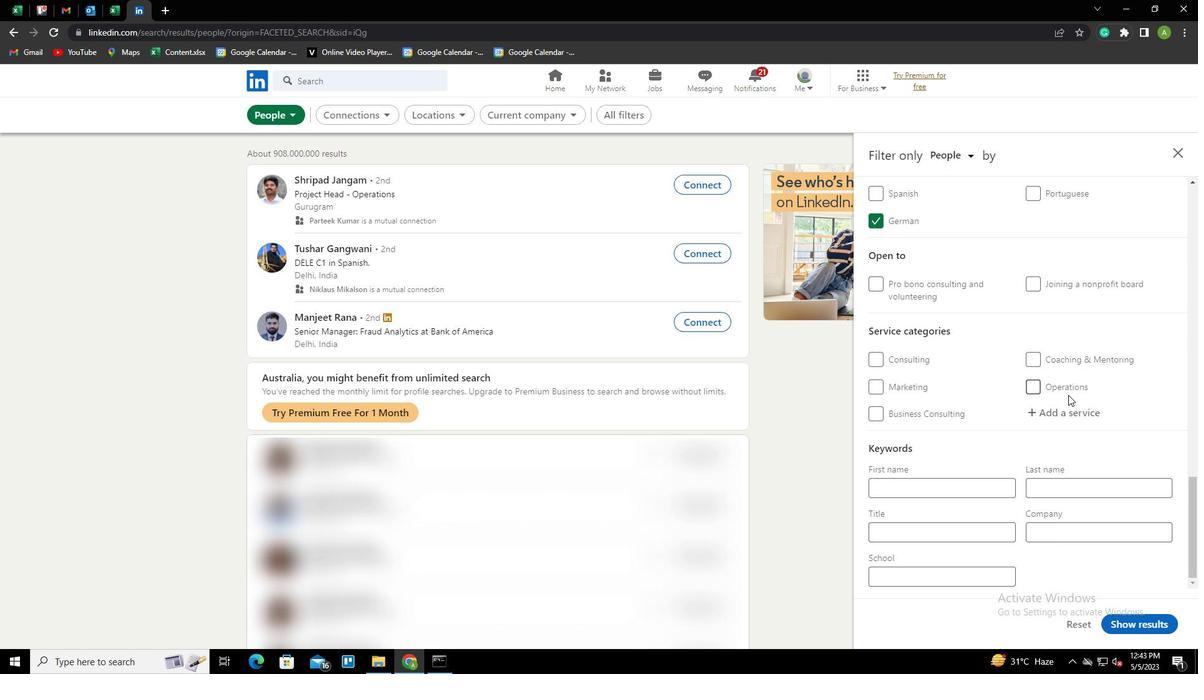 
Action: Mouse pressed left at (1067, 408)
Screenshot: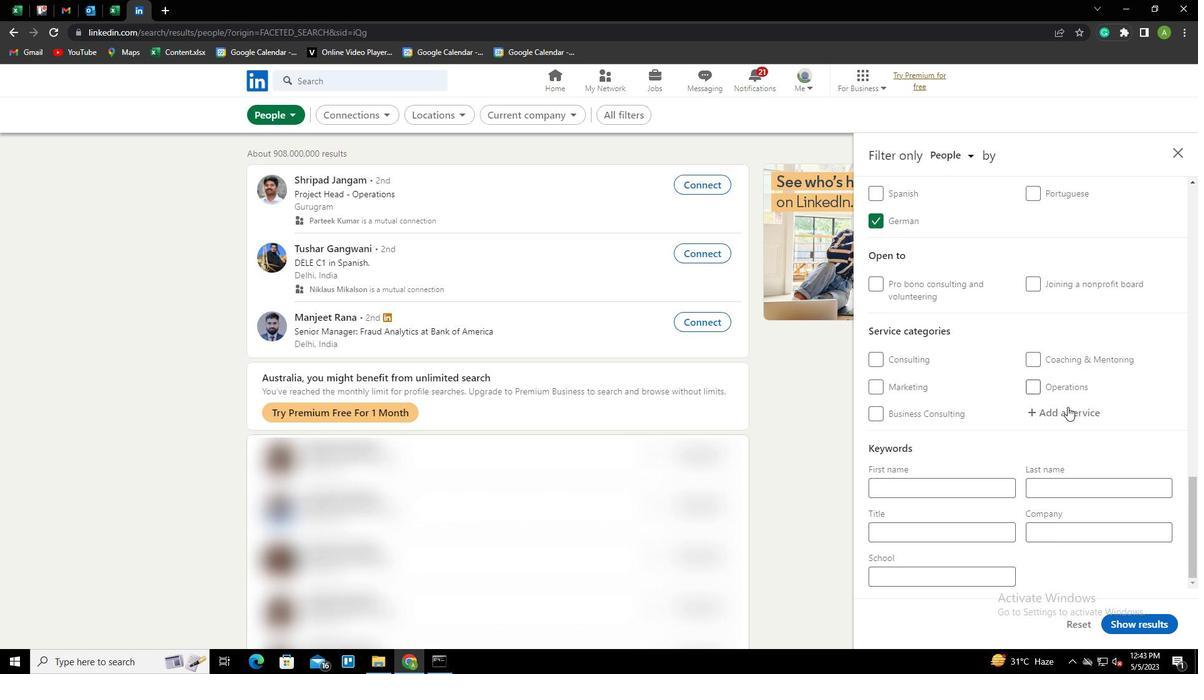 
Action: Key pressed <Key.shift>CUSTOMER<Key.space><Key.shift>SUPPORT<Key.down><Key.down><Key.up><Key.enter>
Screenshot: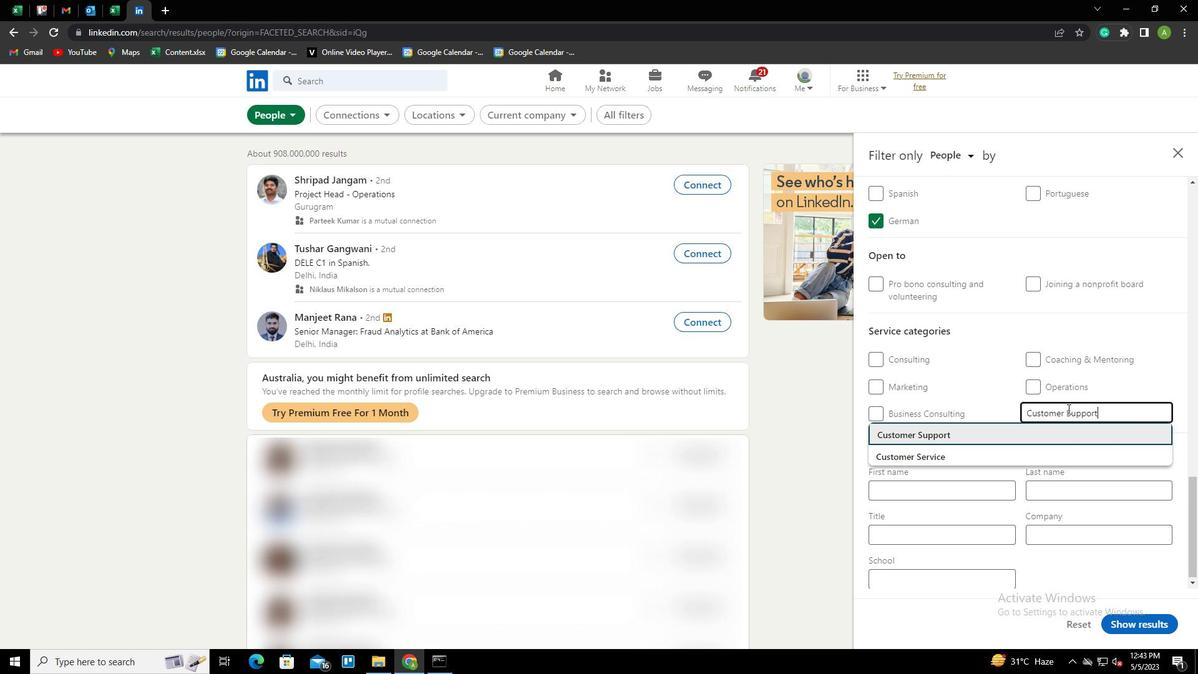 
Action: Mouse scrolled (1067, 408) with delta (0, 0)
Screenshot: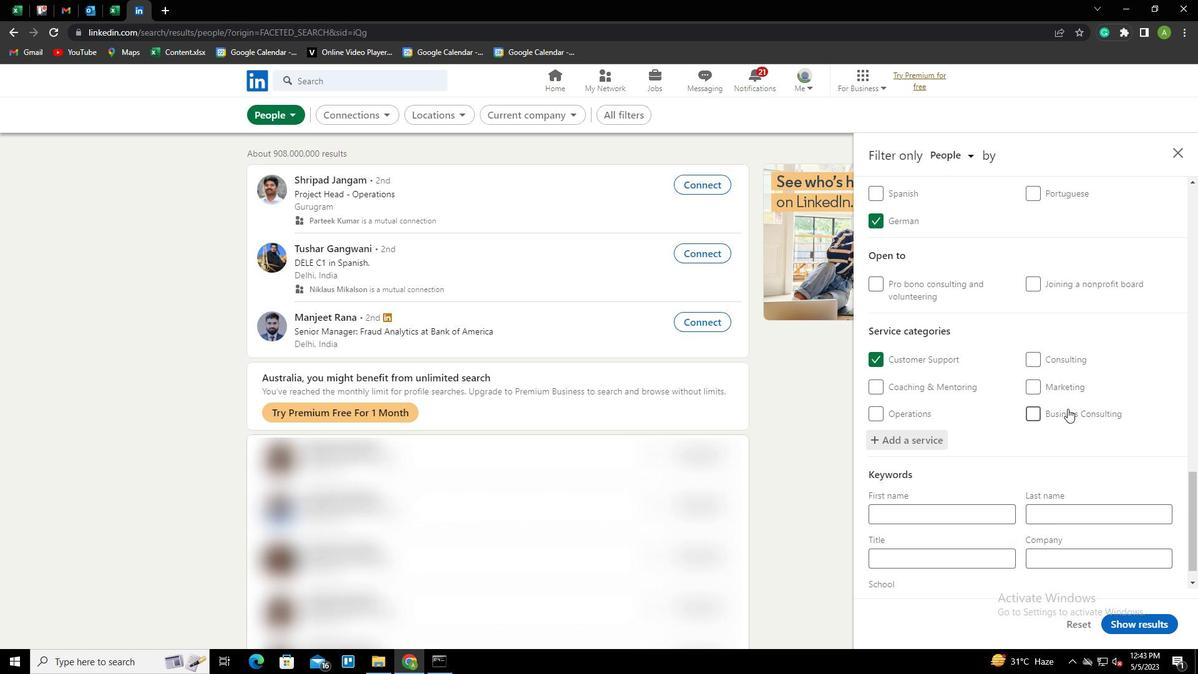 
Action: Mouse scrolled (1067, 408) with delta (0, 0)
Screenshot: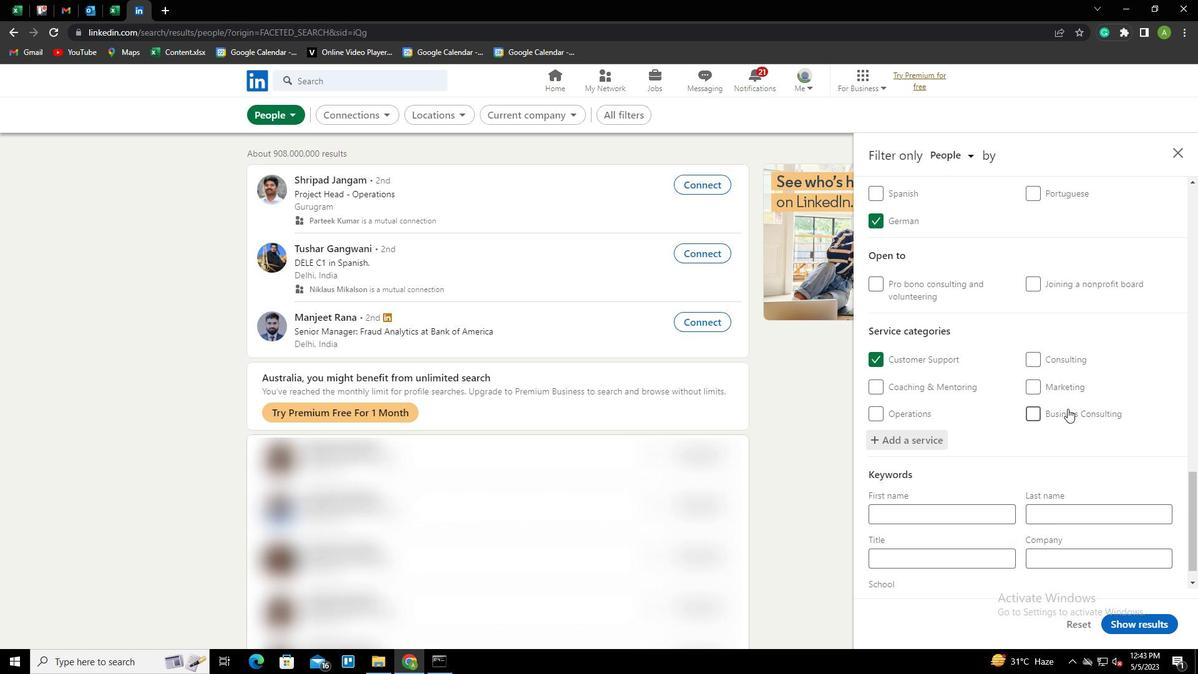 
Action: Mouse scrolled (1067, 408) with delta (0, 0)
Screenshot: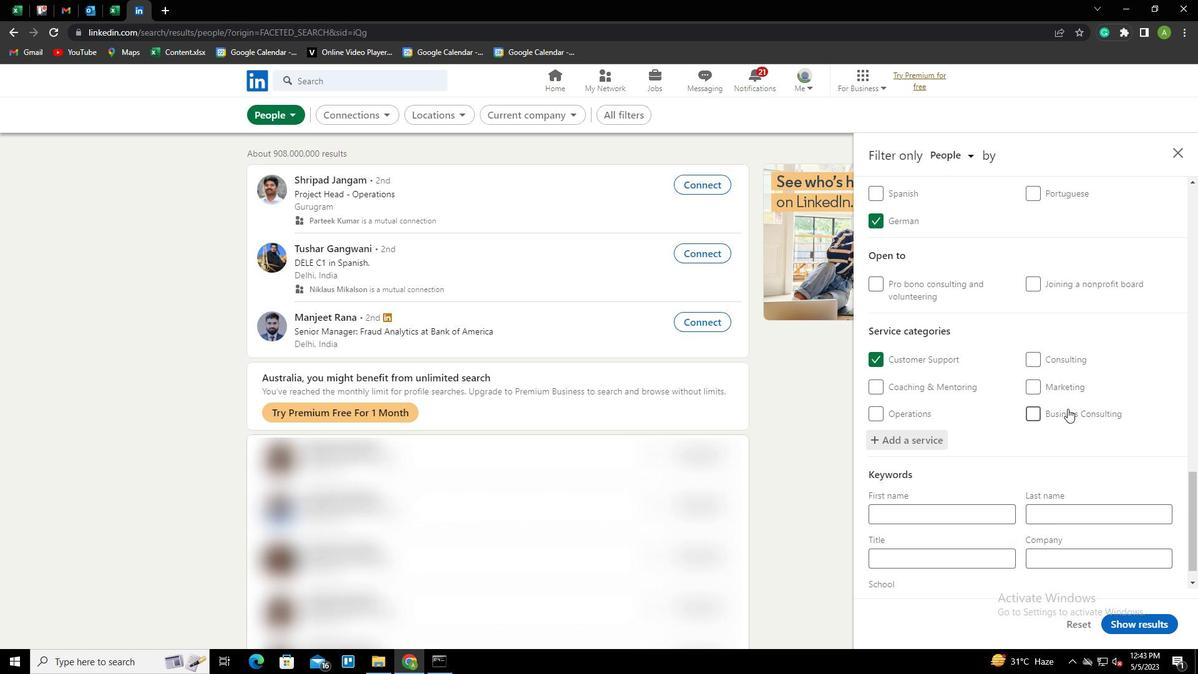 
Action: Mouse scrolled (1067, 408) with delta (0, 0)
Screenshot: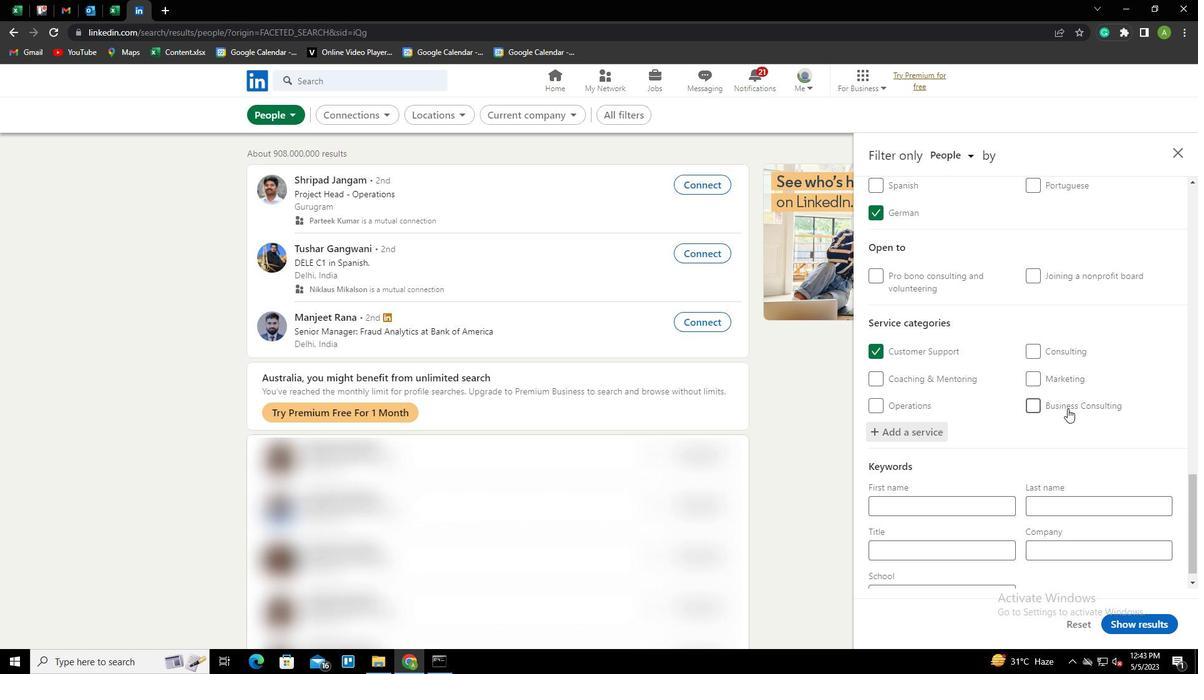 
Action: Mouse moved to (953, 527)
Screenshot: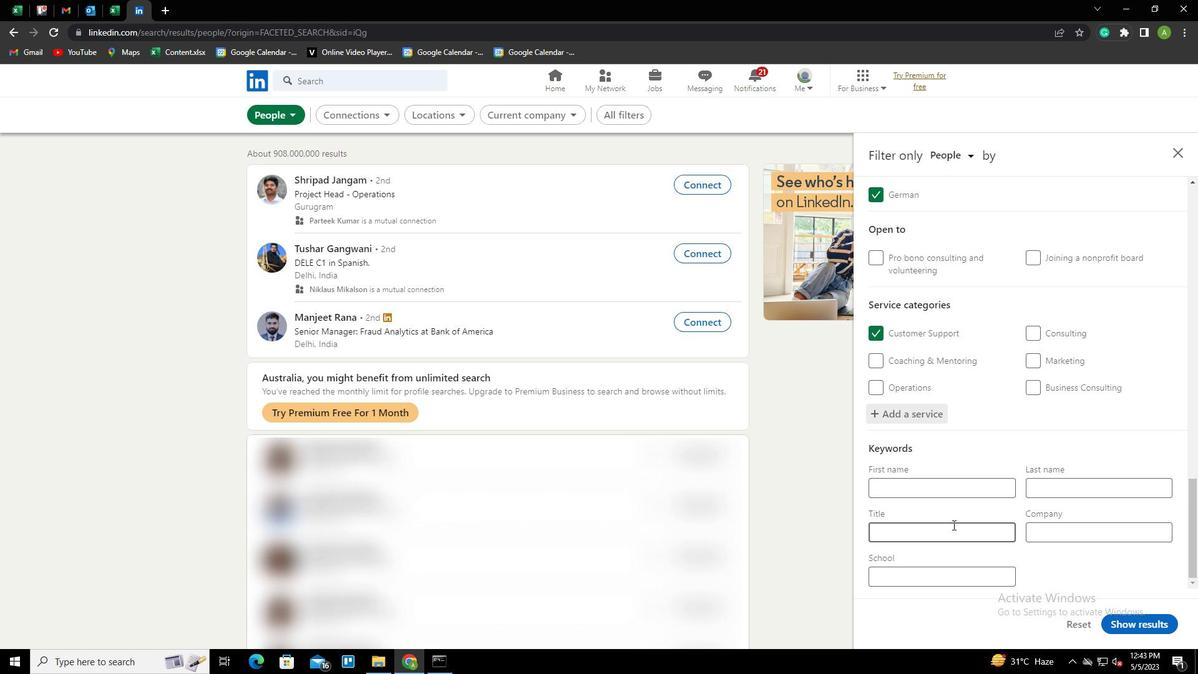 
Action: Mouse pressed left at (953, 527)
Screenshot: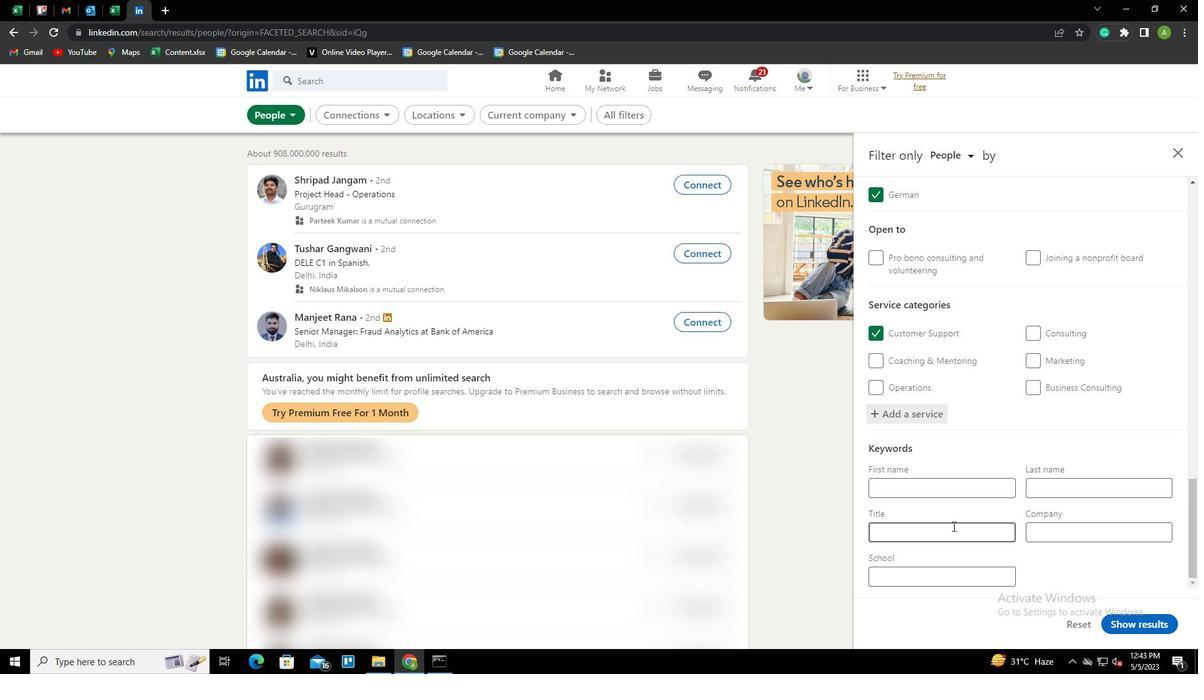 
Action: Key pressed <Key.shift>MOTION<Key.space><Key.shift>PU<Key.backspace>ICTURE<Key.space><Key.shift><Key.shift><Key.shift><Key.shift><Key.shift><Key.shift>DIRECTORE<Key.backspace>
Screenshot: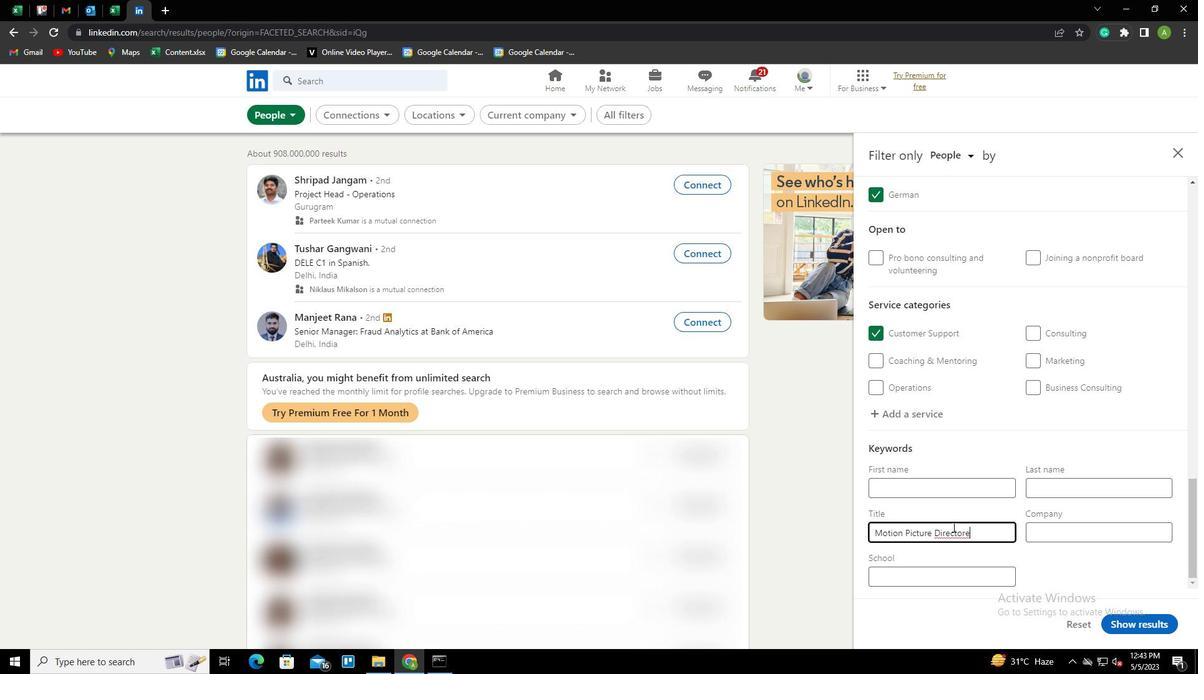 
Action: Mouse moved to (1124, 616)
Screenshot: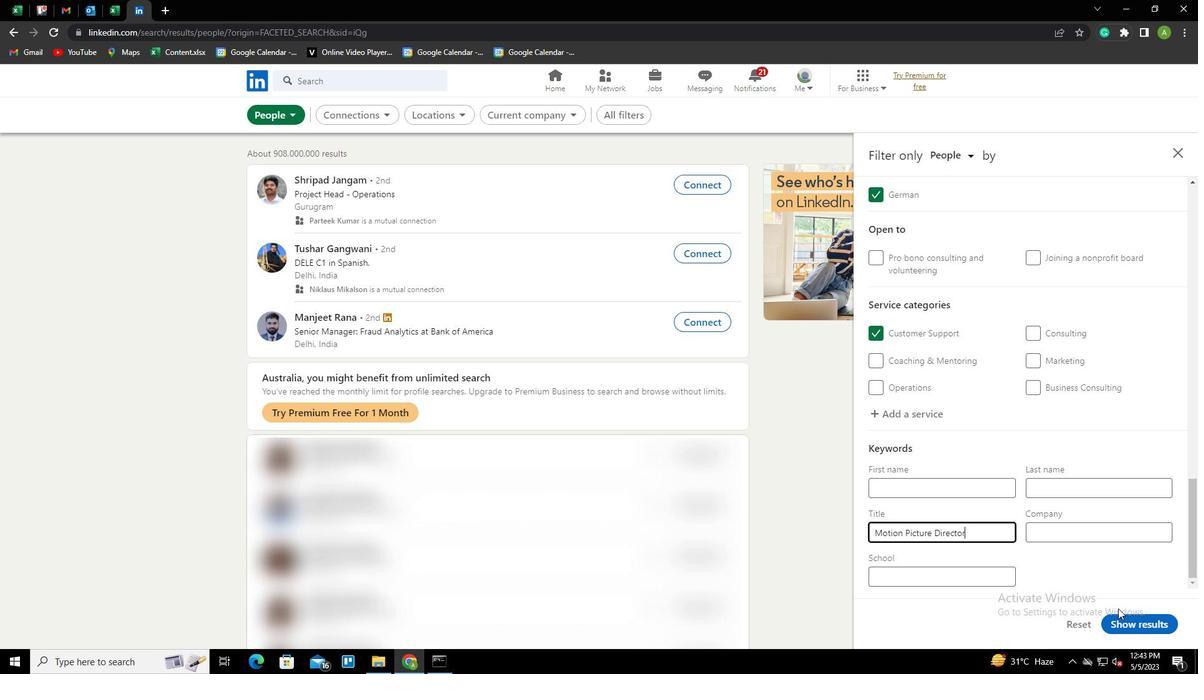 
Action: Mouse pressed left at (1124, 616)
Screenshot: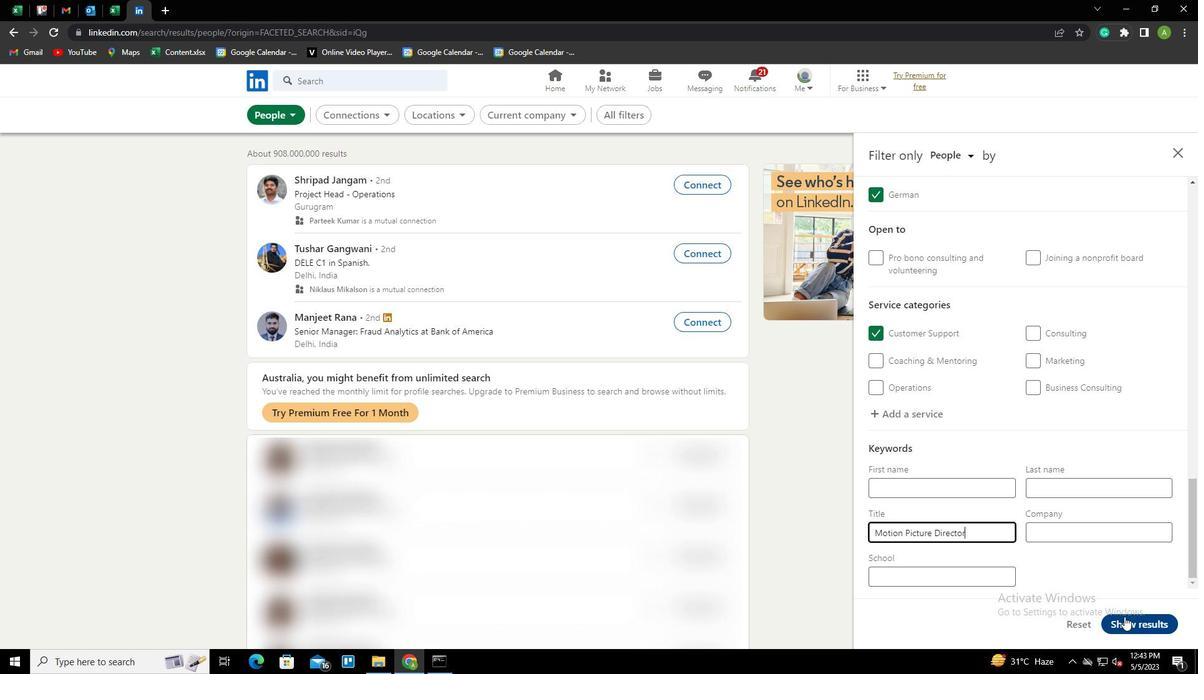 
Action: Mouse moved to (1081, 555)
Screenshot: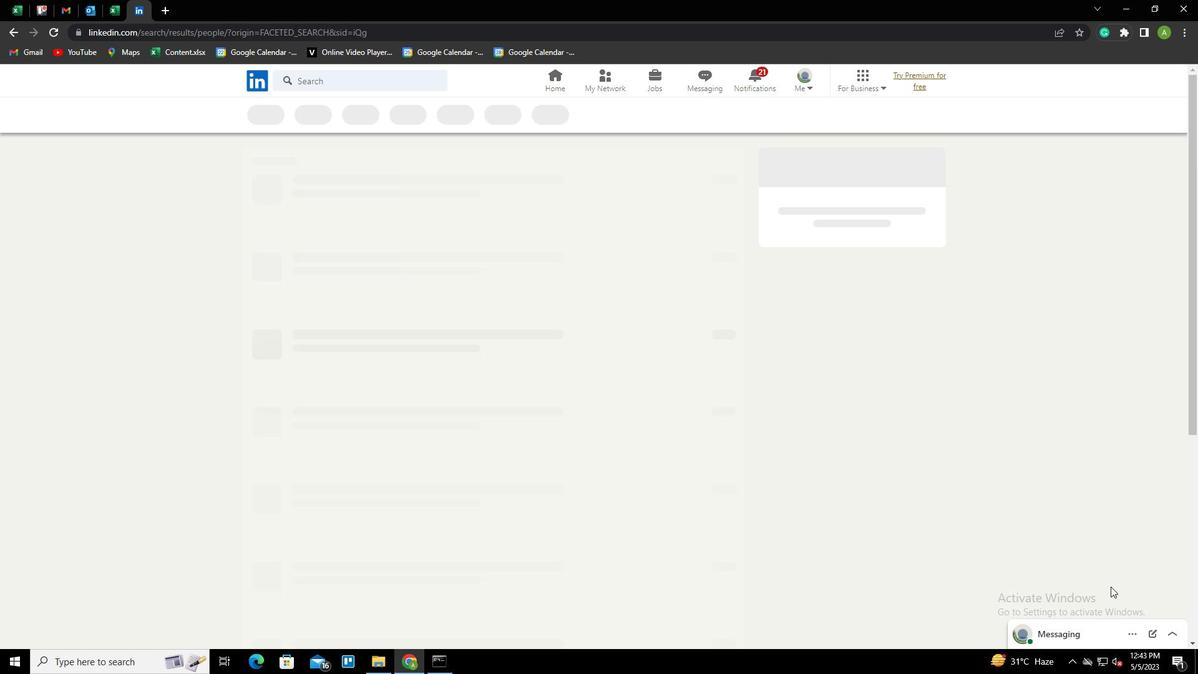 
